 Task: Find connections with filter location Tanjungbalai with filter topic #Healthcarewith filter profile language Spanish with filter current company Kearney with filter school St. Xavier's College, Ahmedabad with filter industry Community Services with filter service category Loans with filter keywords title Engineering Technician
Action: Mouse moved to (634, 109)
Screenshot: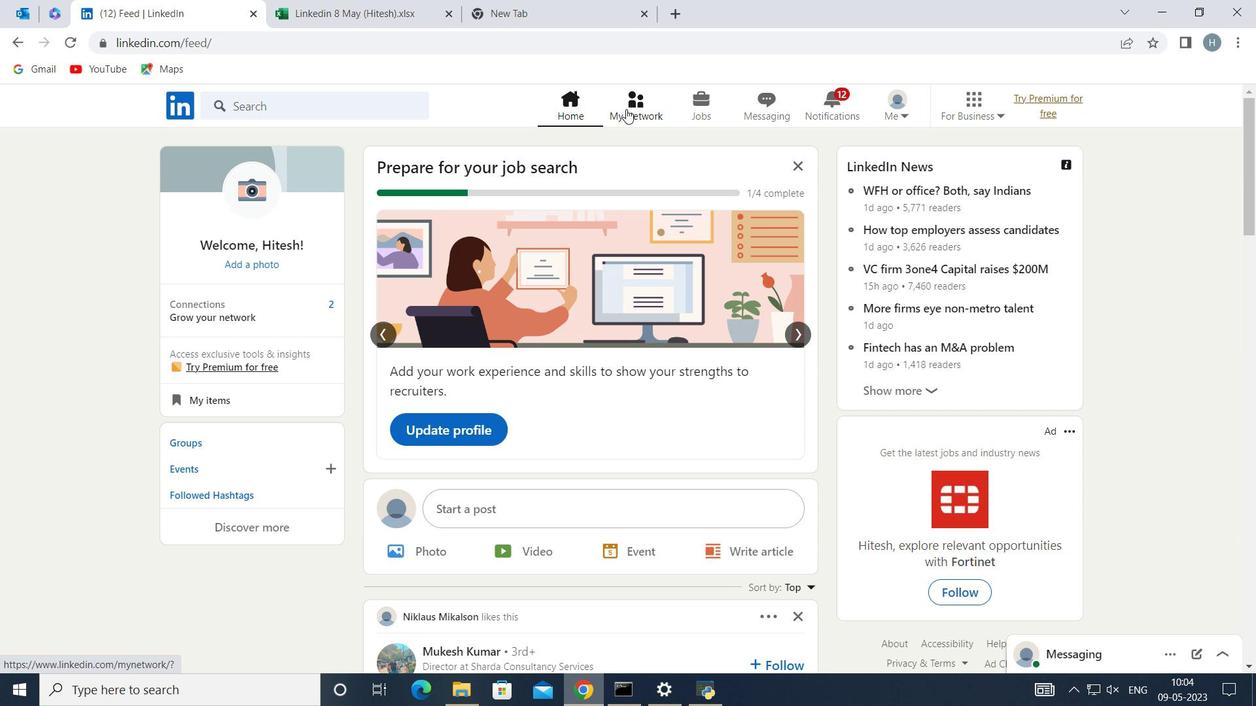 
Action: Mouse pressed left at (634, 109)
Screenshot: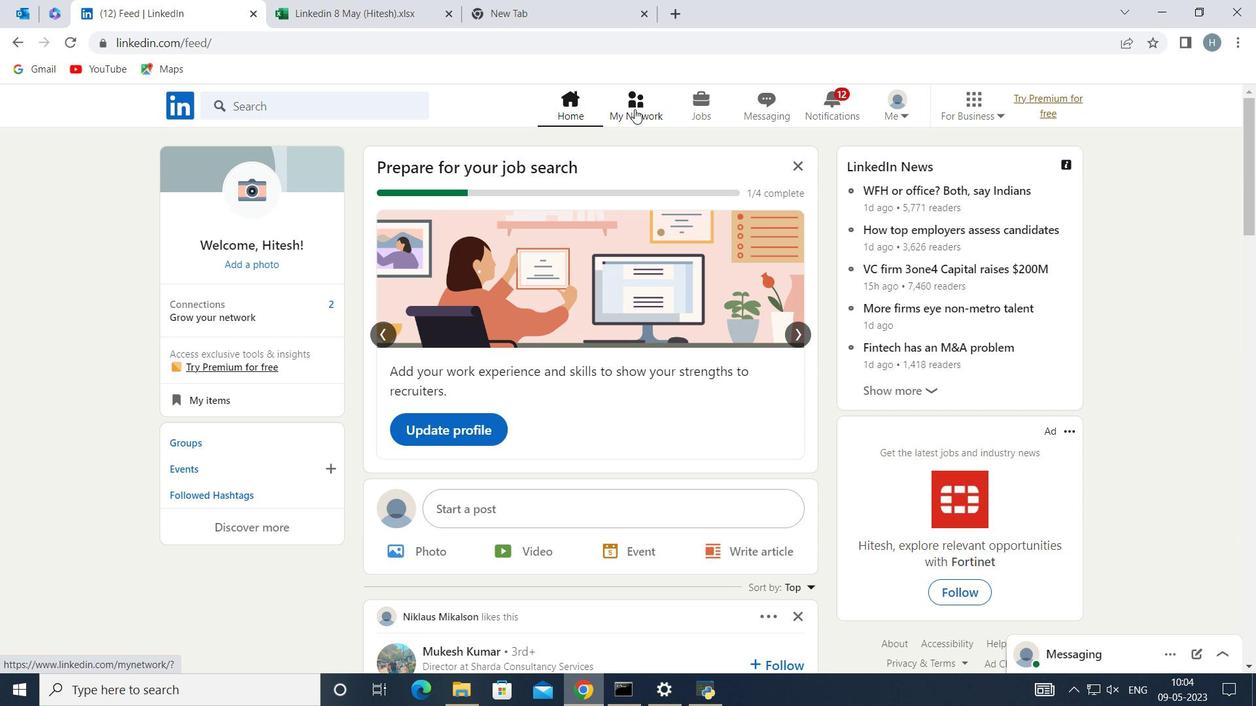 
Action: Mouse moved to (361, 197)
Screenshot: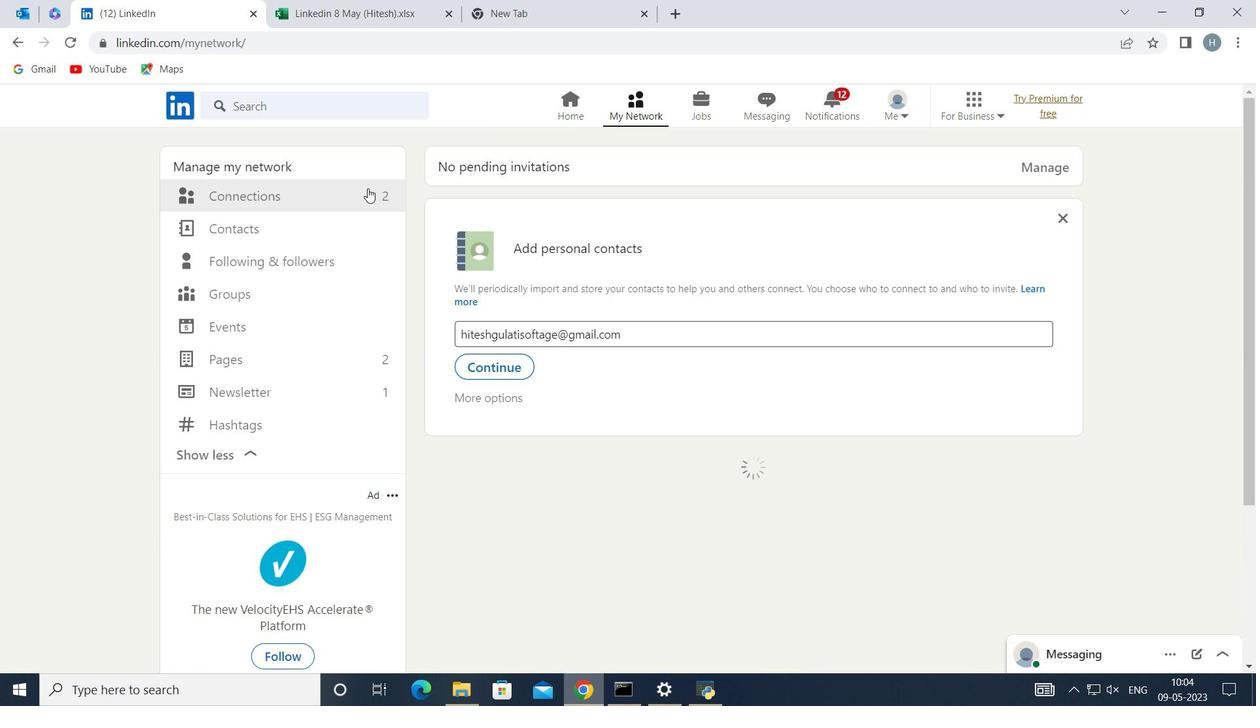 
Action: Mouse pressed left at (361, 197)
Screenshot: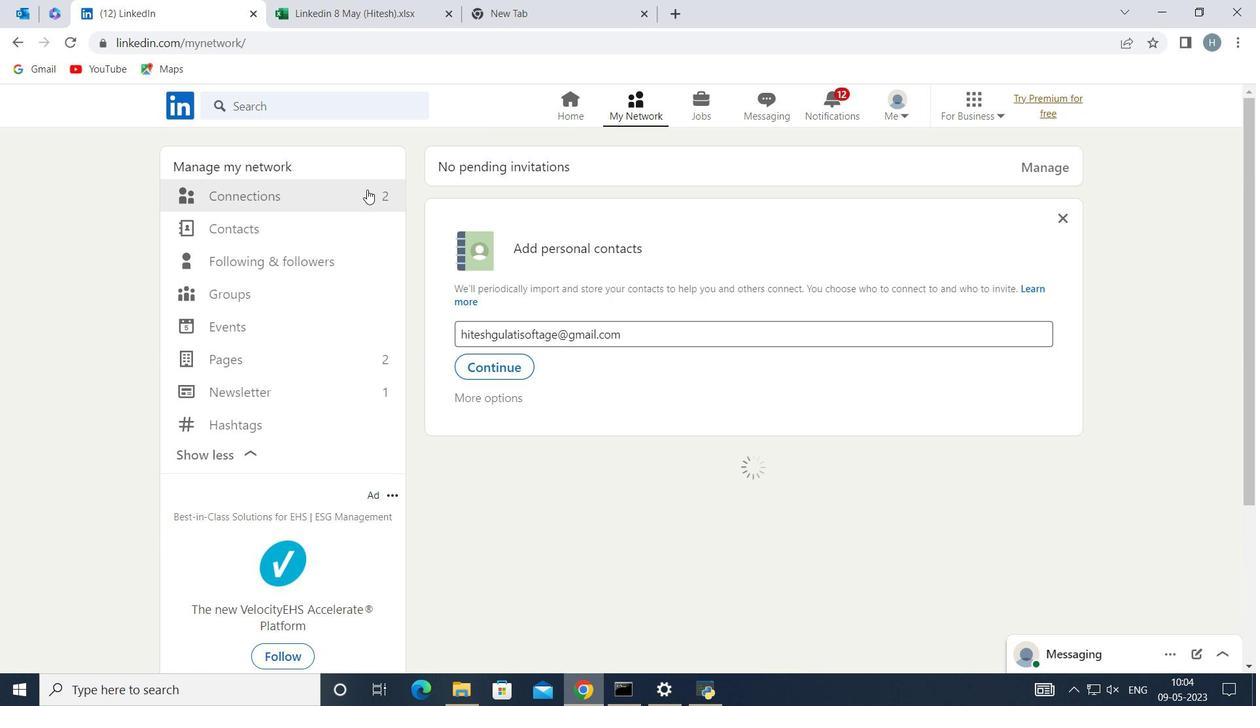 
Action: Mouse moved to (749, 195)
Screenshot: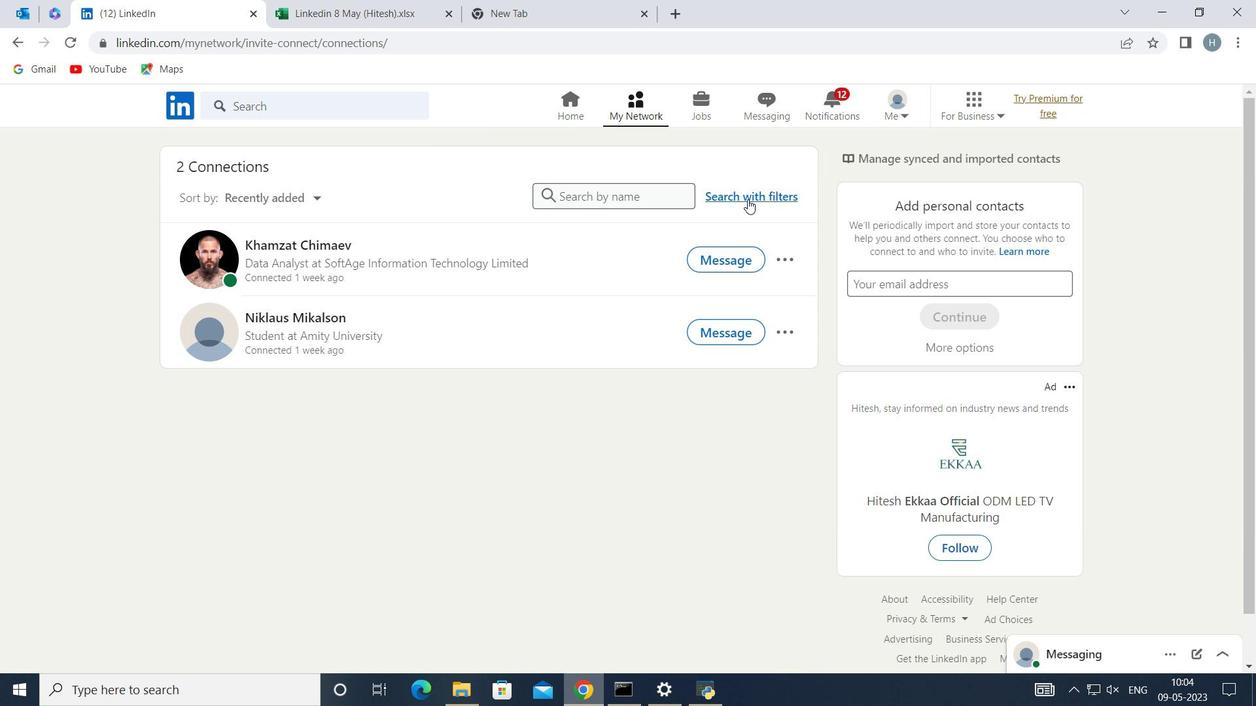 
Action: Mouse pressed left at (749, 195)
Screenshot: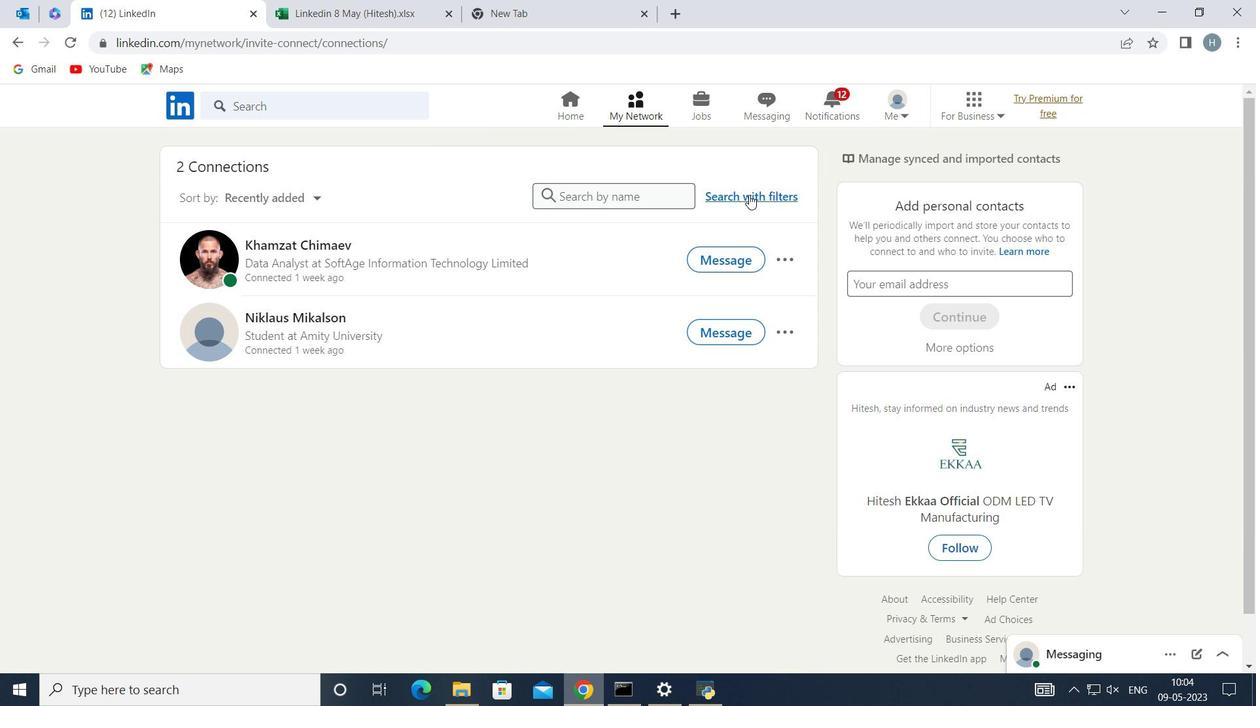 
Action: Mouse moved to (690, 149)
Screenshot: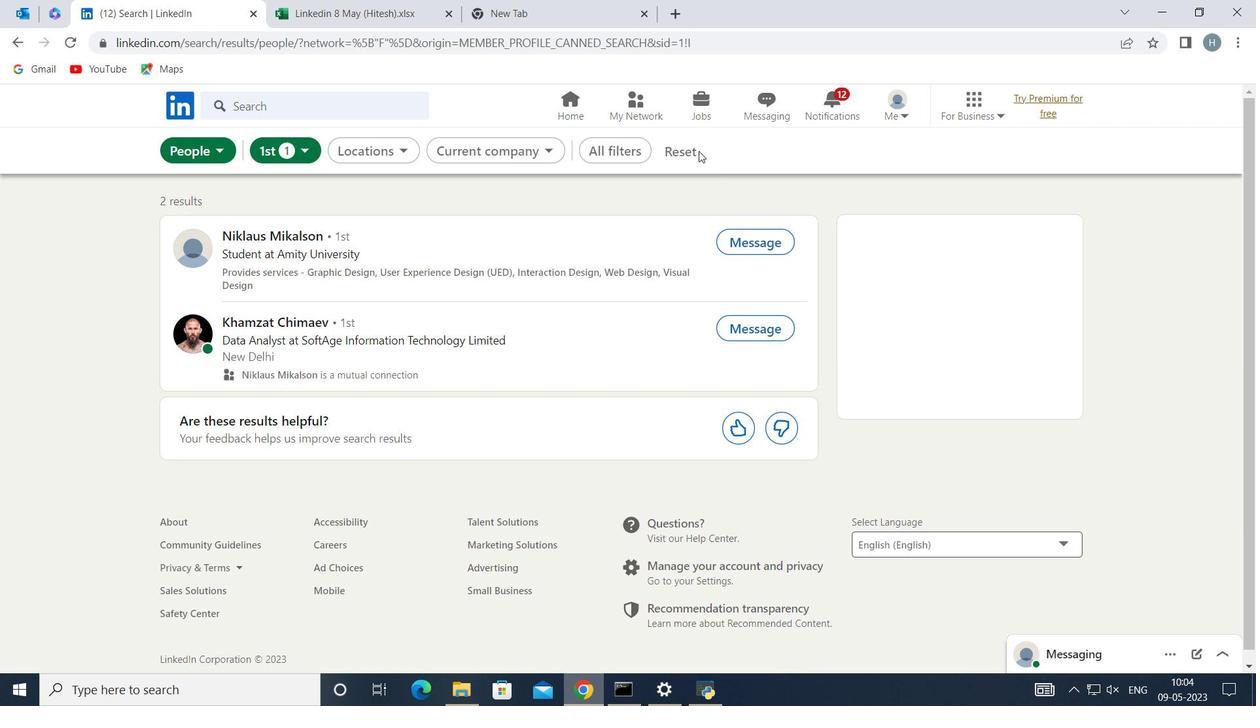 
Action: Mouse pressed left at (690, 149)
Screenshot: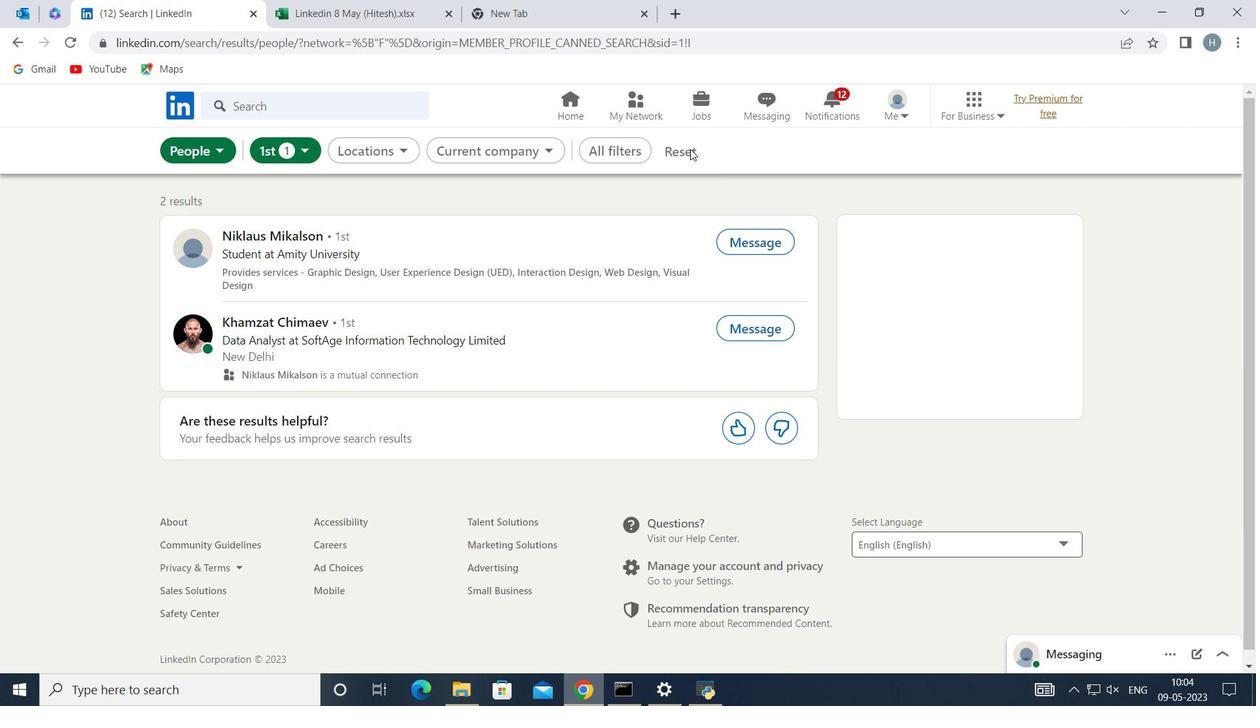 
Action: Mouse moved to (655, 147)
Screenshot: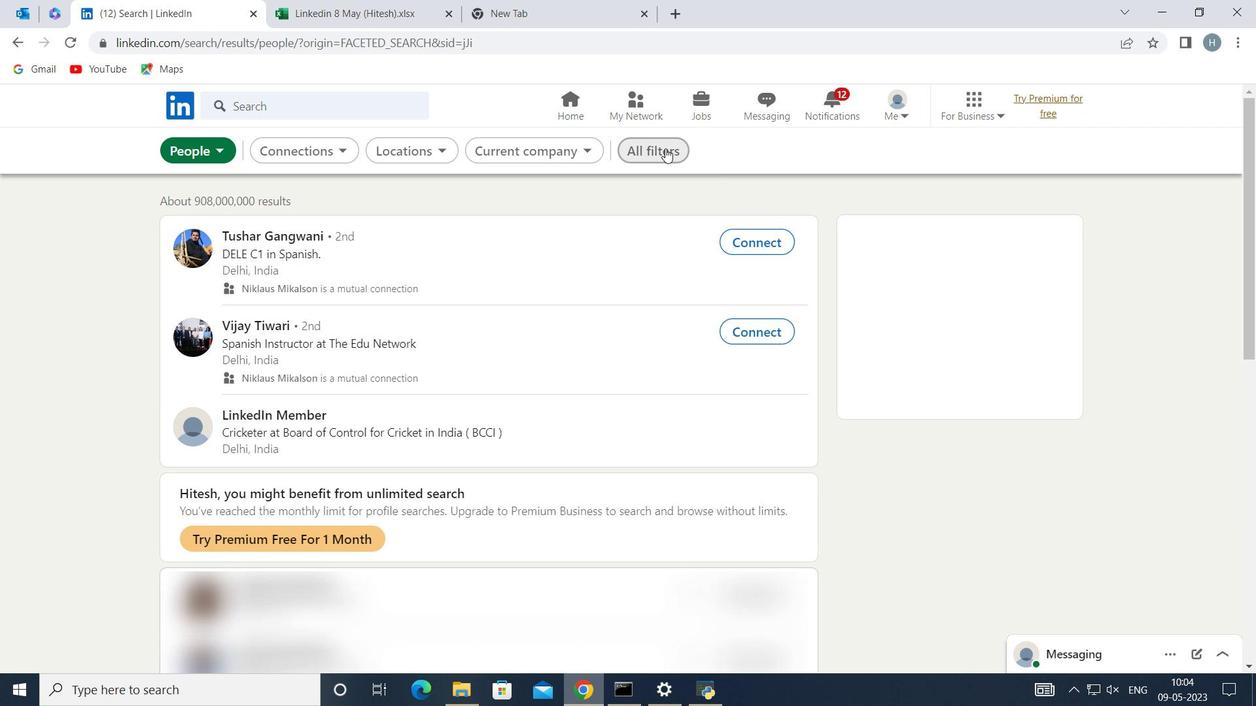
Action: Mouse pressed left at (655, 147)
Screenshot: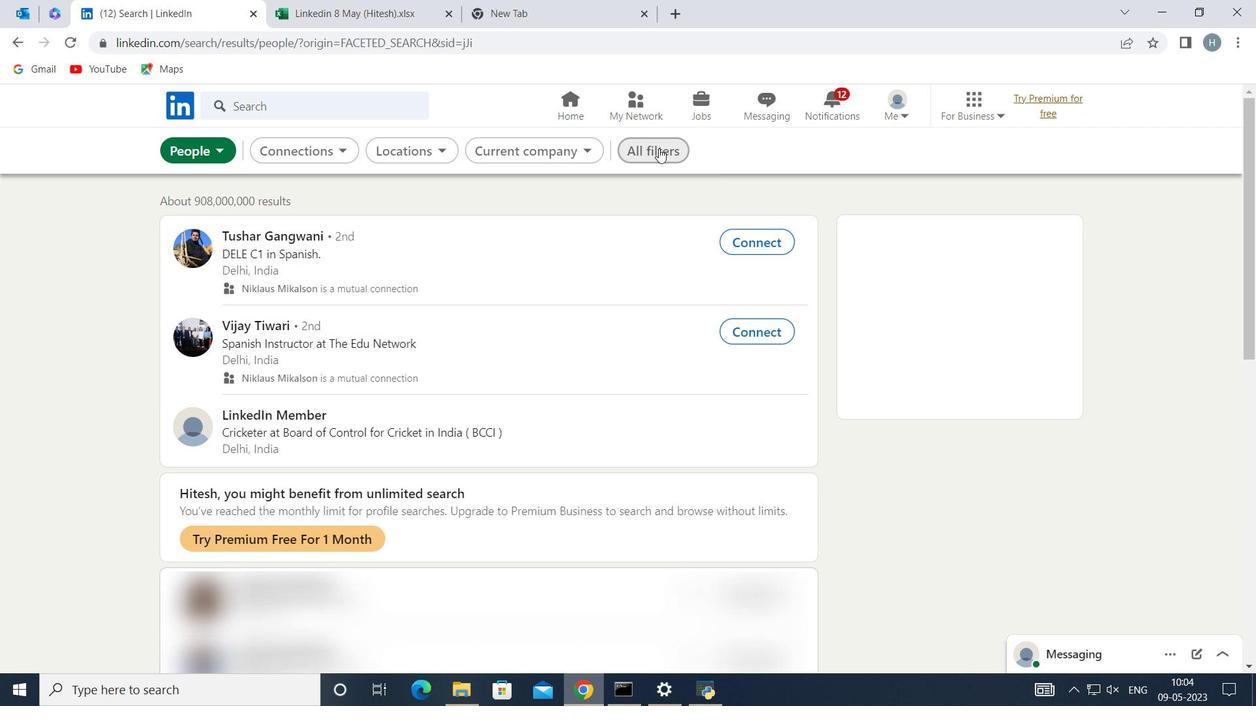 
Action: Mouse moved to (931, 316)
Screenshot: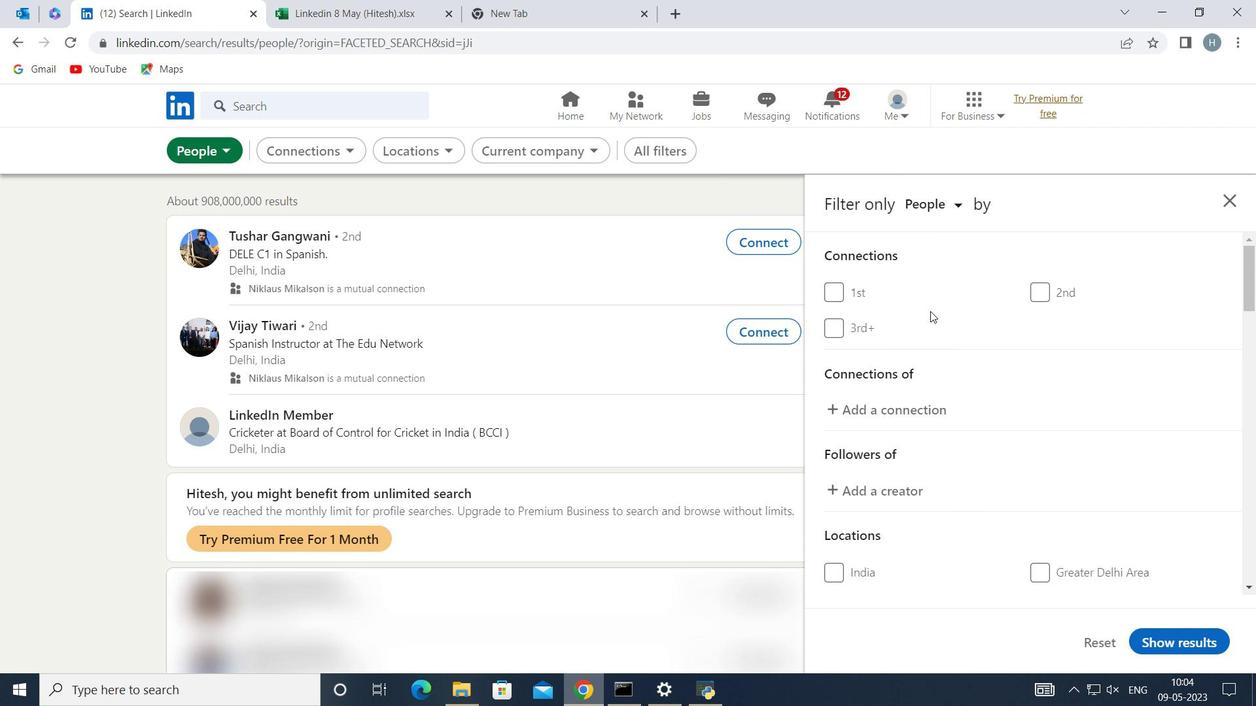 
Action: Mouse scrolled (931, 316) with delta (0, 0)
Screenshot: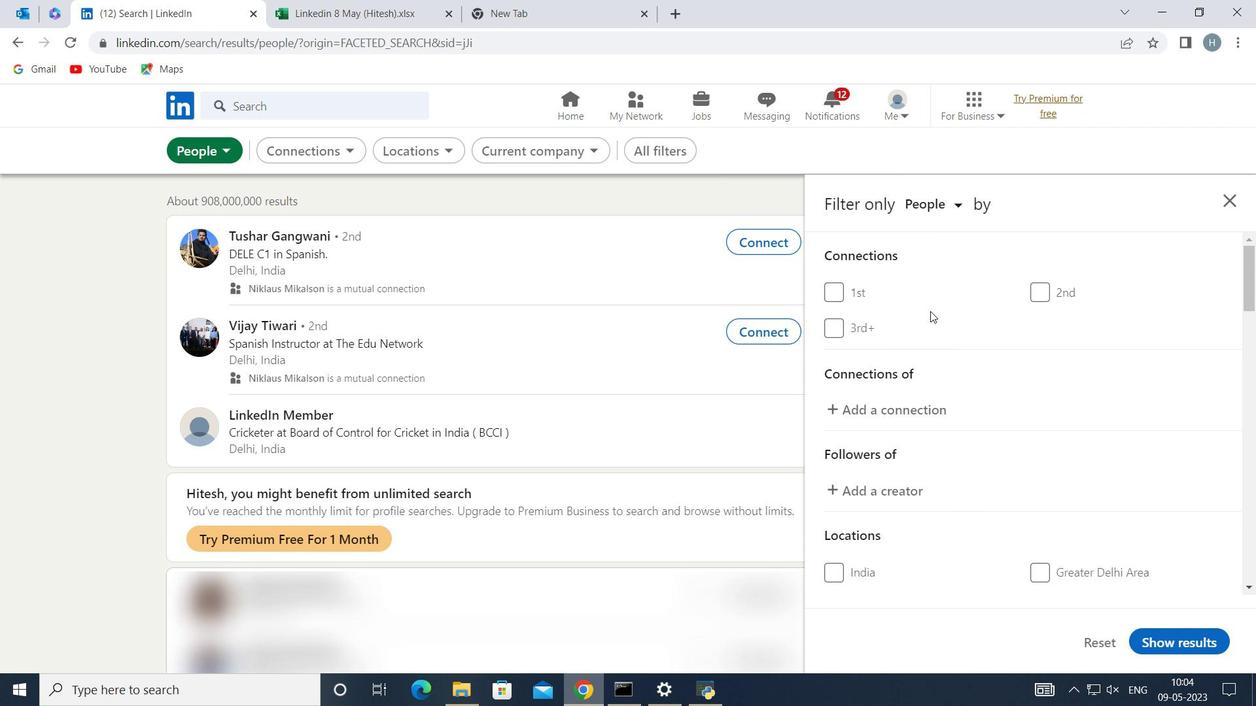 
Action: Mouse moved to (941, 332)
Screenshot: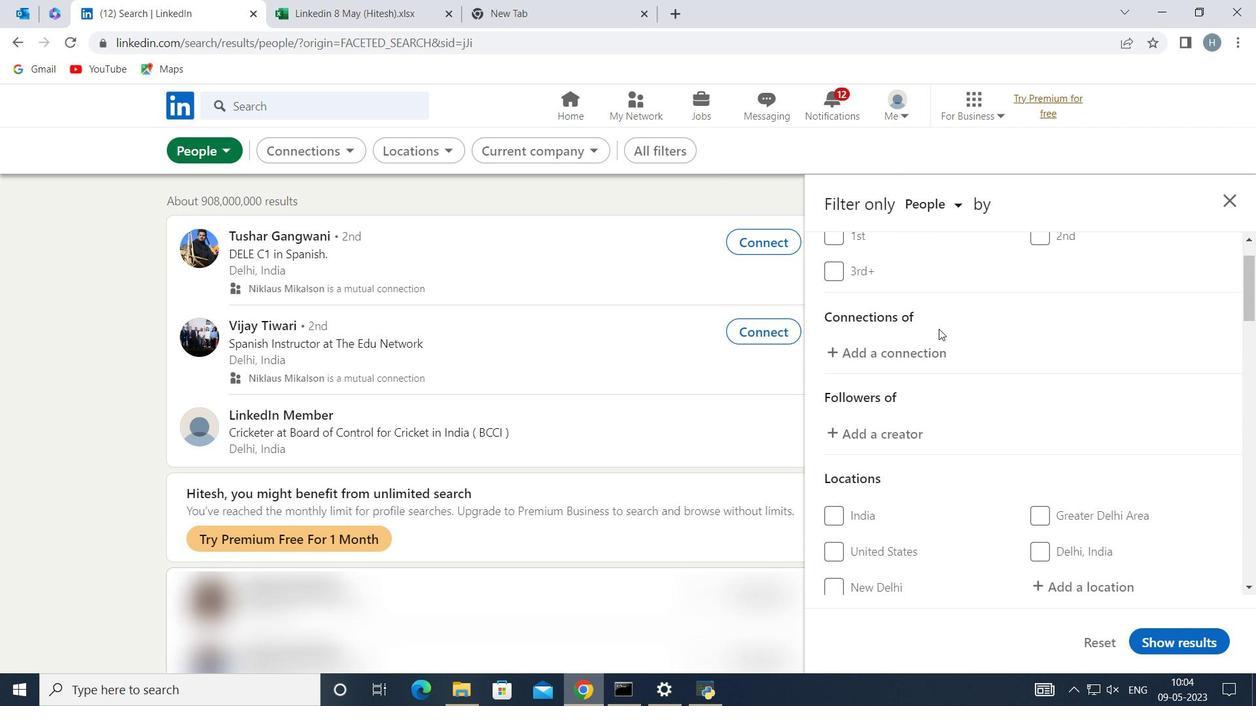 
Action: Mouse scrolled (941, 331) with delta (0, 0)
Screenshot: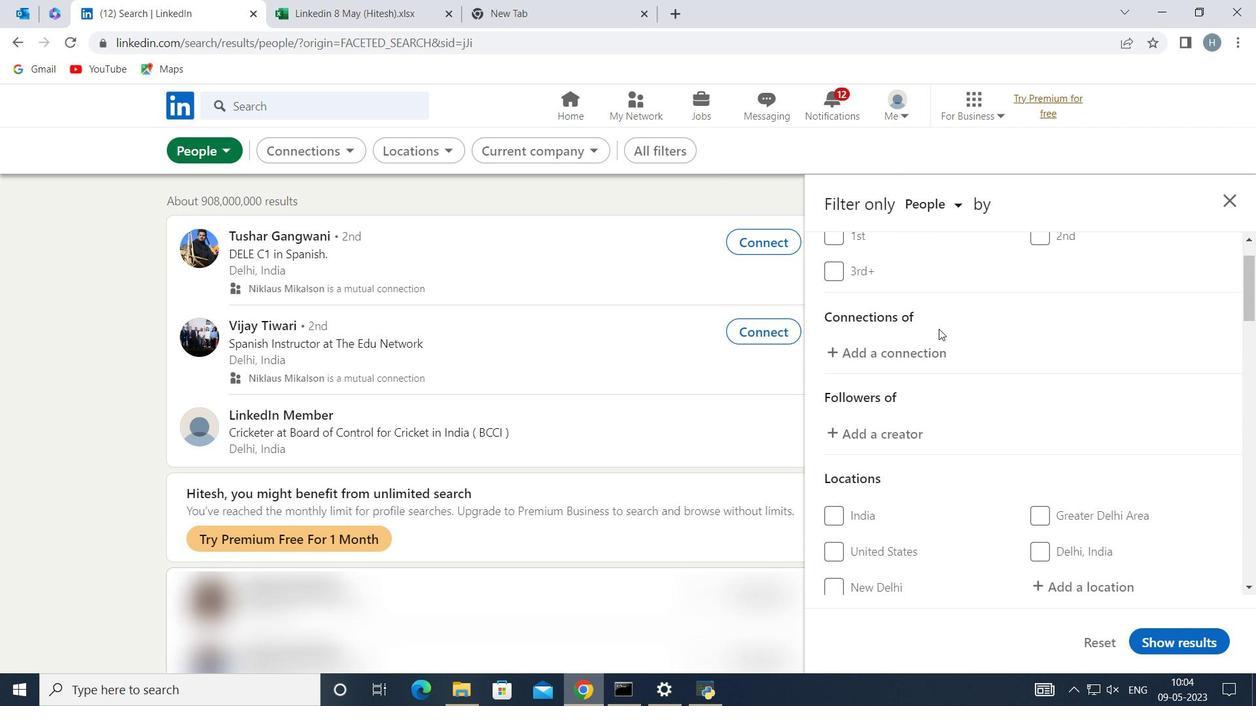 
Action: Mouse moved to (946, 337)
Screenshot: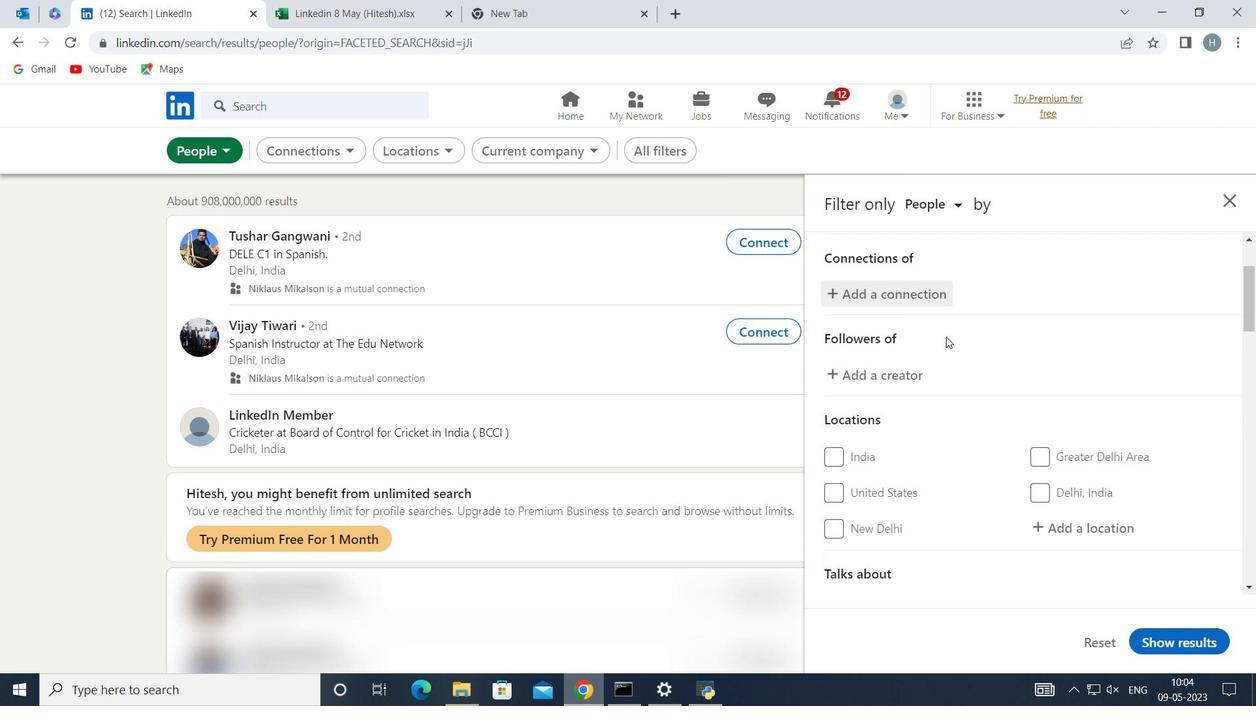 
Action: Mouse scrolled (946, 337) with delta (0, 0)
Screenshot: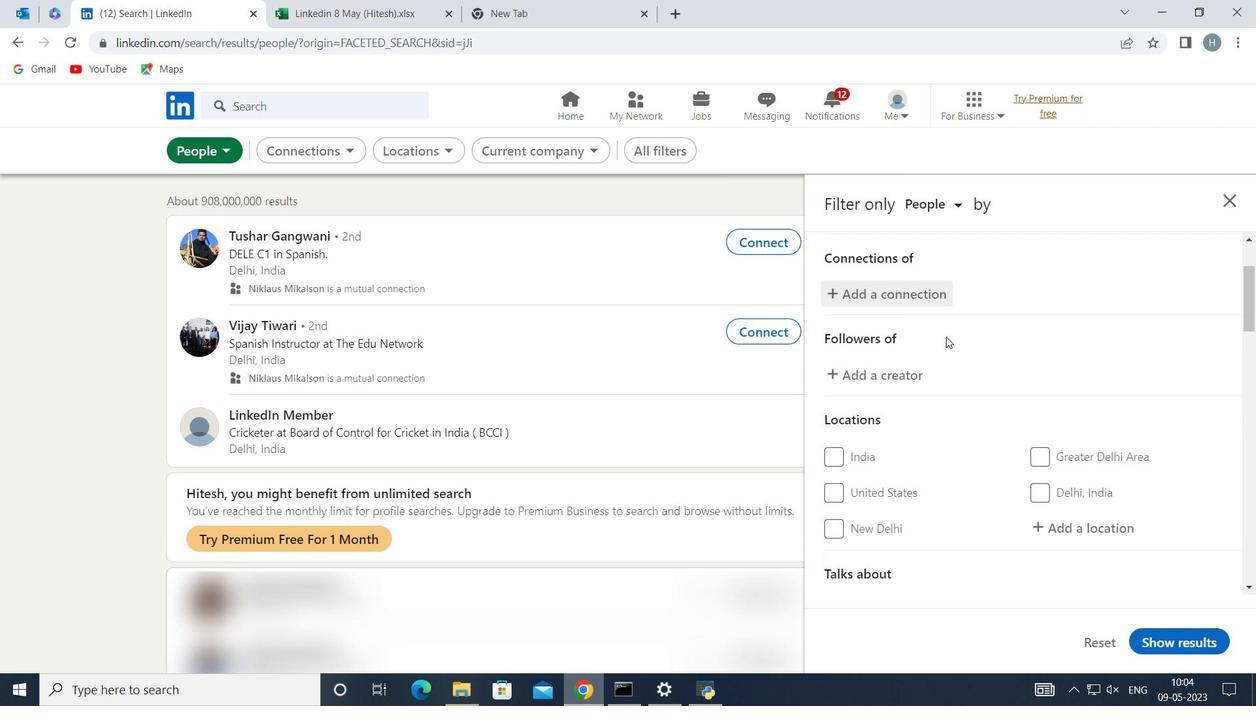 
Action: Mouse moved to (1045, 390)
Screenshot: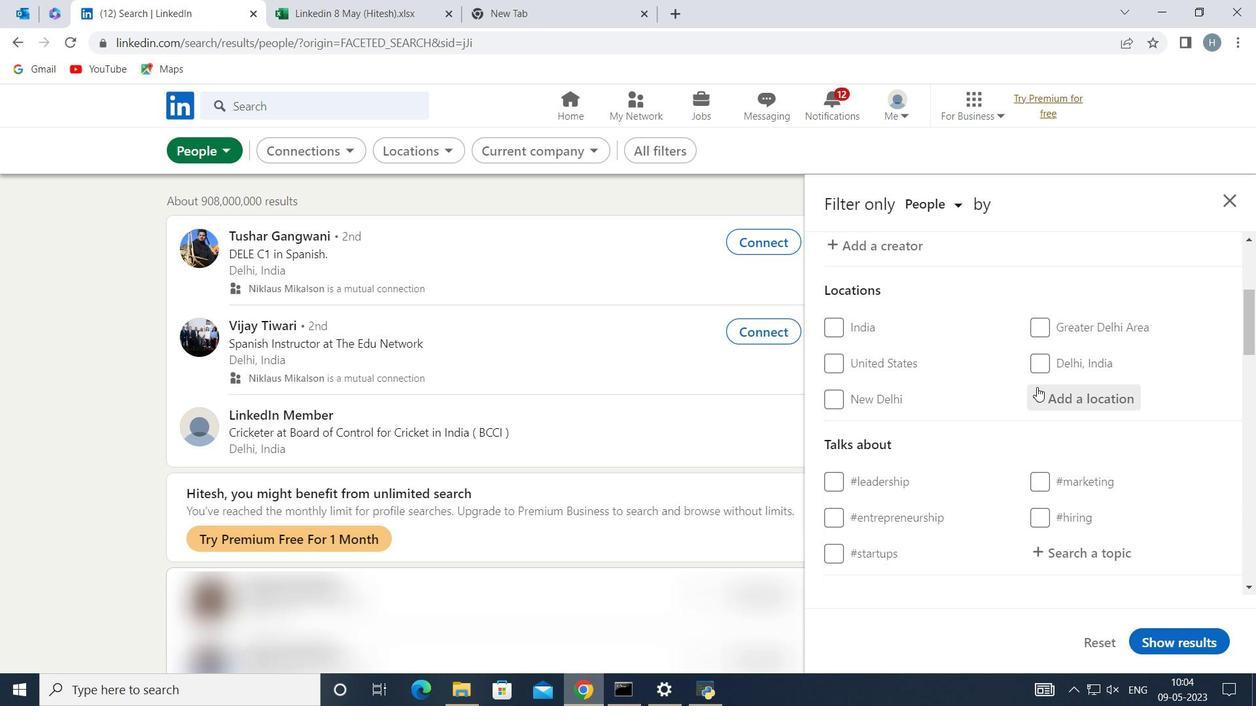 
Action: Mouse pressed left at (1045, 390)
Screenshot: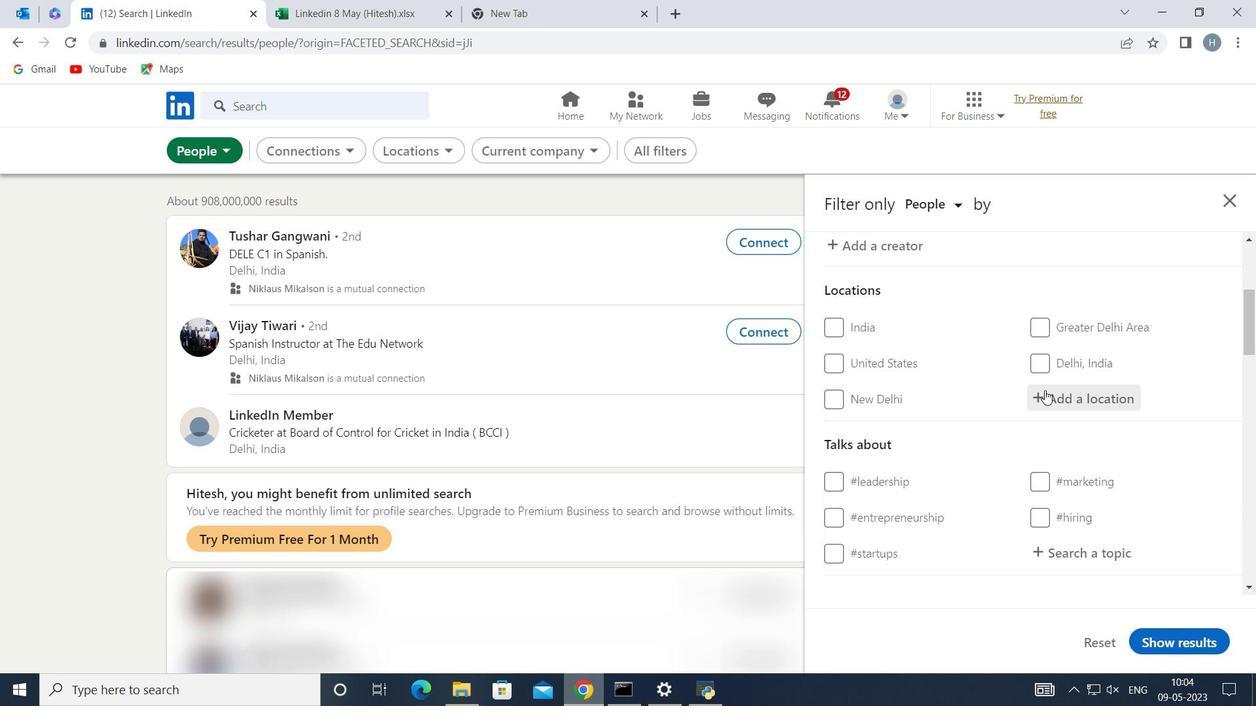 
Action: Key pressed <Key.shift>Tanjungbalai
Screenshot: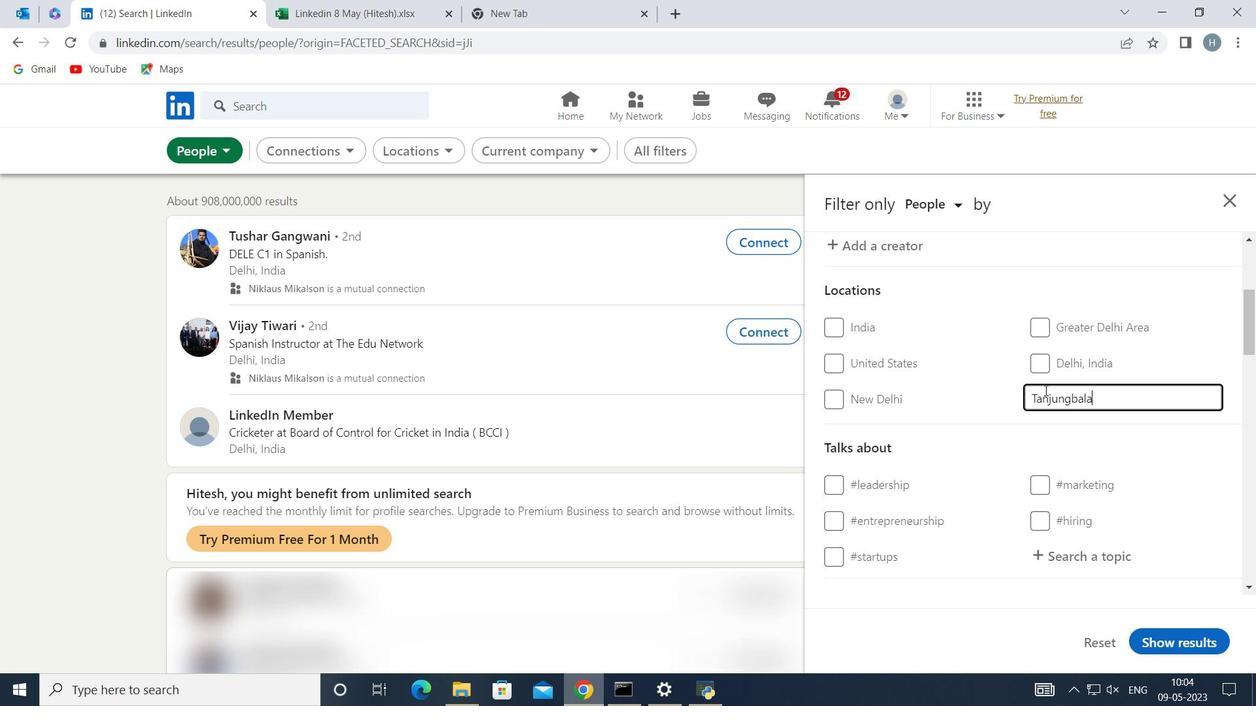 
Action: Mouse moved to (1071, 431)
Screenshot: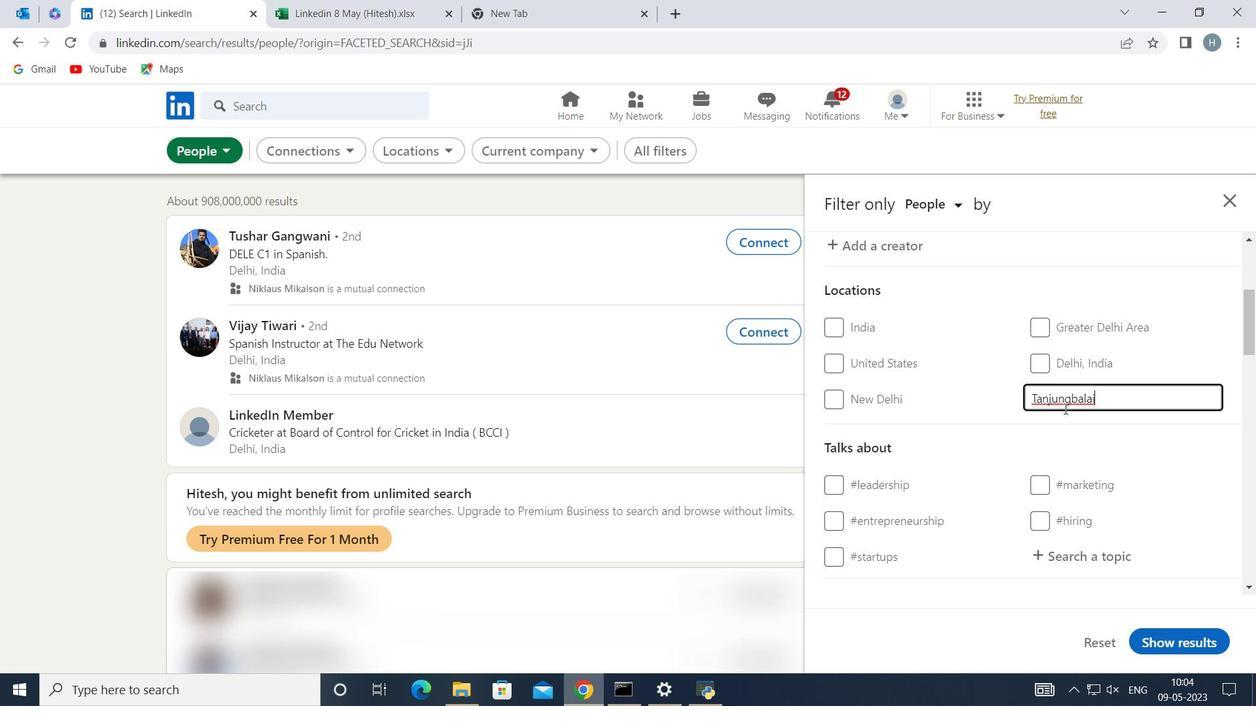 
Action: Mouse pressed left at (1071, 431)
Screenshot: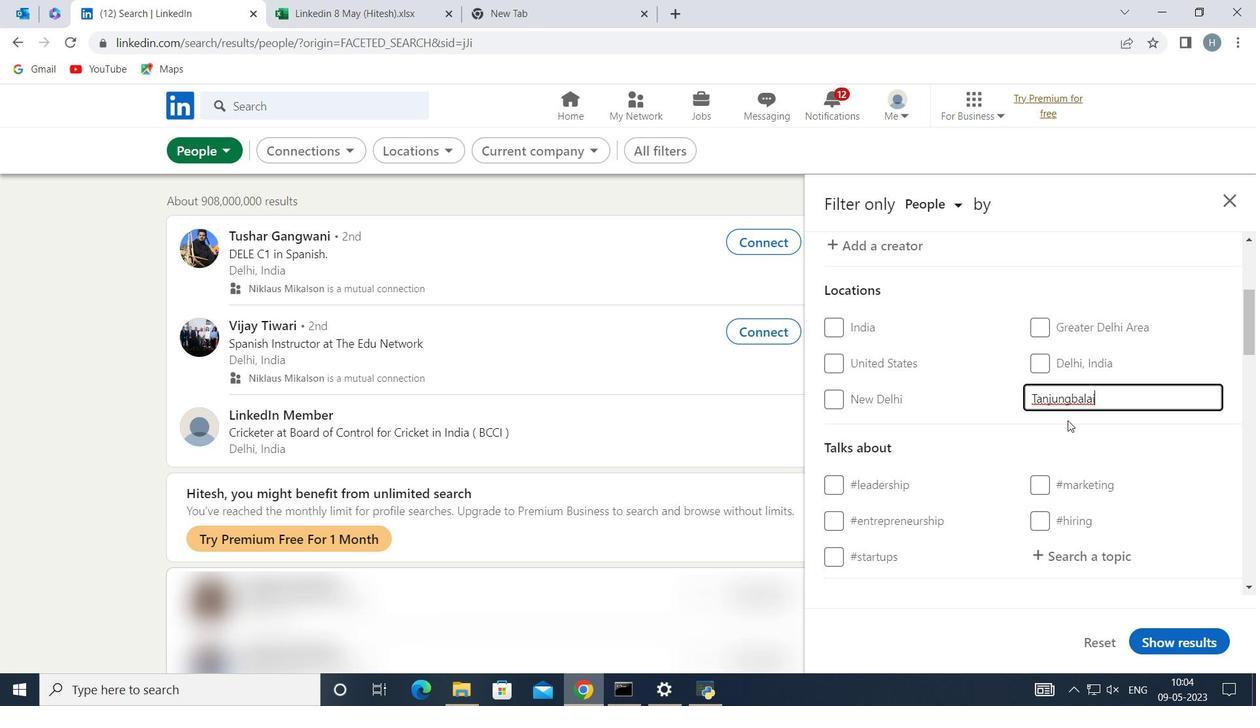 
Action: Mouse moved to (1056, 435)
Screenshot: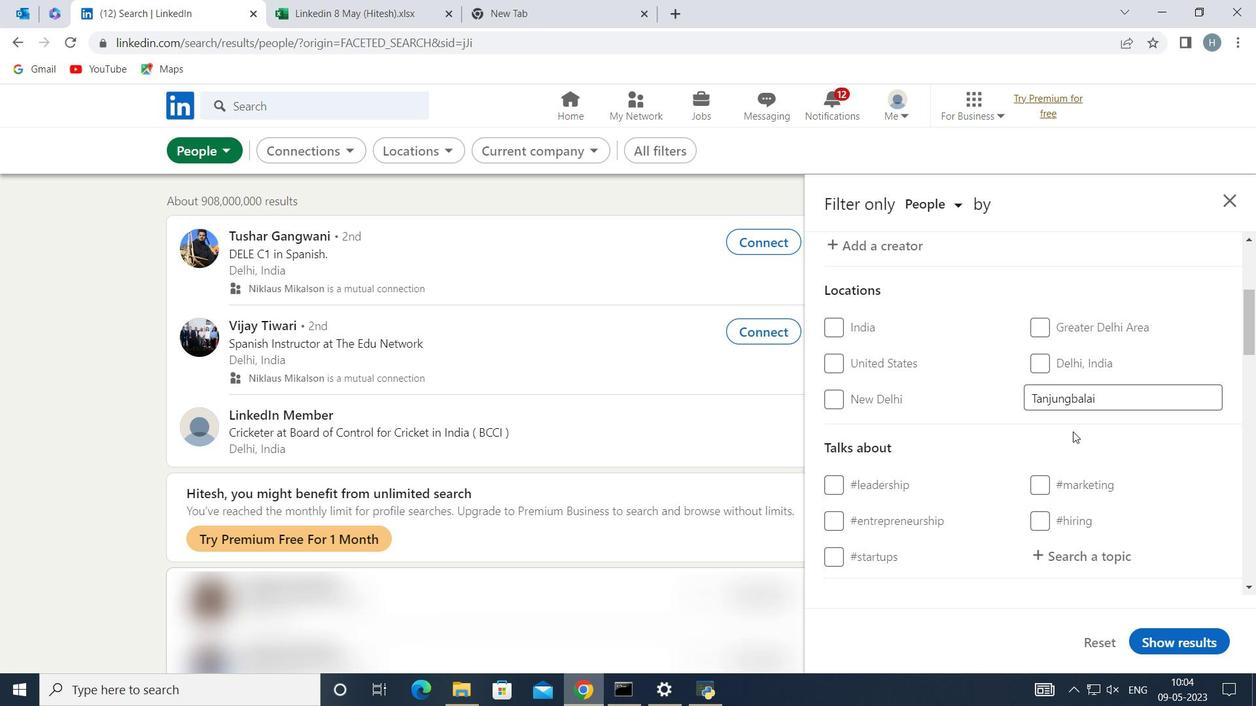 
Action: Mouse scrolled (1056, 435) with delta (0, 0)
Screenshot: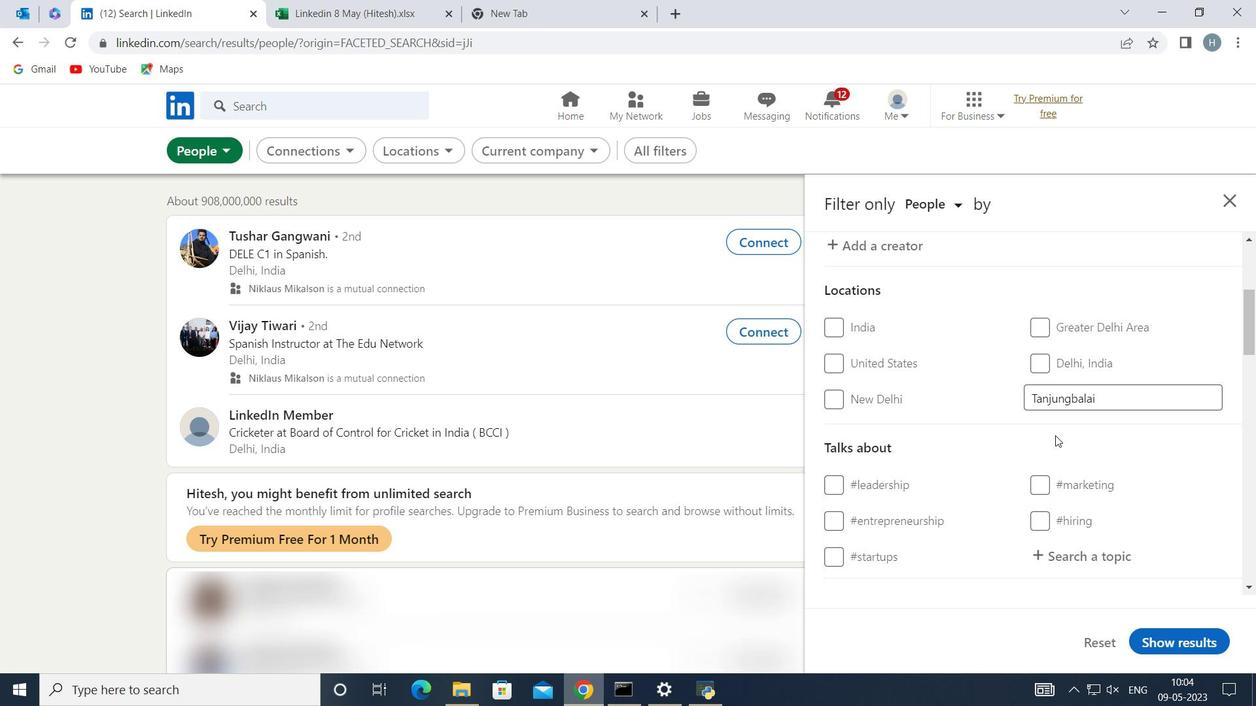 
Action: Mouse moved to (1075, 467)
Screenshot: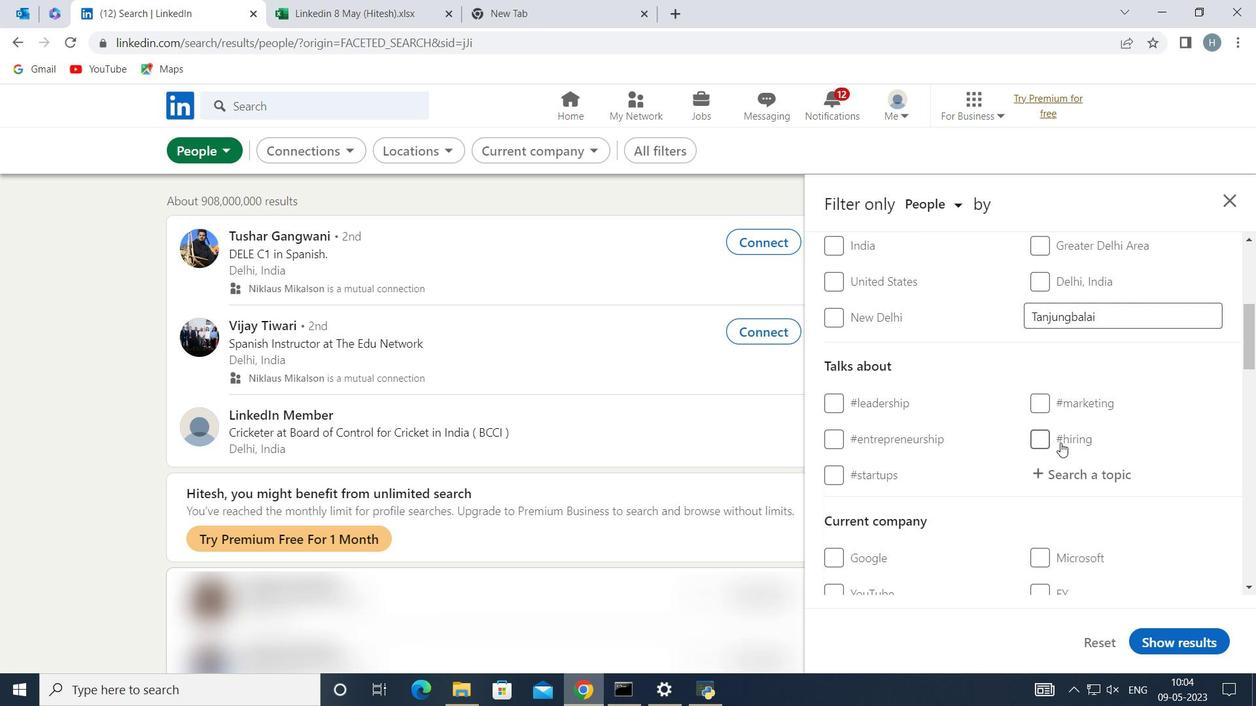 
Action: Mouse pressed left at (1075, 467)
Screenshot: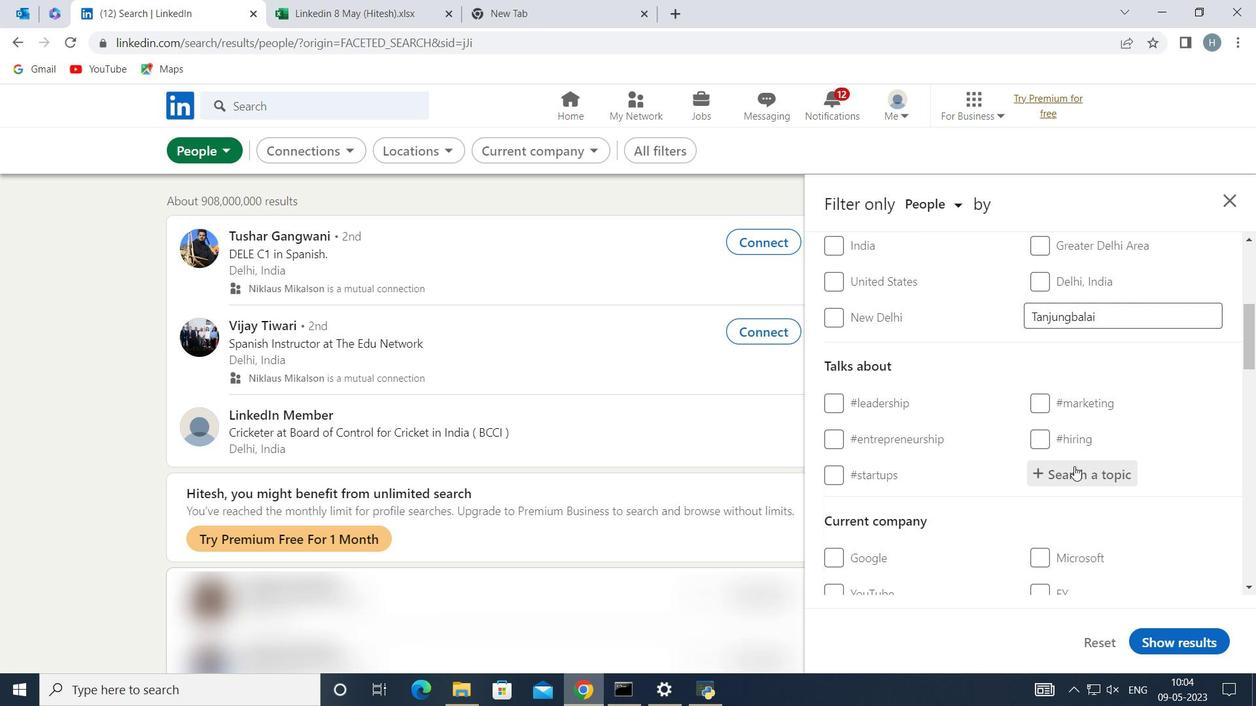 
Action: Mouse moved to (1069, 467)
Screenshot: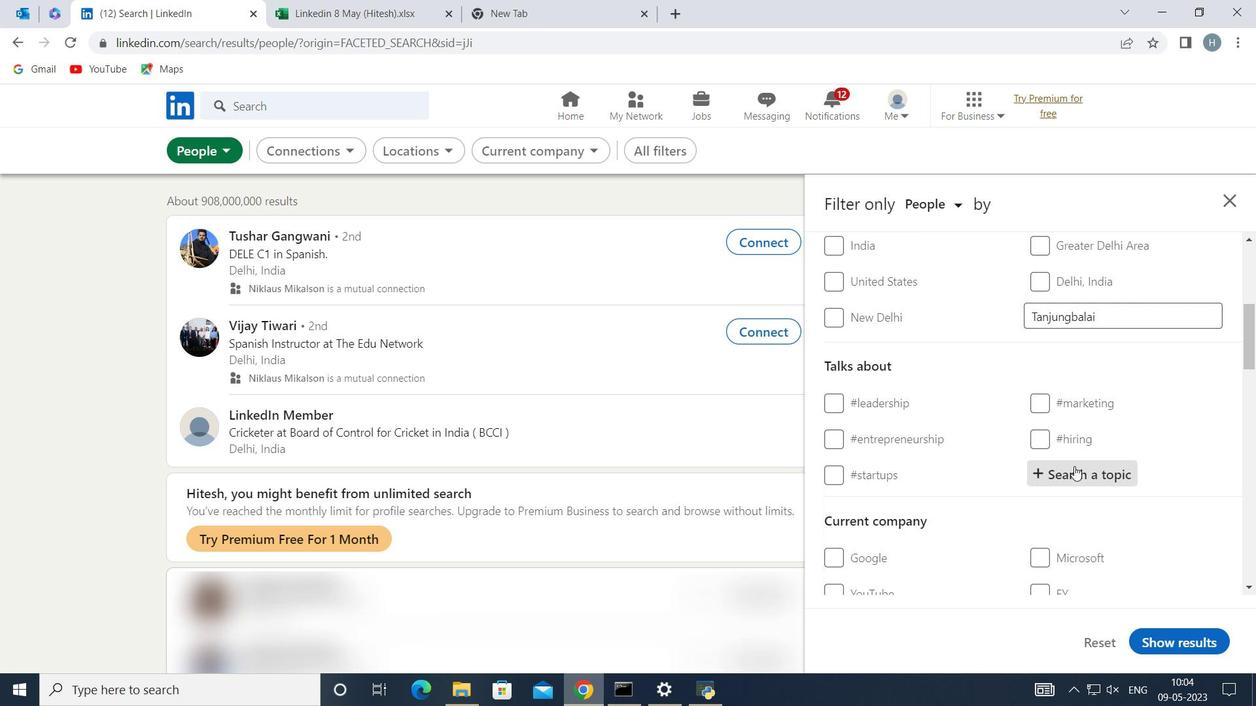 
Action: Key pressed <Key.shift>Healthcare
Screenshot: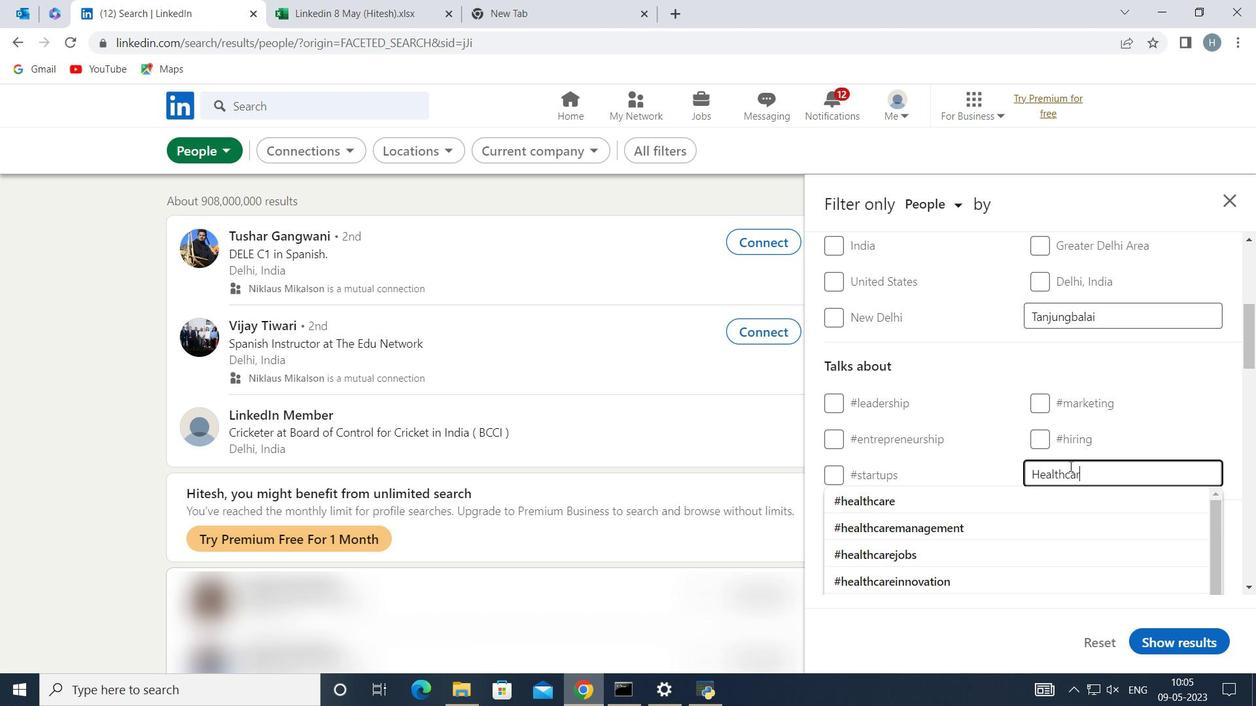 
Action: Mouse moved to (936, 496)
Screenshot: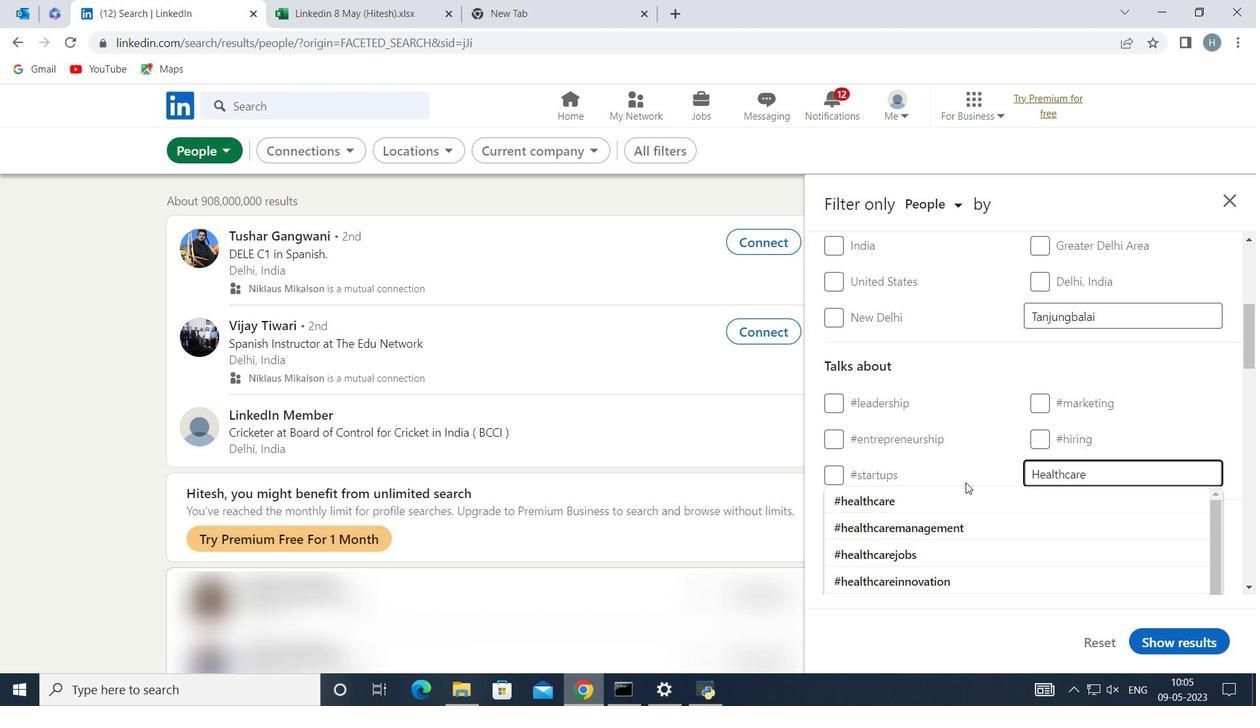 
Action: Mouse pressed left at (936, 496)
Screenshot: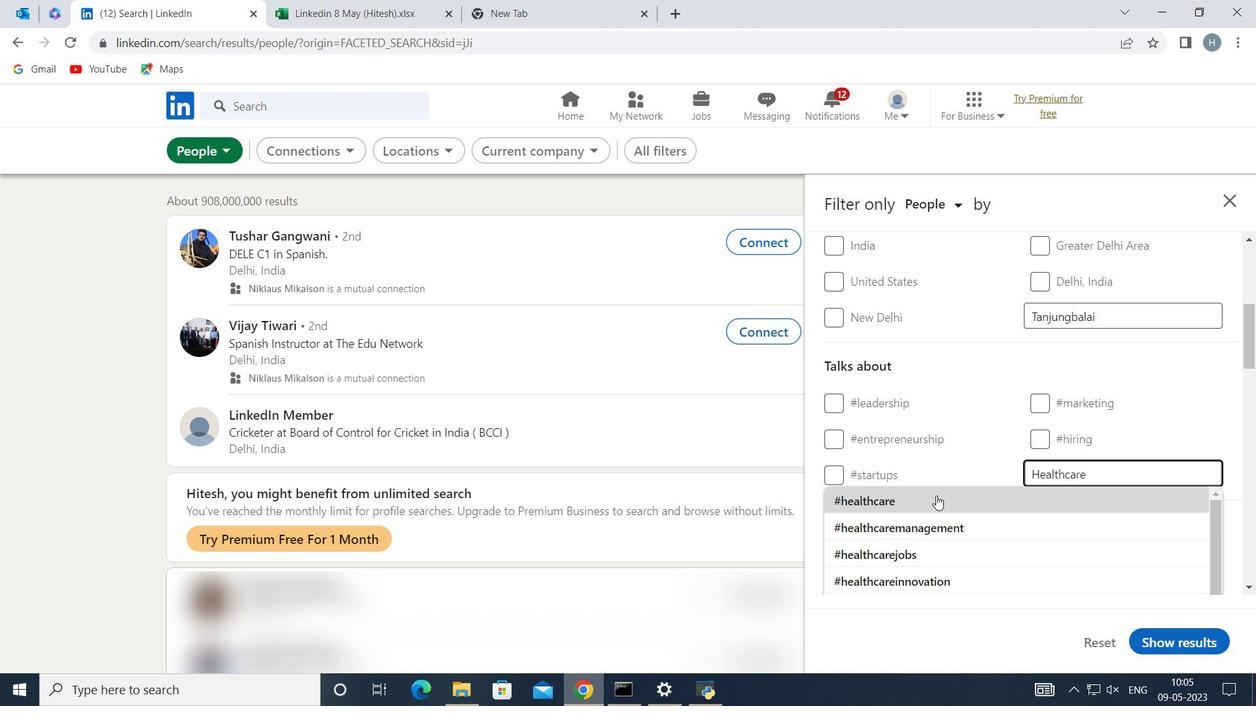 
Action: Mouse moved to (952, 441)
Screenshot: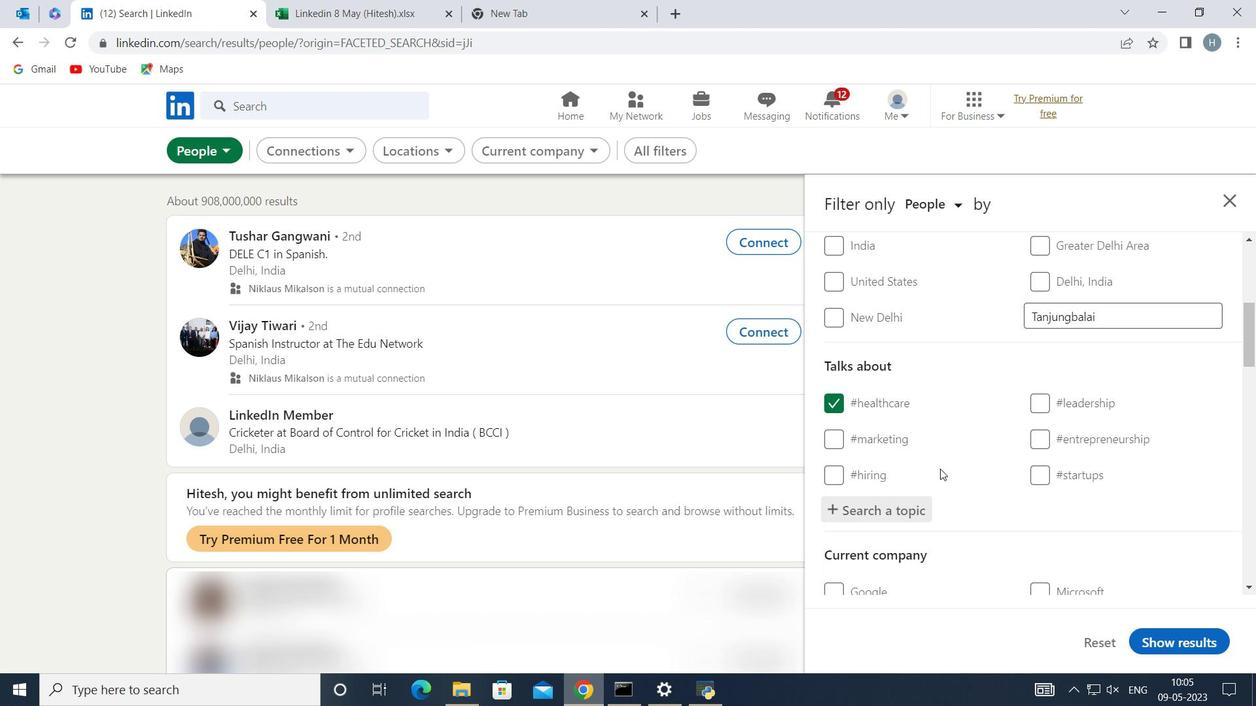 
Action: Mouse scrolled (952, 441) with delta (0, 0)
Screenshot: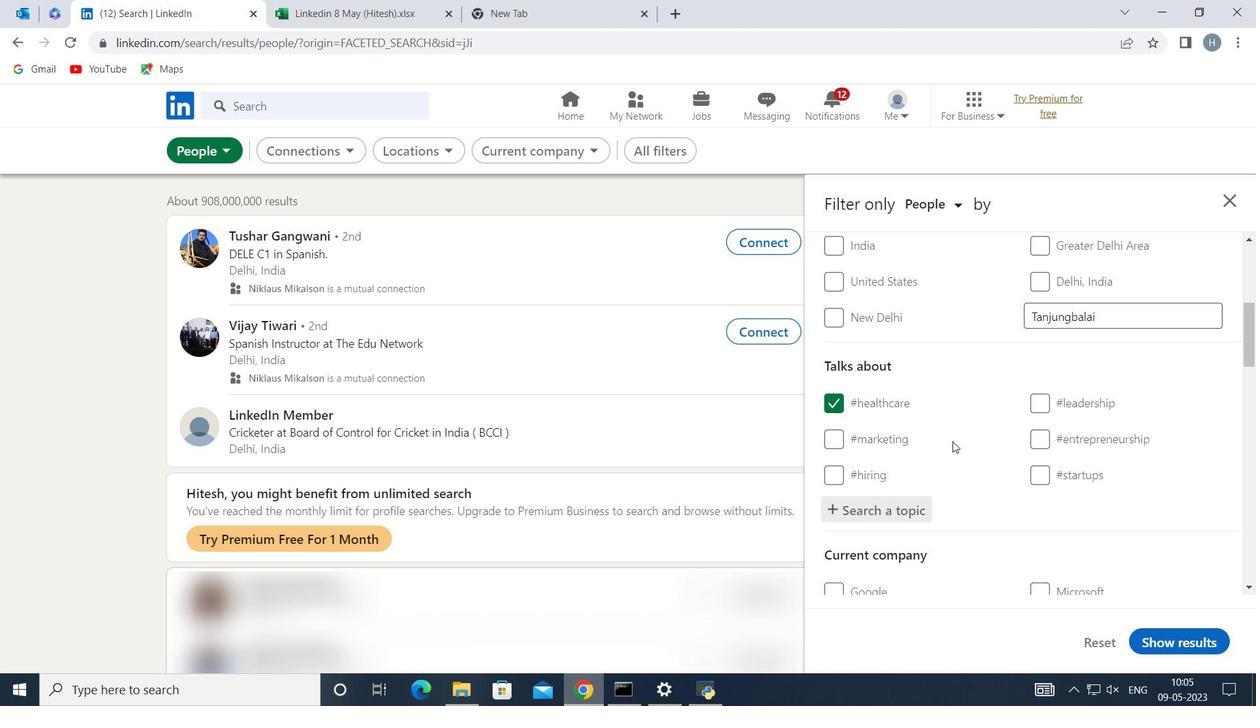 
Action: Mouse moved to (965, 433)
Screenshot: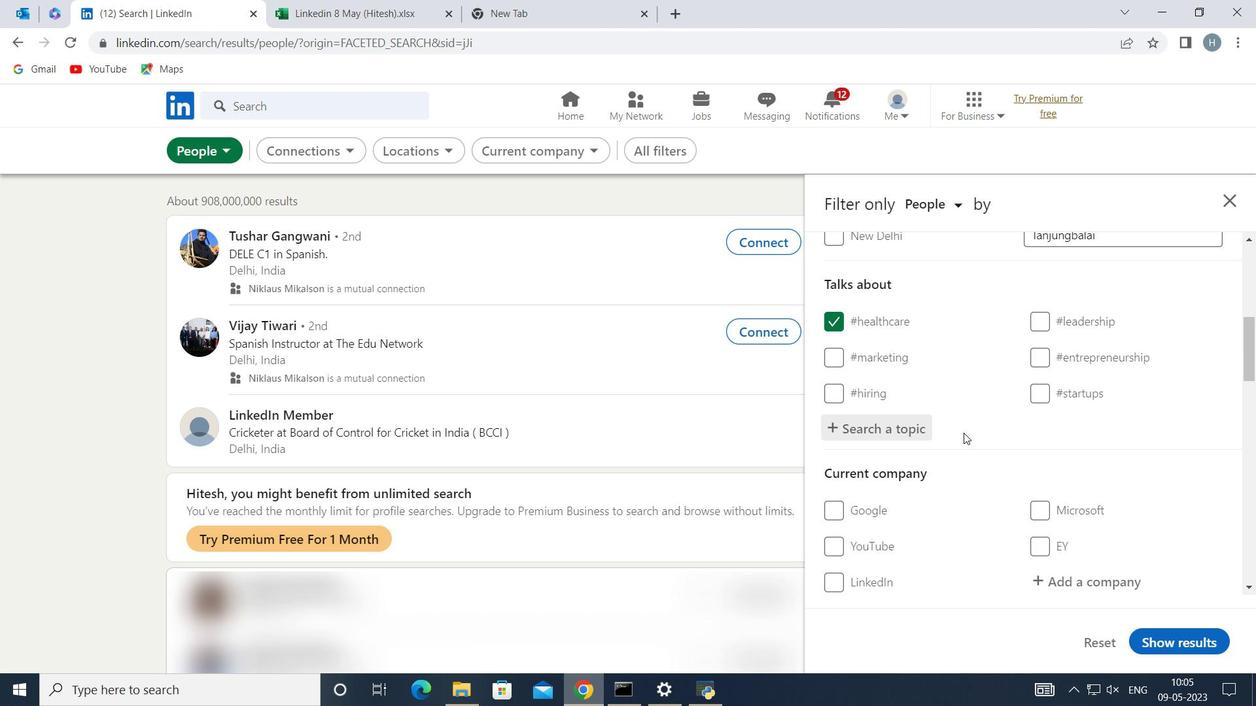 
Action: Mouse scrolled (965, 432) with delta (0, 0)
Screenshot: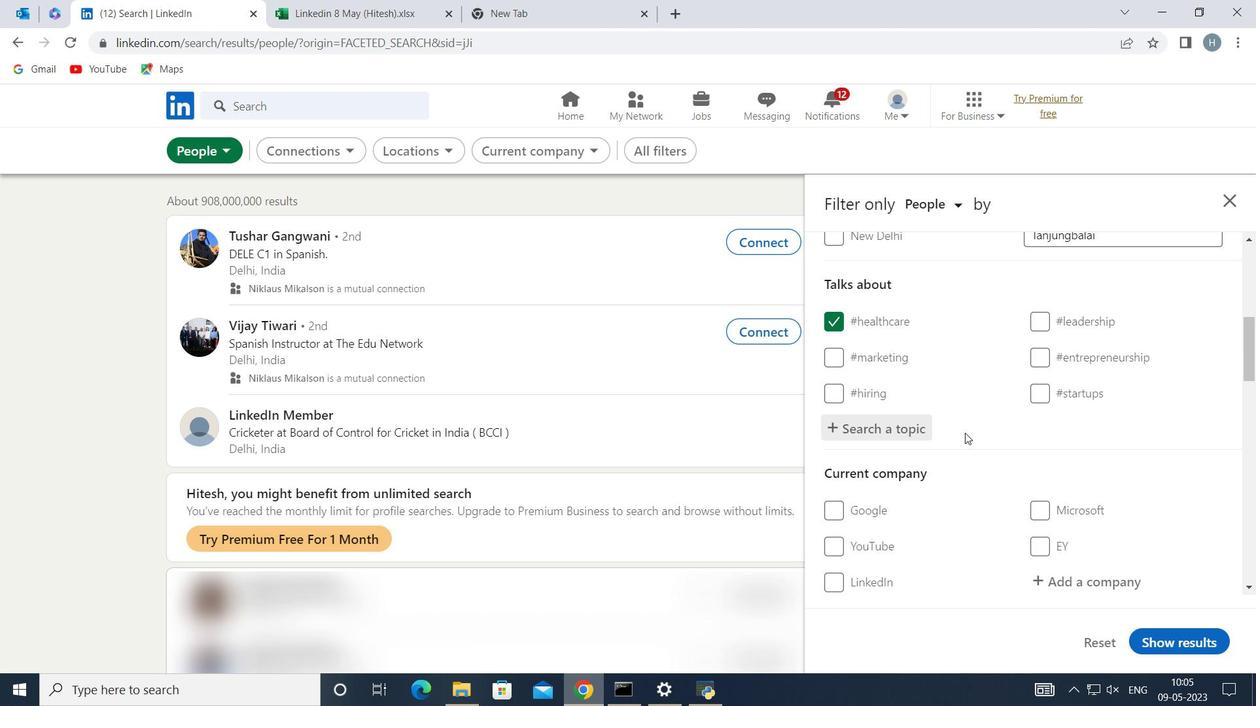 
Action: Mouse moved to (963, 439)
Screenshot: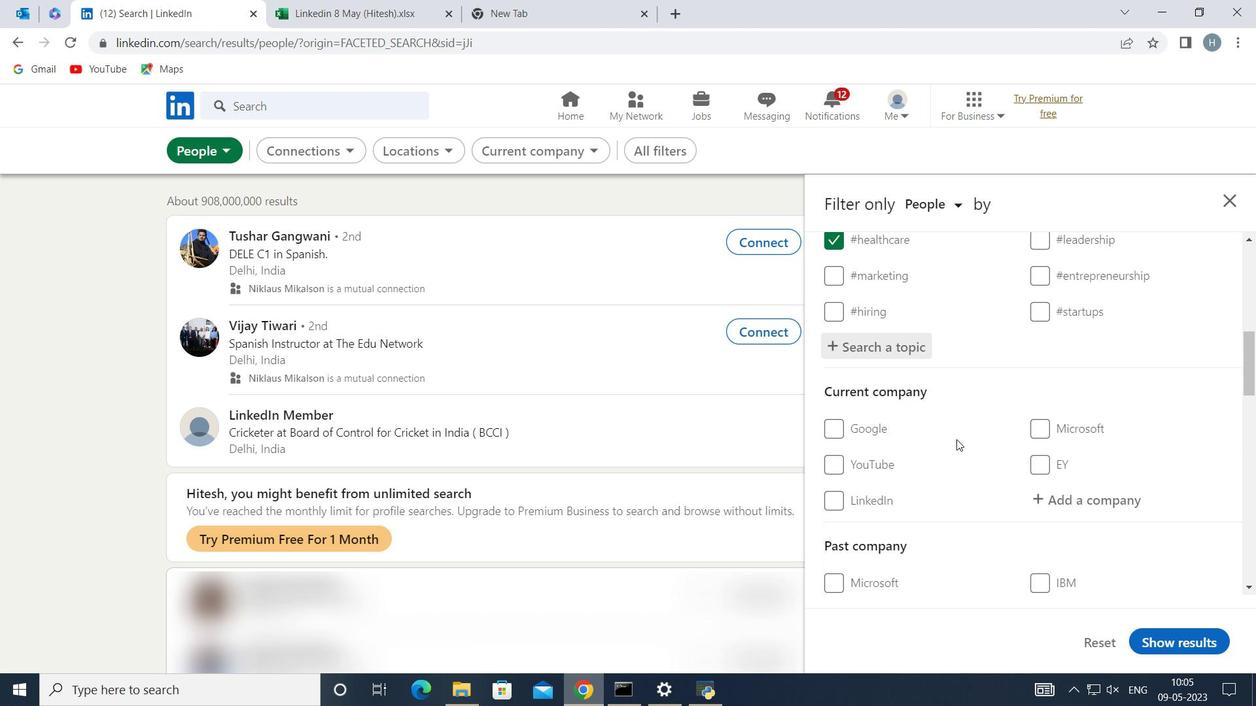 
Action: Mouse scrolled (963, 438) with delta (0, 0)
Screenshot: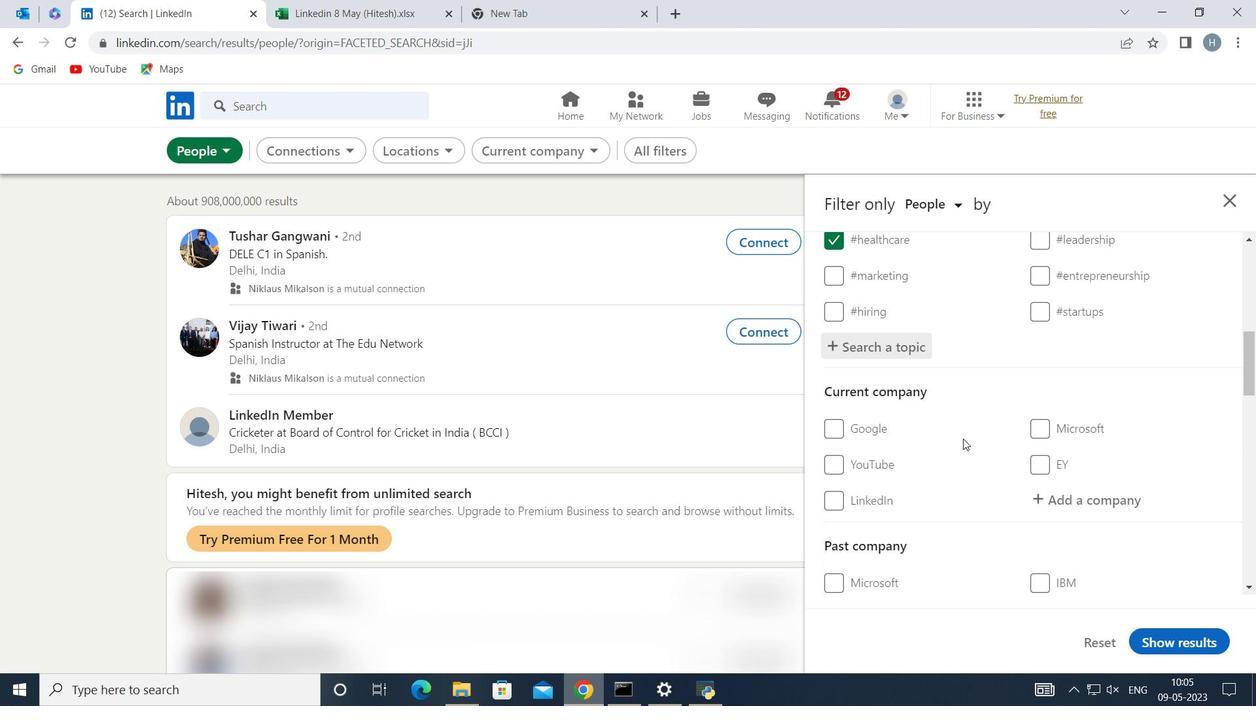 
Action: Mouse moved to (964, 438)
Screenshot: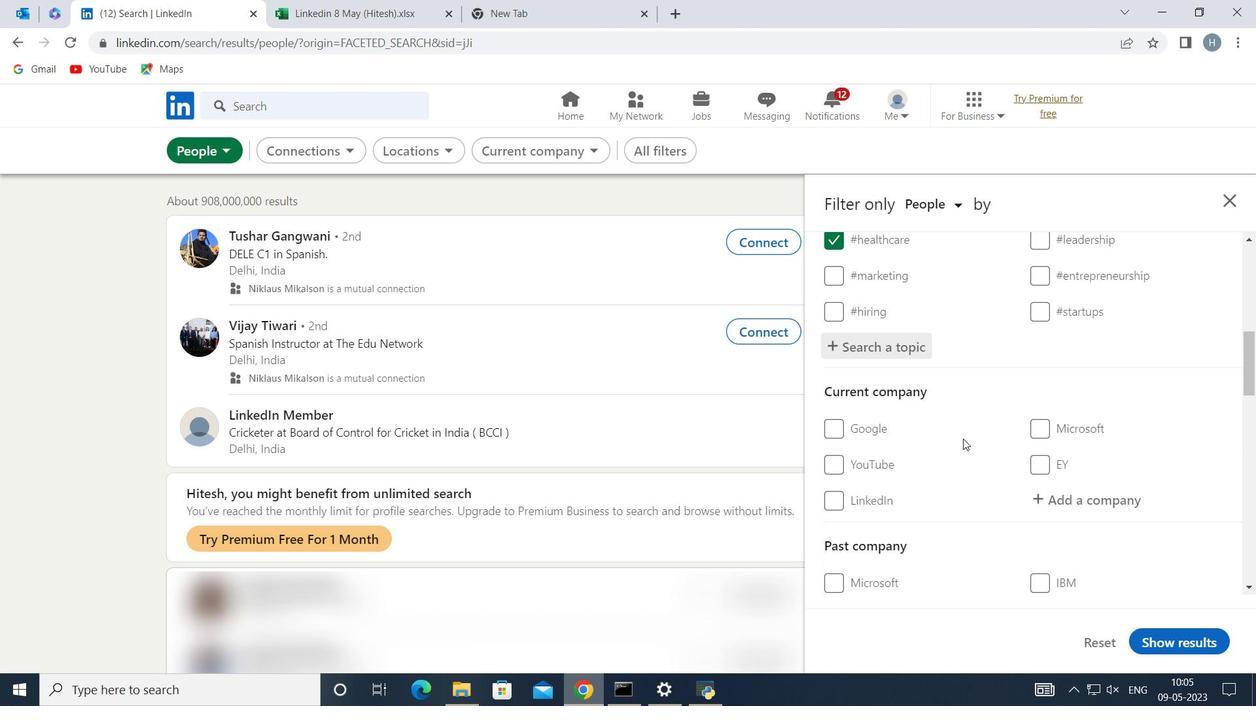
Action: Mouse scrolled (964, 437) with delta (0, 0)
Screenshot: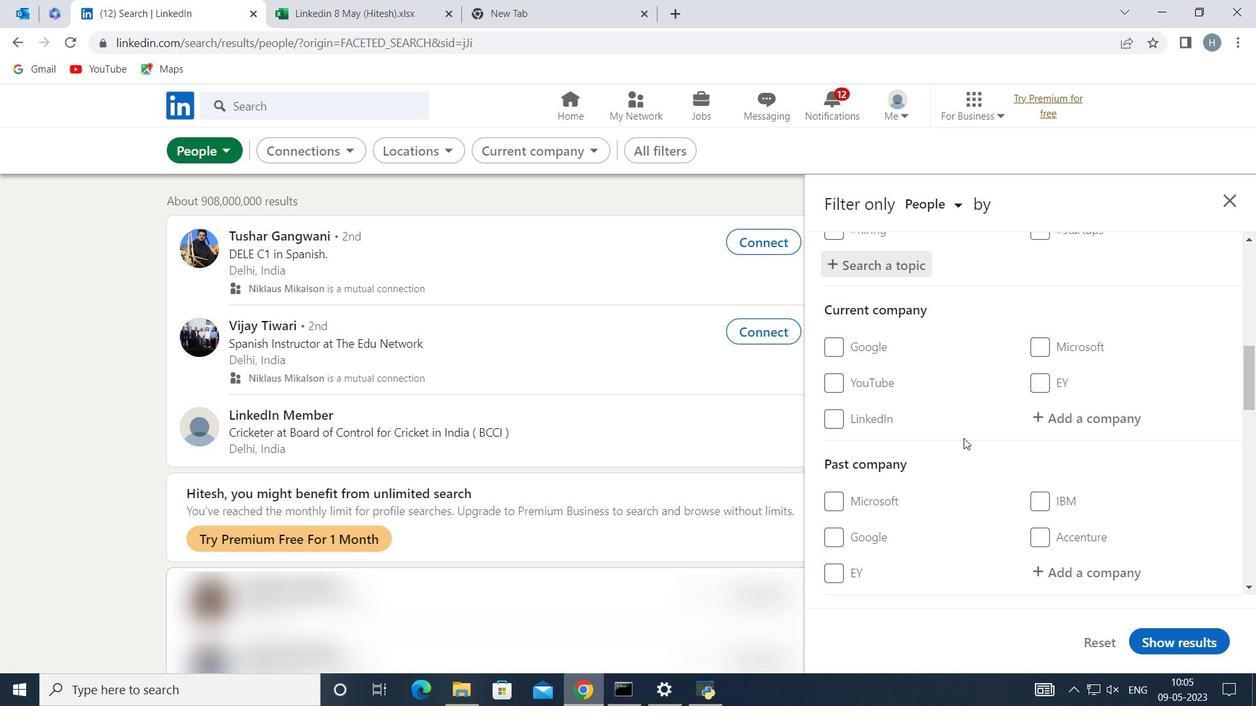 
Action: Mouse scrolled (964, 437) with delta (0, 0)
Screenshot: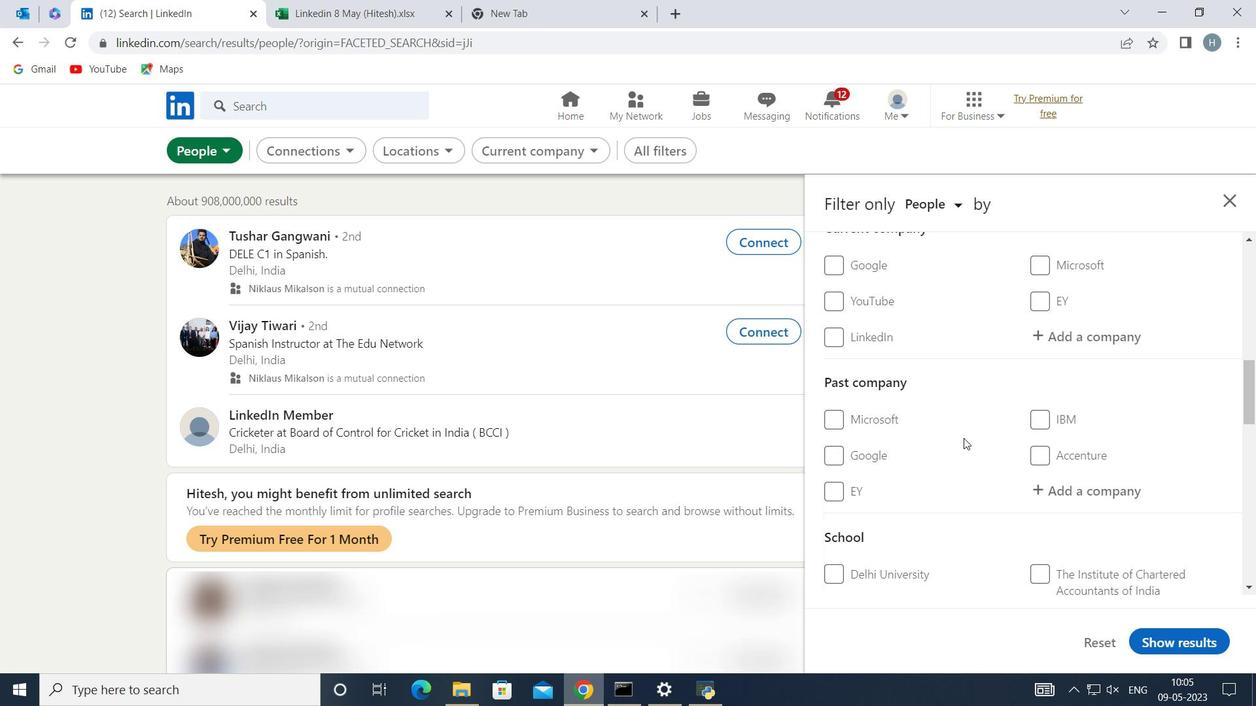 
Action: Mouse scrolled (964, 437) with delta (0, 0)
Screenshot: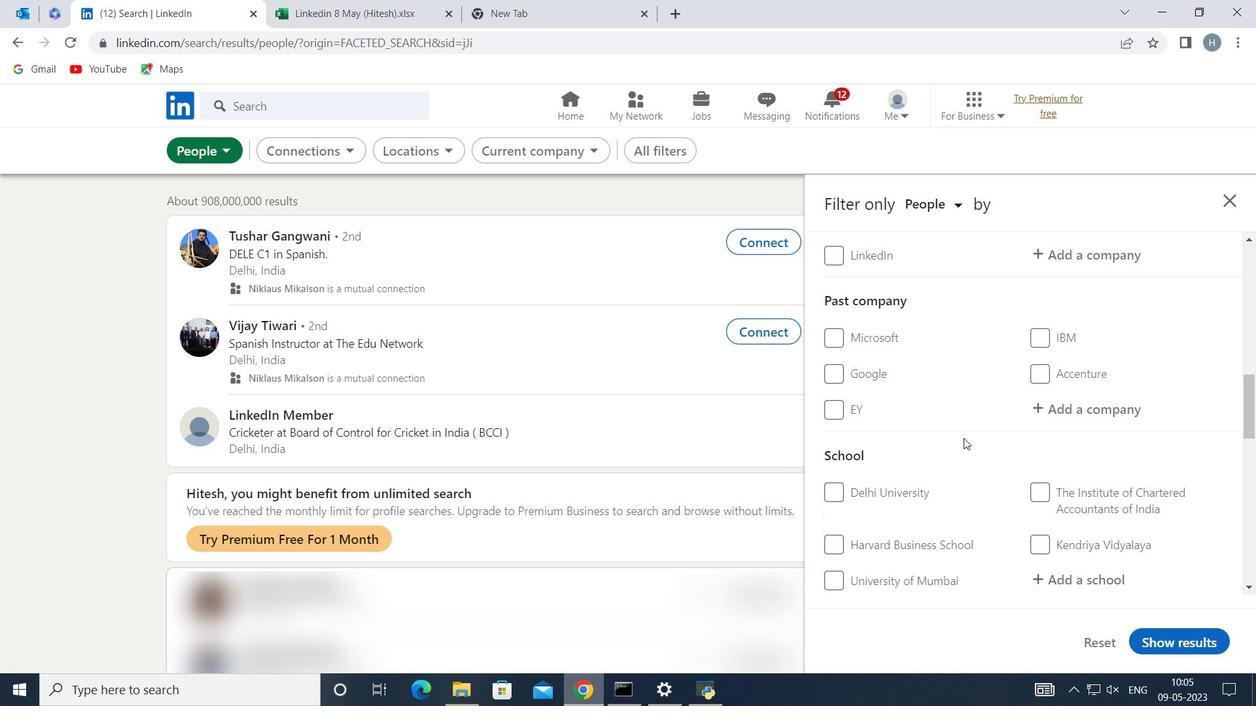 
Action: Mouse scrolled (964, 437) with delta (0, 0)
Screenshot: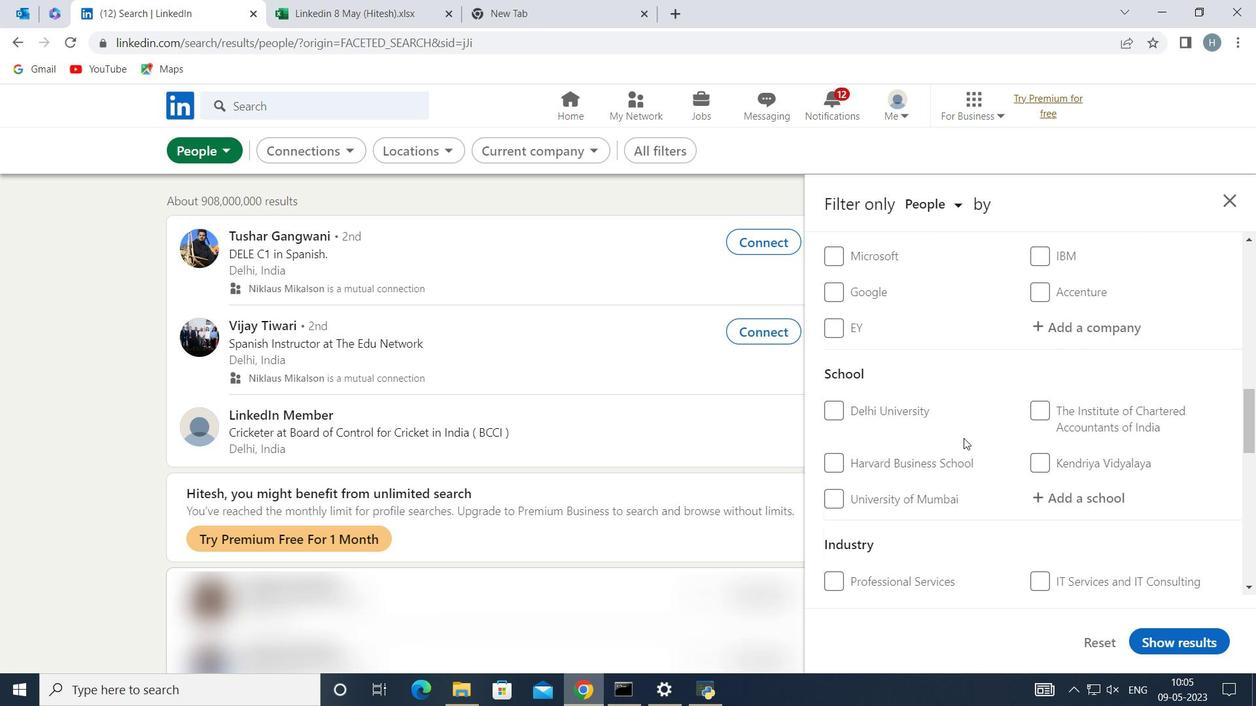 
Action: Mouse scrolled (964, 437) with delta (0, 0)
Screenshot: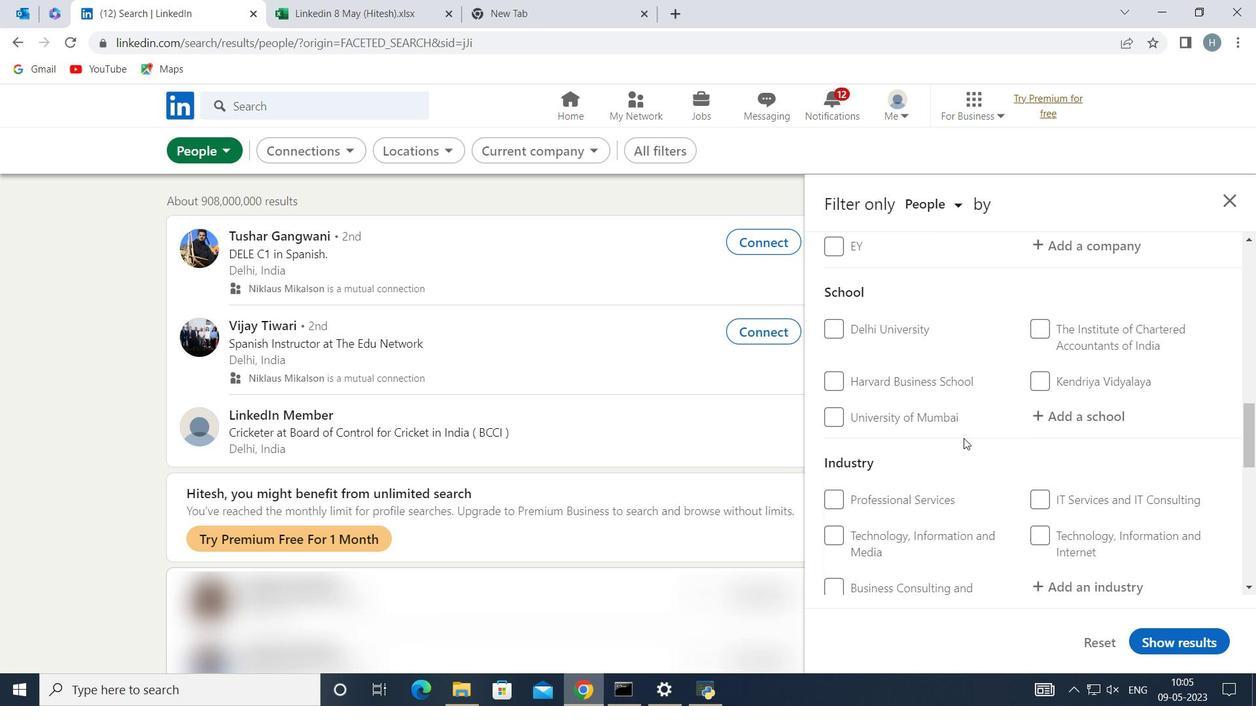 
Action: Mouse scrolled (964, 437) with delta (0, 0)
Screenshot: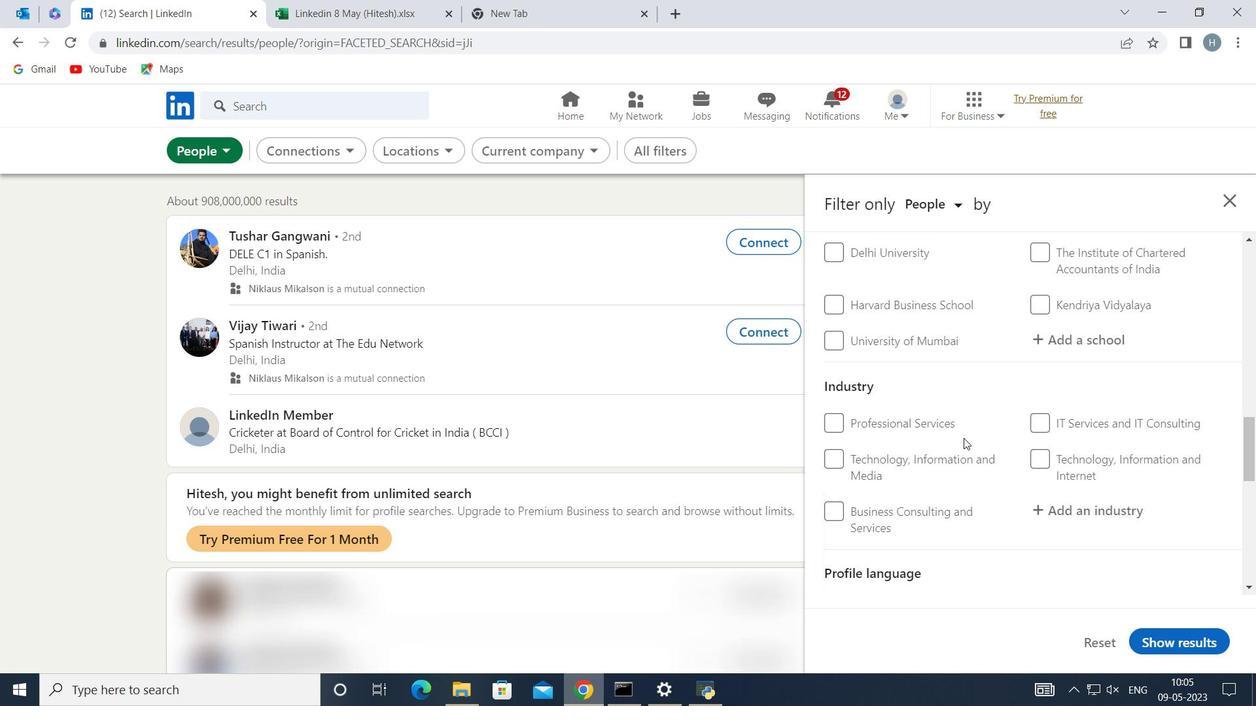 
Action: Mouse scrolled (964, 437) with delta (0, 0)
Screenshot: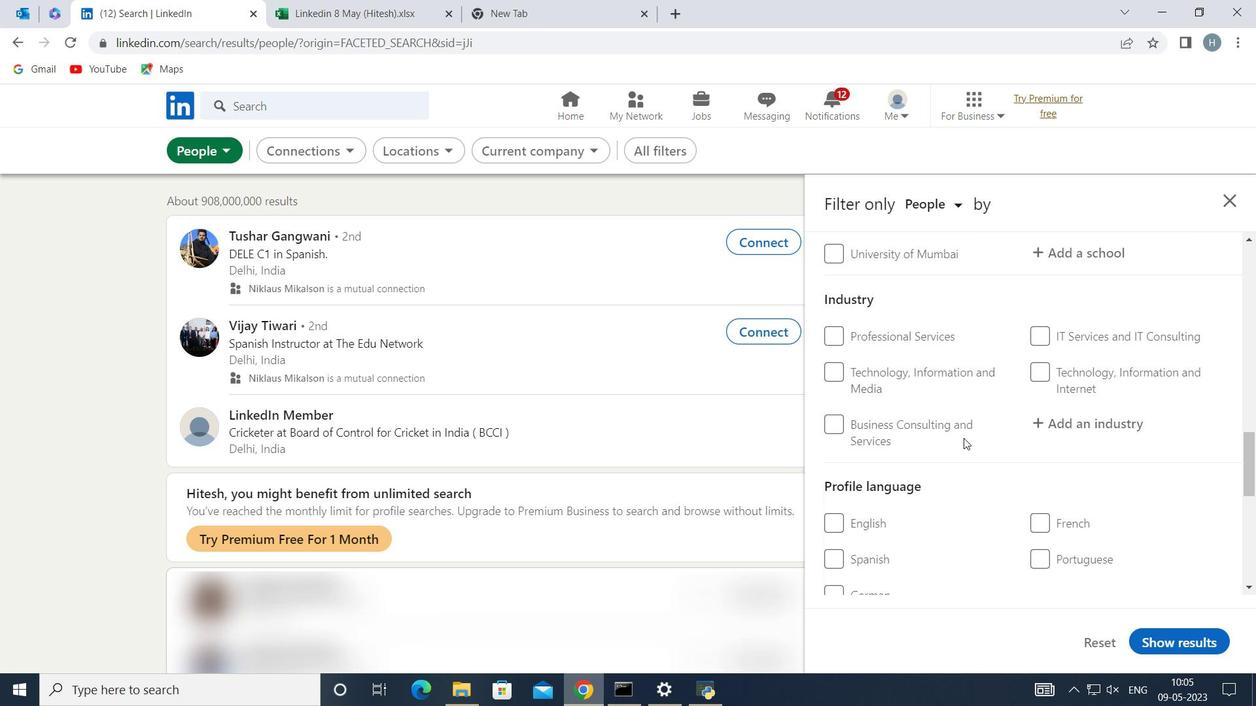 
Action: Mouse moved to (828, 479)
Screenshot: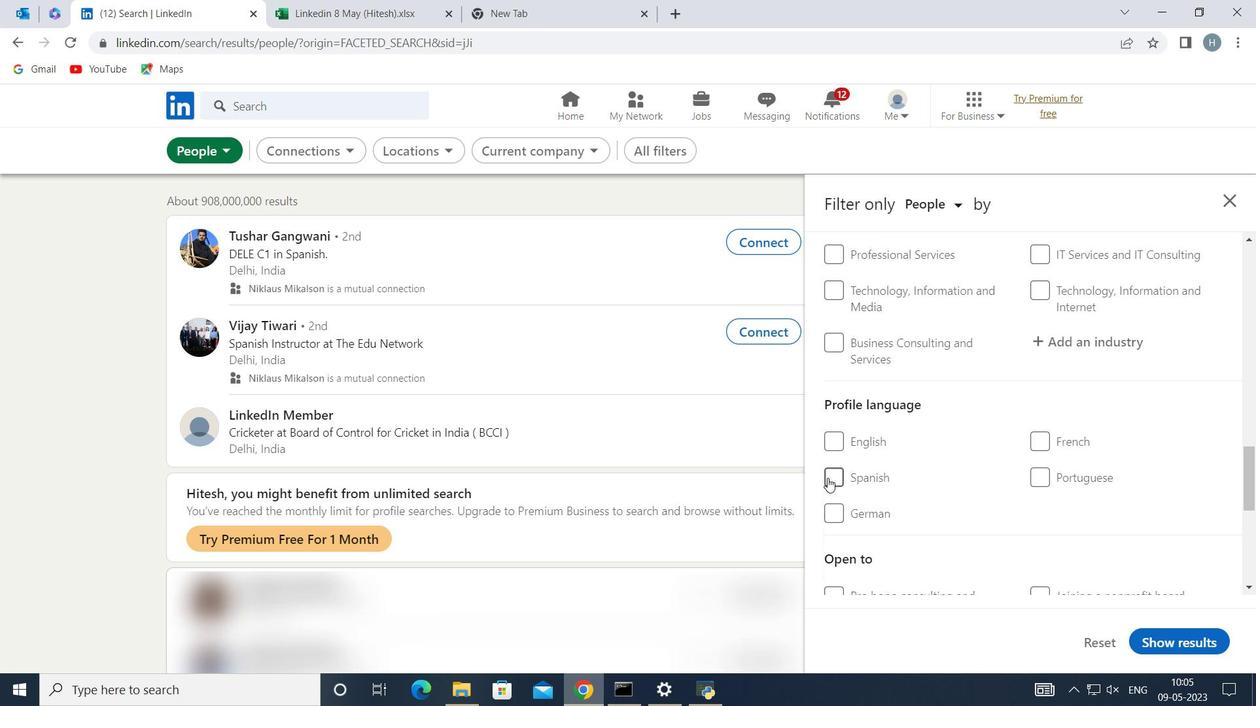 
Action: Mouse pressed left at (828, 479)
Screenshot: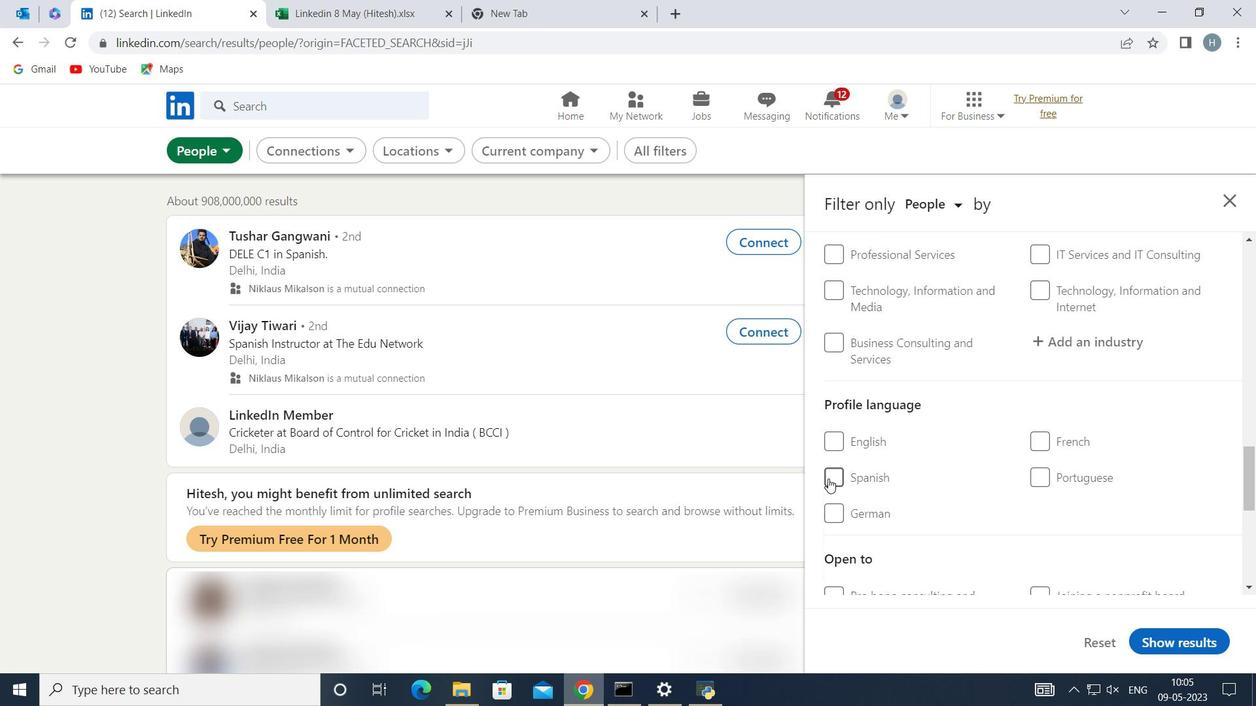 
Action: Mouse moved to (980, 461)
Screenshot: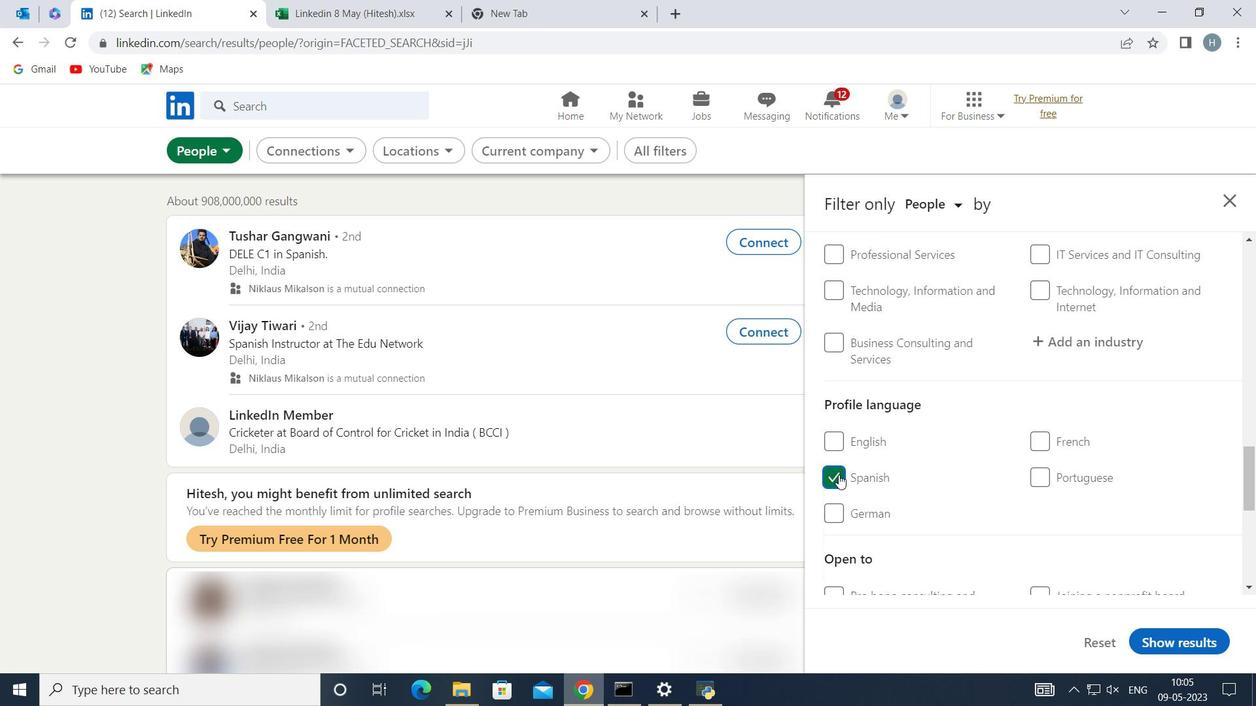 
Action: Mouse scrolled (980, 462) with delta (0, 0)
Screenshot: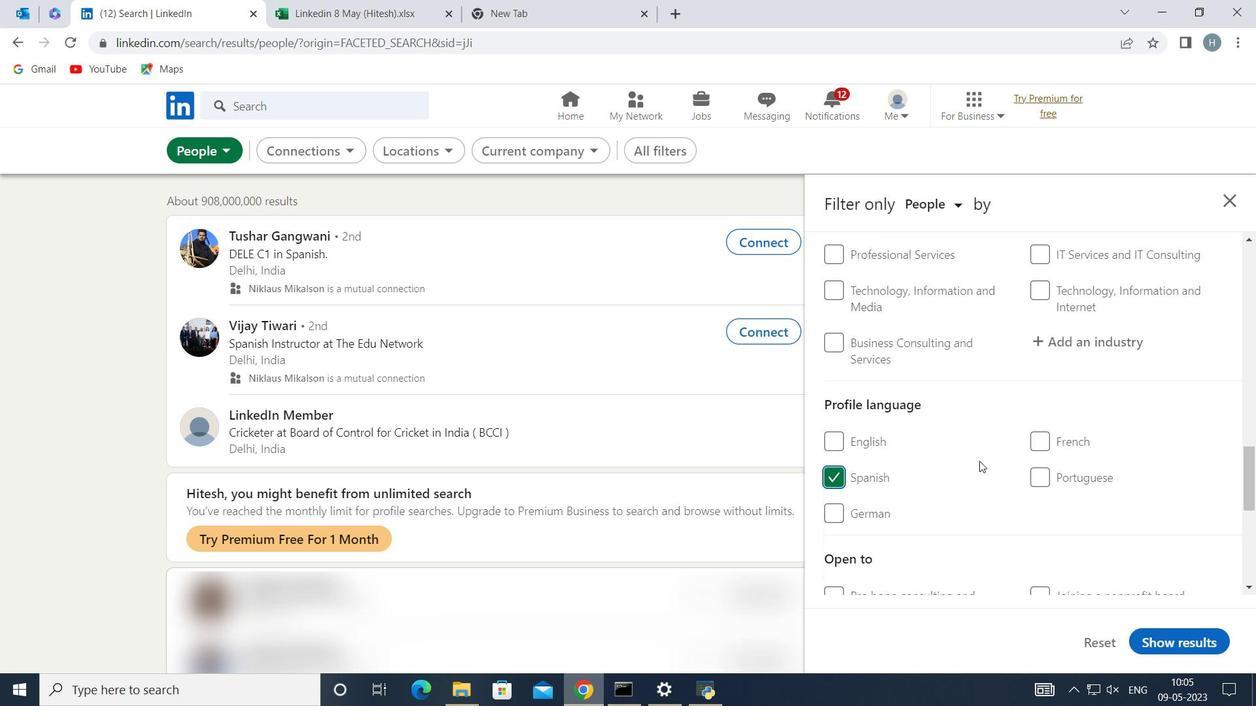 
Action: Mouse scrolled (980, 462) with delta (0, 0)
Screenshot: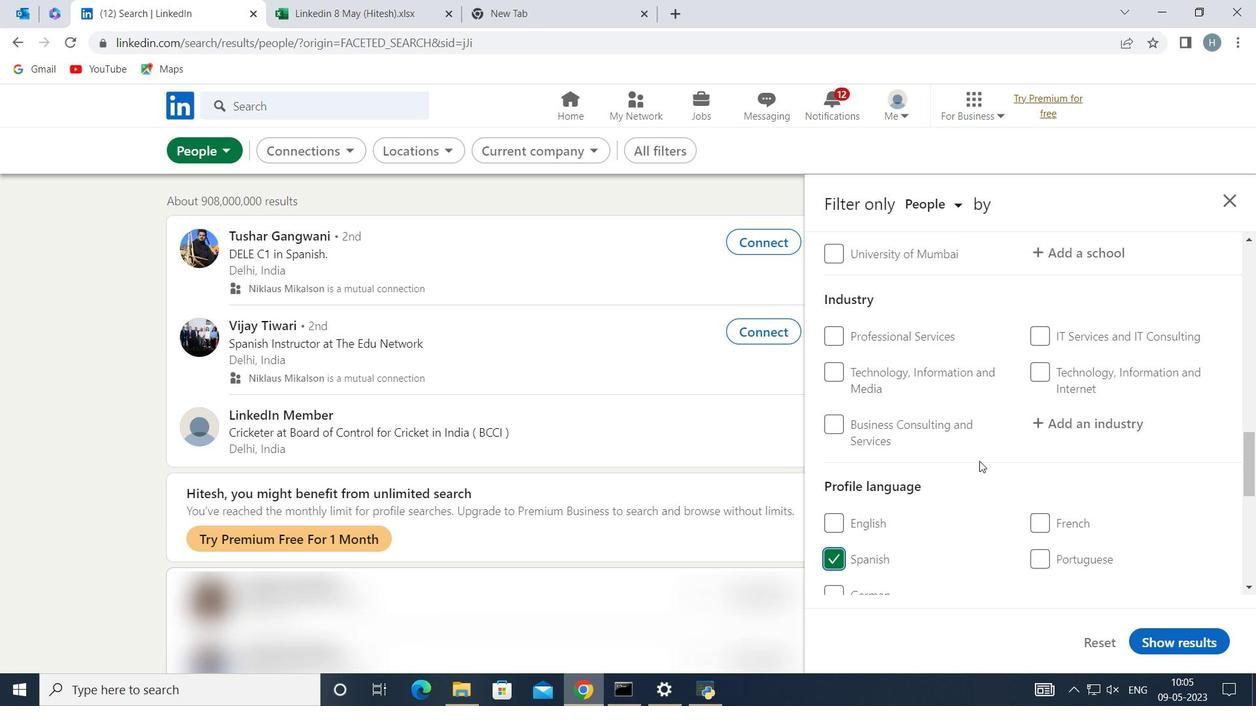
Action: Mouse scrolled (980, 462) with delta (0, 0)
Screenshot: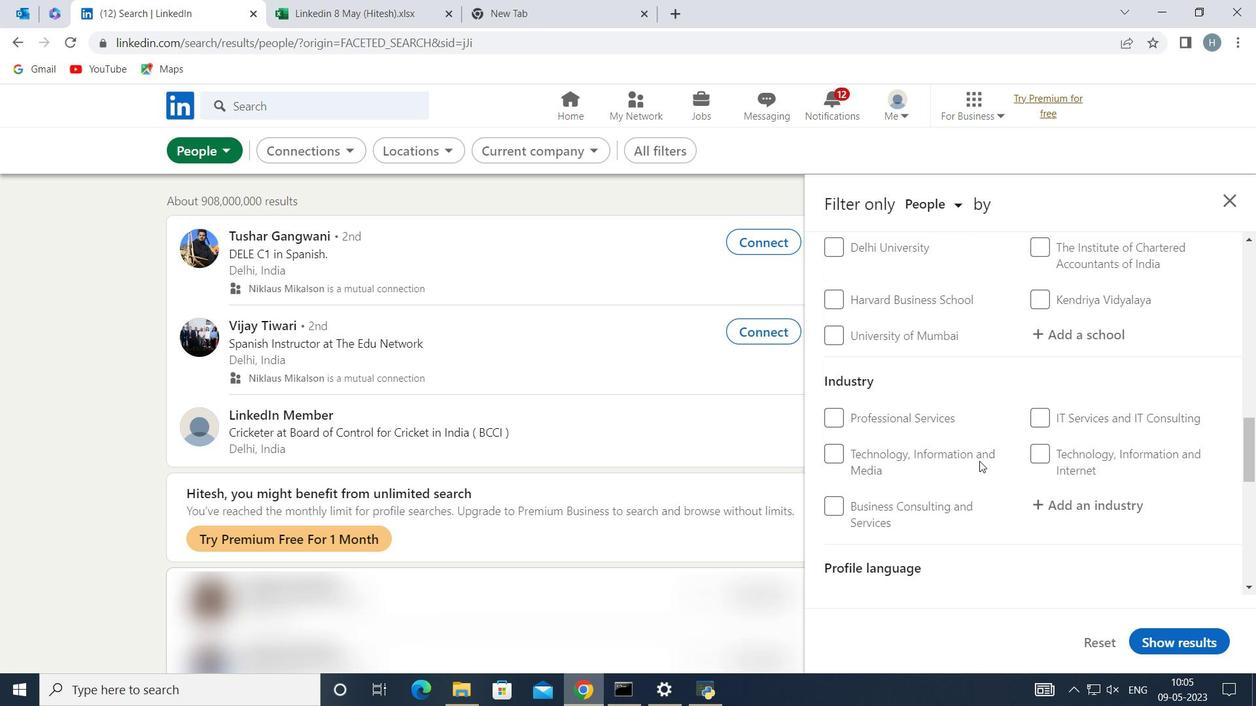 
Action: Mouse scrolled (980, 462) with delta (0, 0)
Screenshot: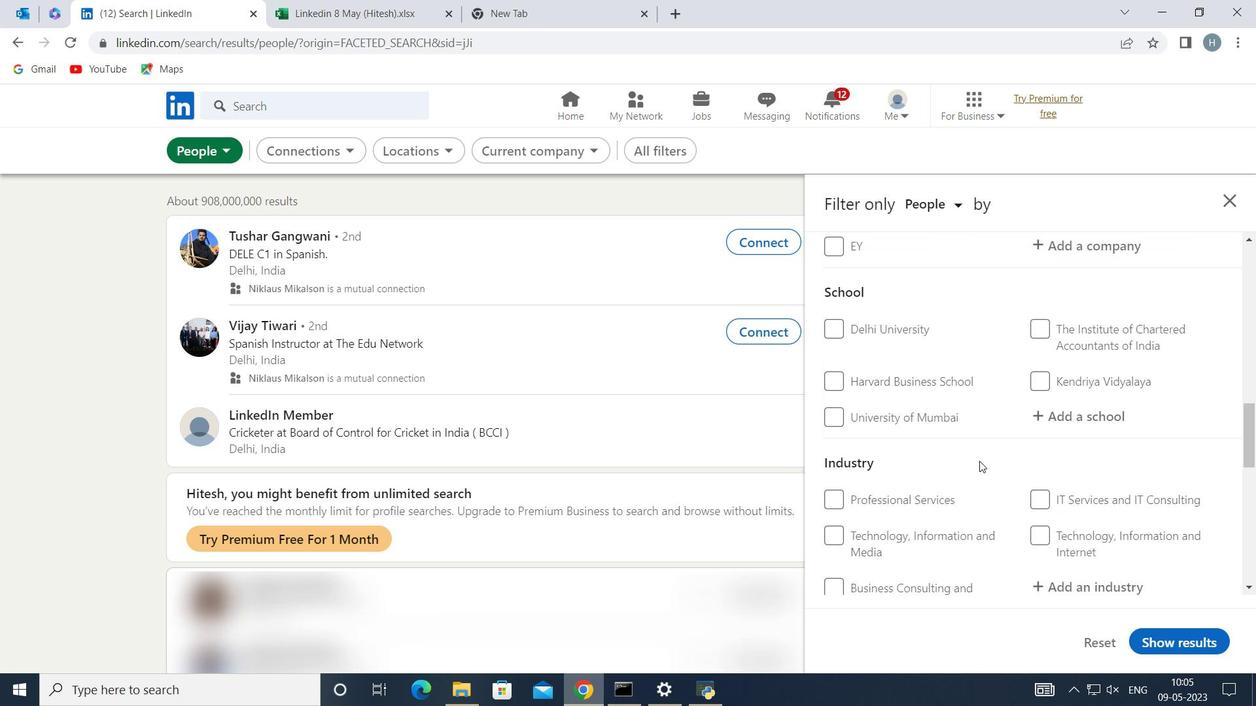 
Action: Mouse scrolled (980, 462) with delta (0, 0)
Screenshot: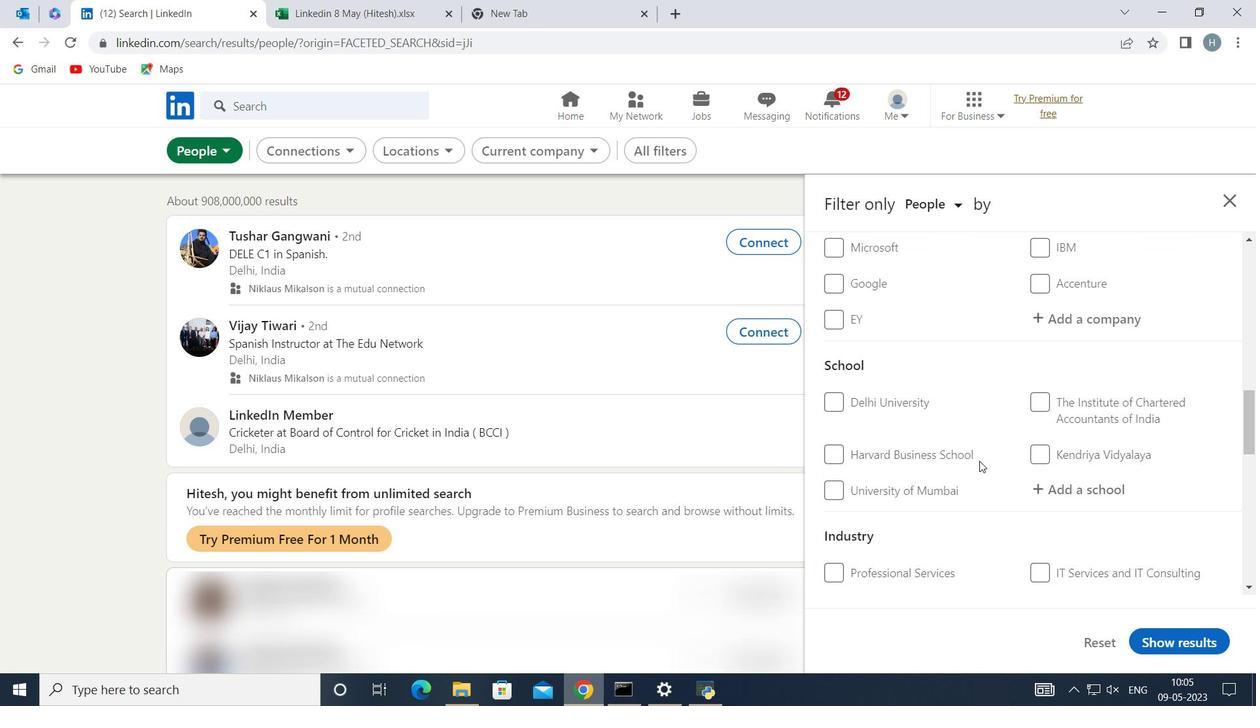 
Action: Mouse scrolled (980, 462) with delta (0, 0)
Screenshot: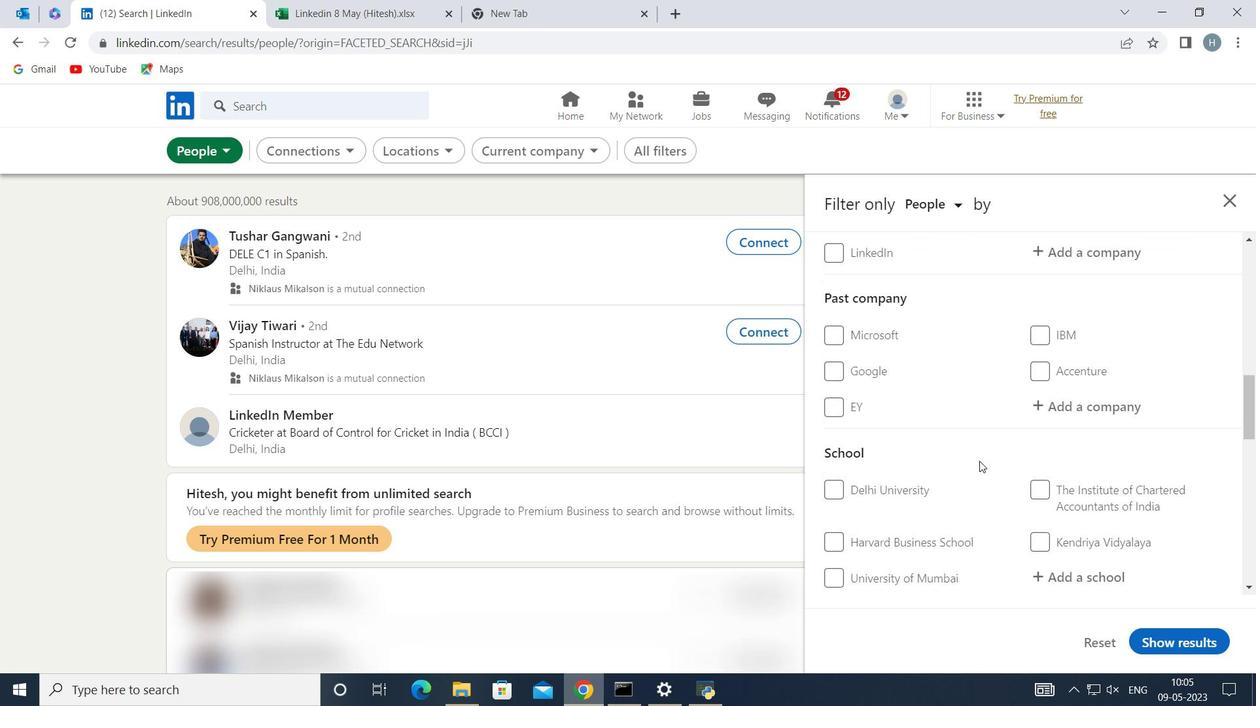 
Action: Mouse scrolled (980, 462) with delta (0, 0)
Screenshot: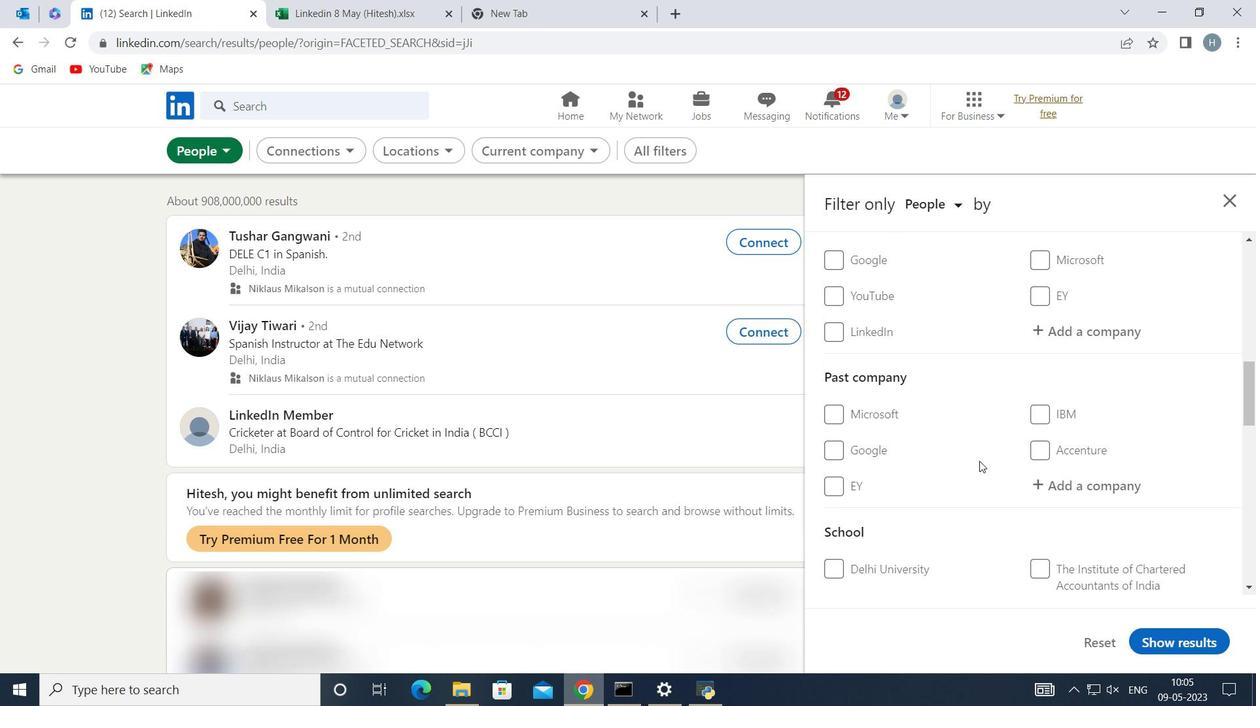 
Action: Mouse scrolled (980, 462) with delta (0, 0)
Screenshot: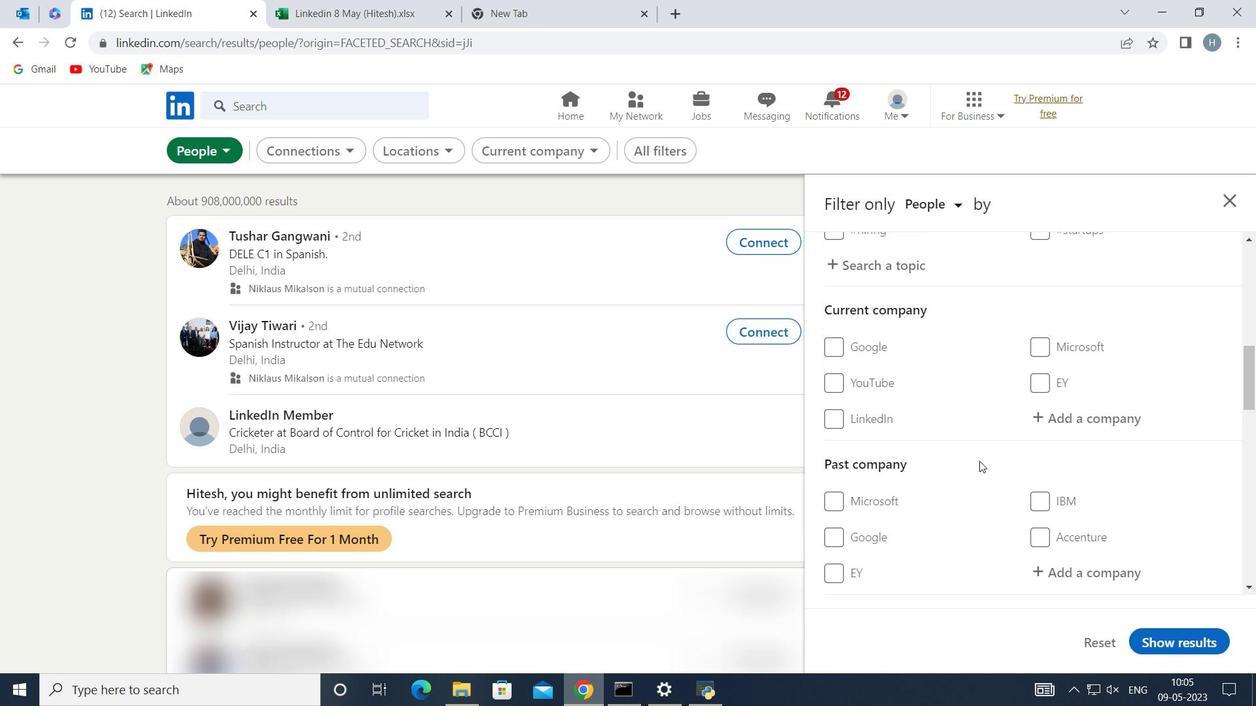 
Action: Mouse moved to (1066, 493)
Screenshot: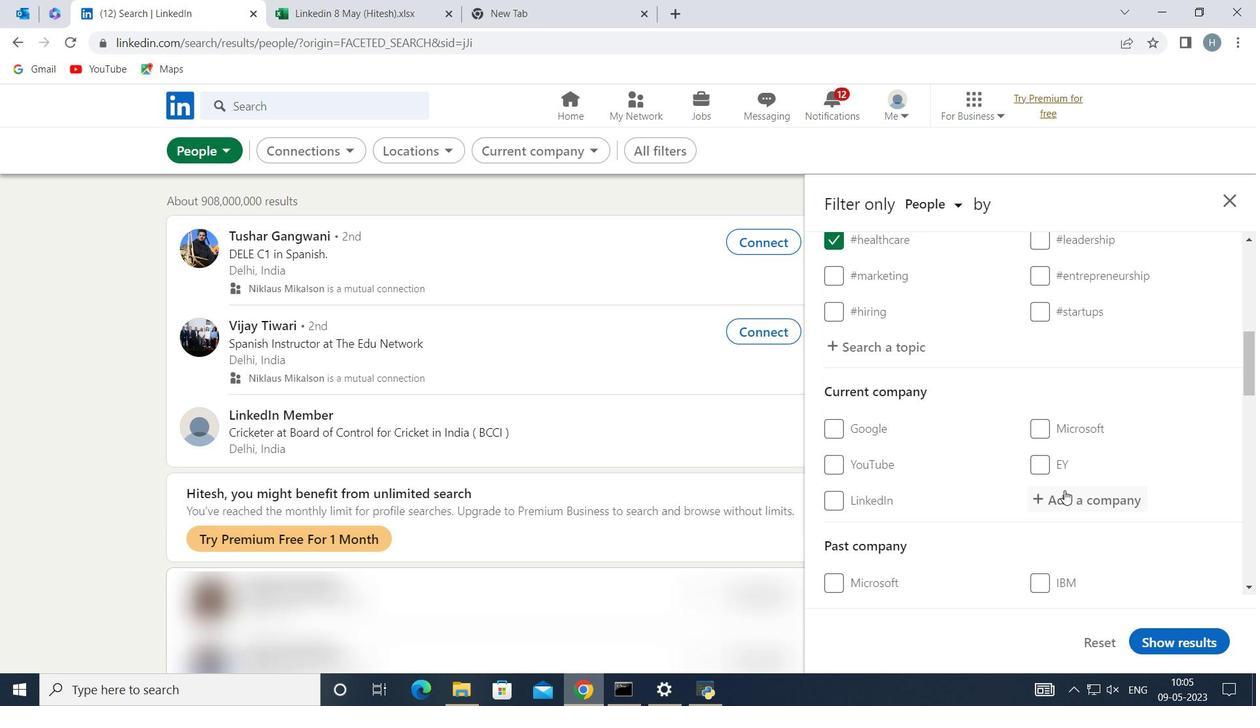 
Action: Mouse pressed left at (1066, 493)
Screenshot: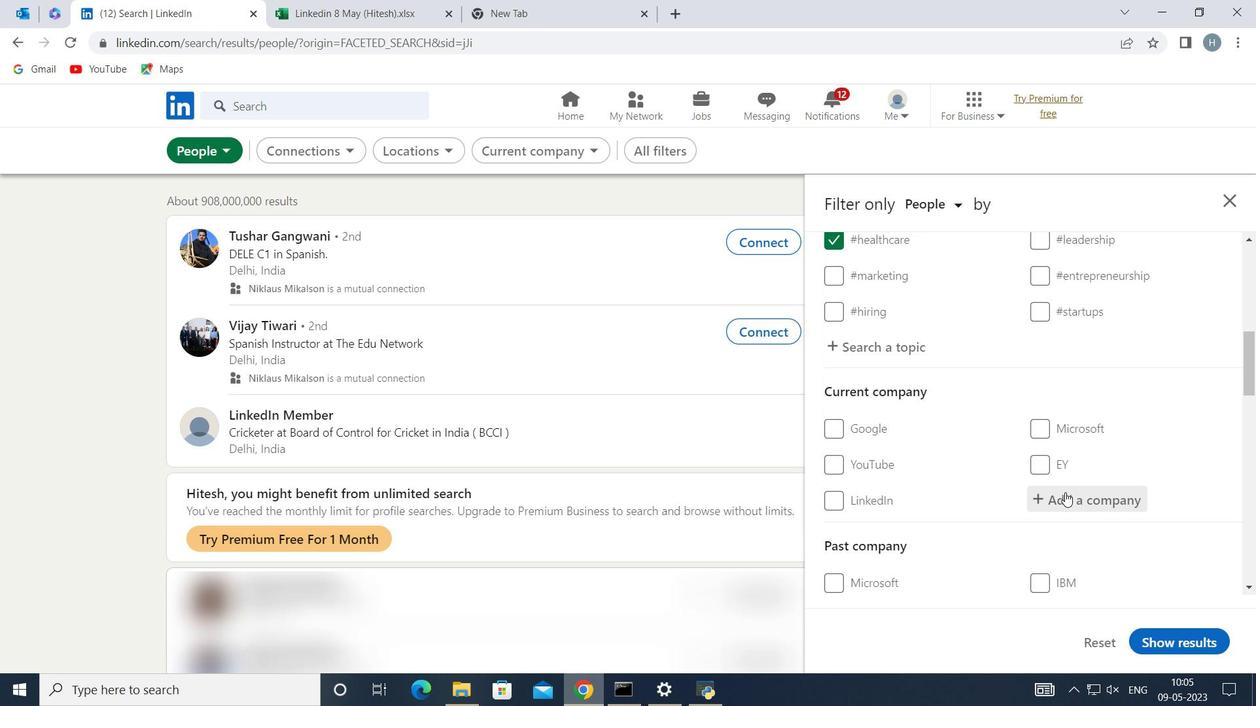 
Action: Key pressed <Key.shift>Kearney<Key.space>
Screenshot: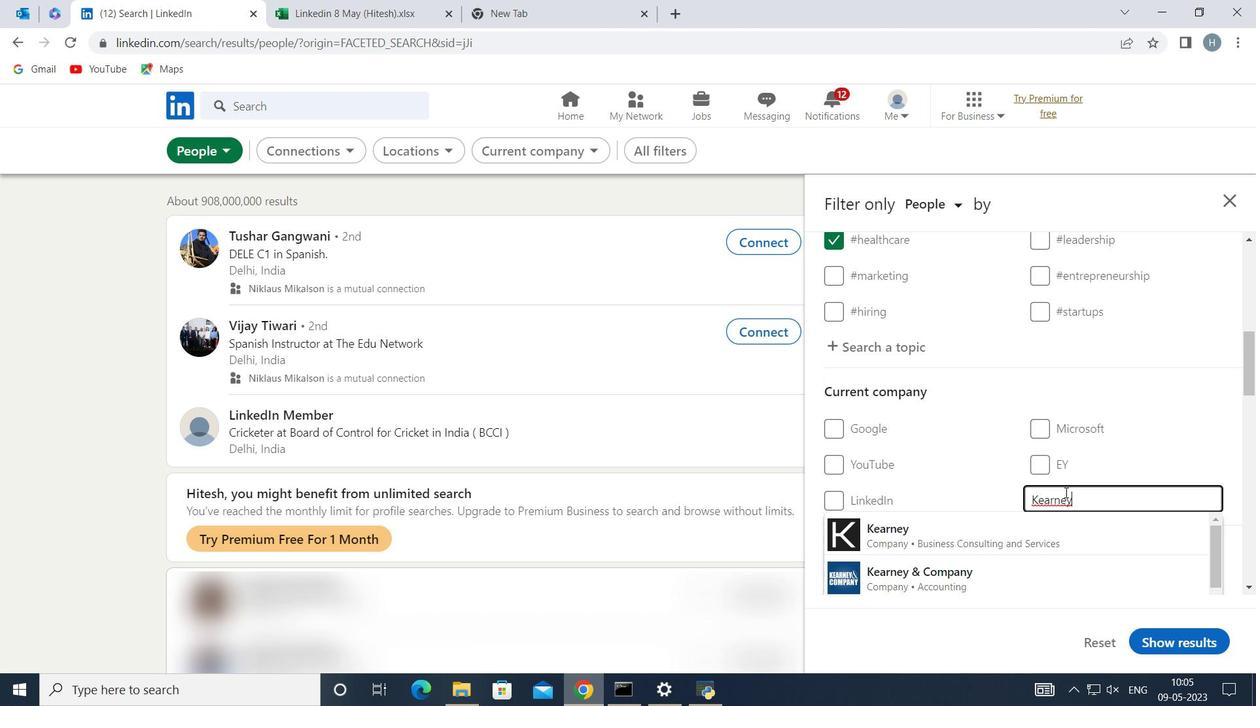 
Action: Mouse moved to (977, 526)
Screenshot: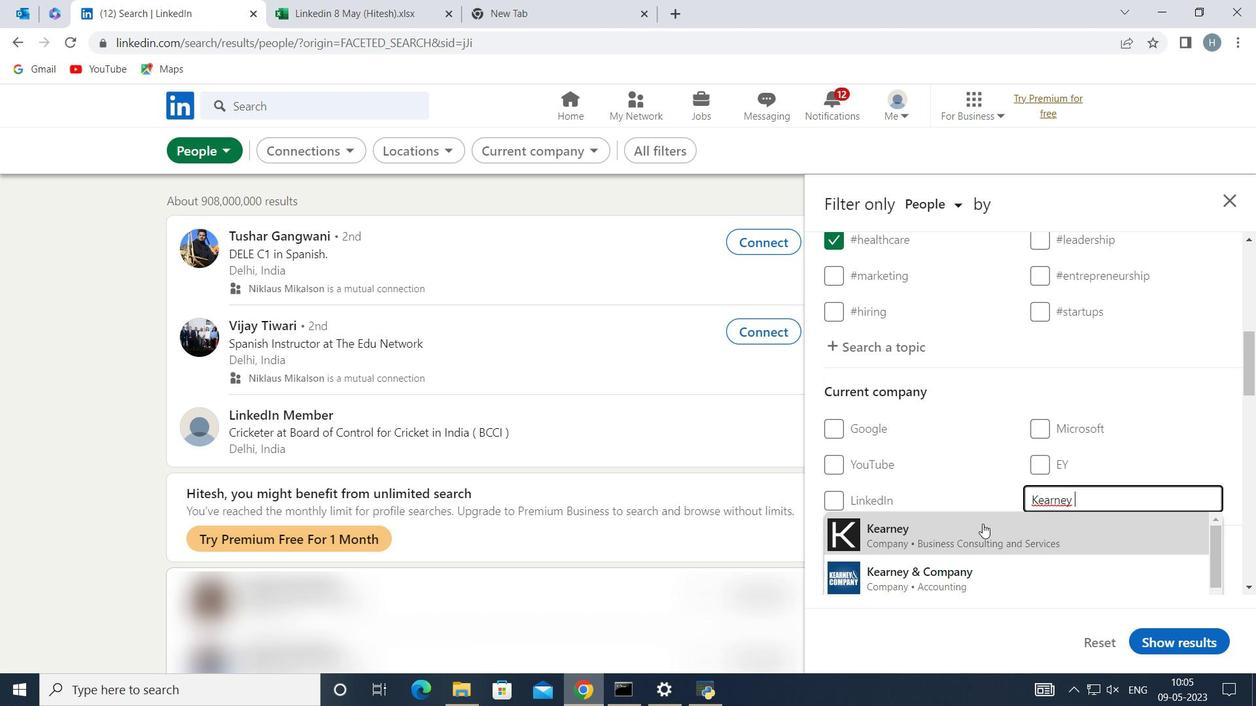 
Action: Mouse pressed left at (977, 526)
Screenshot: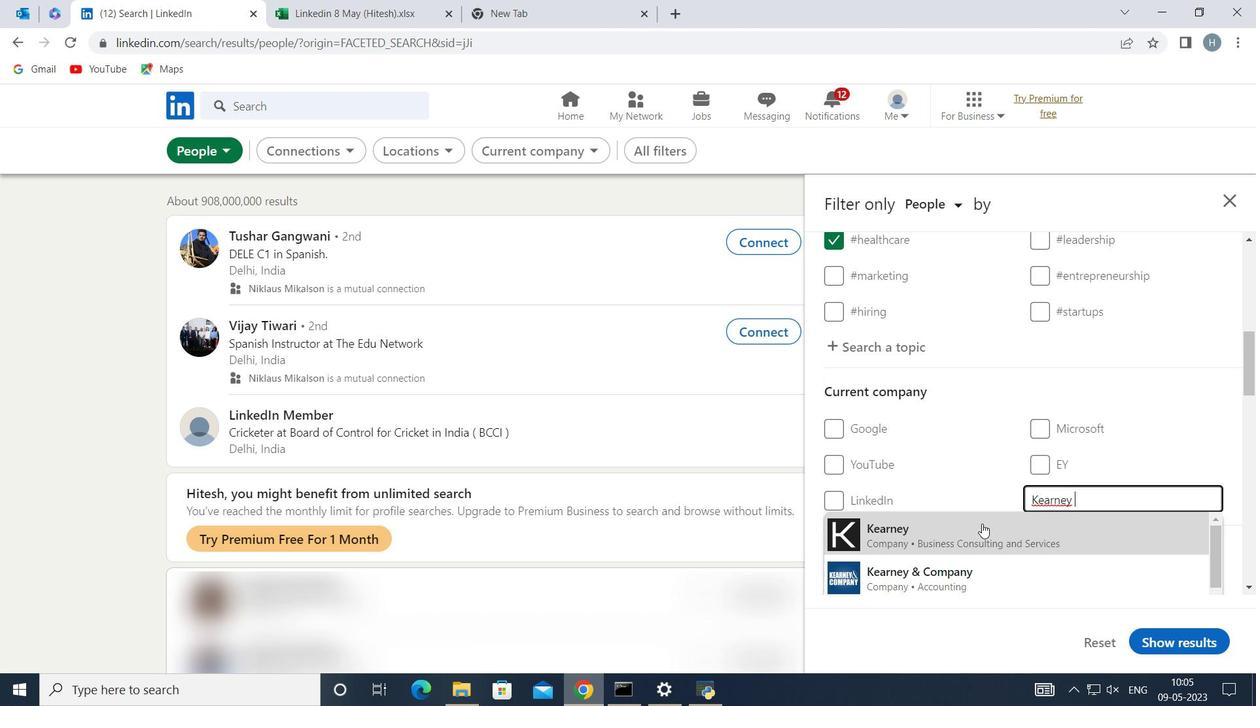 
Action: Mouse moved to (994, 459)
Screenshot: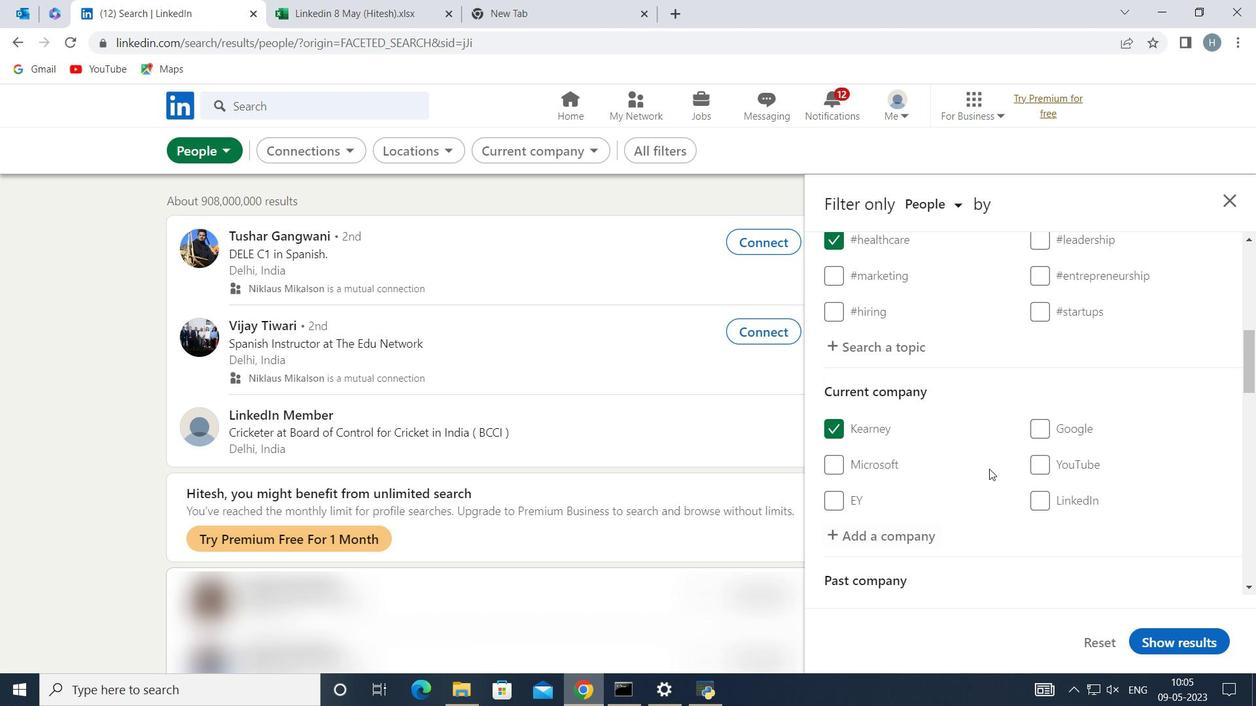 
Action: Mouse scrolled (994, 458) with delta (0, 0)
Screenshot: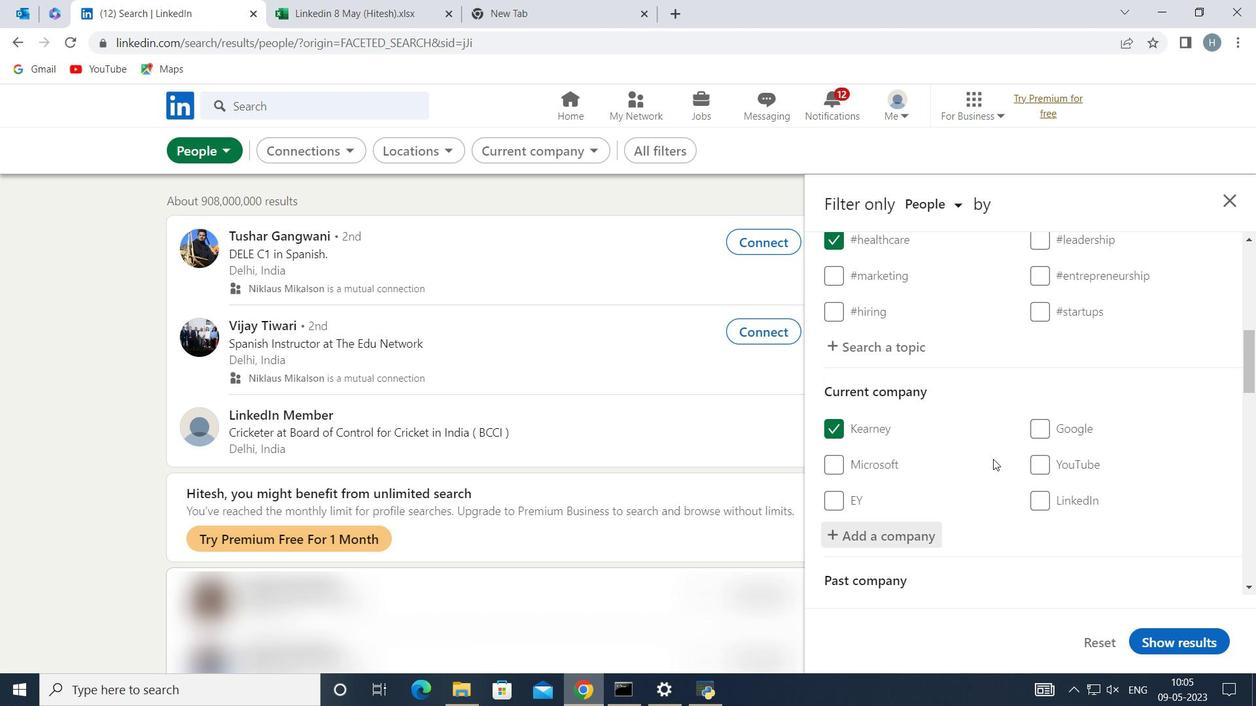 
Action: Mouse scrolled (994, 458) with delta (0, 0)
Screenshot: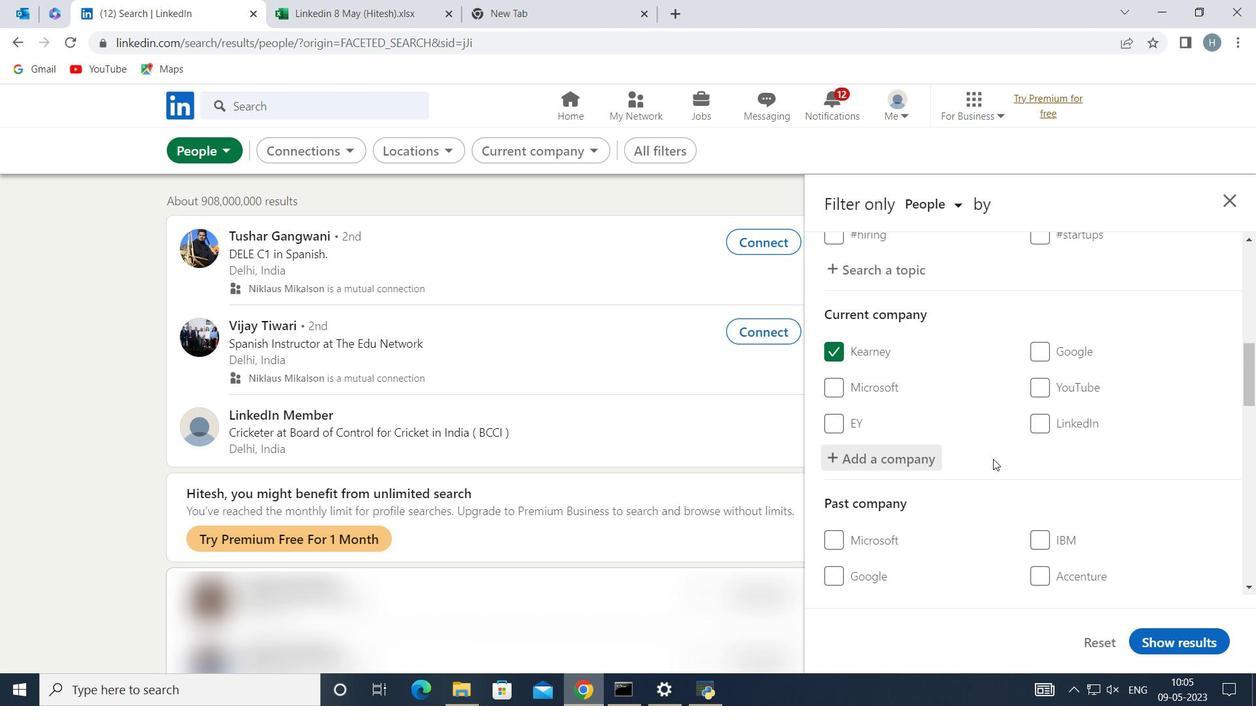 
Action: Mouse scrolled (994, 458) with delta (0, 0)
Screenshot: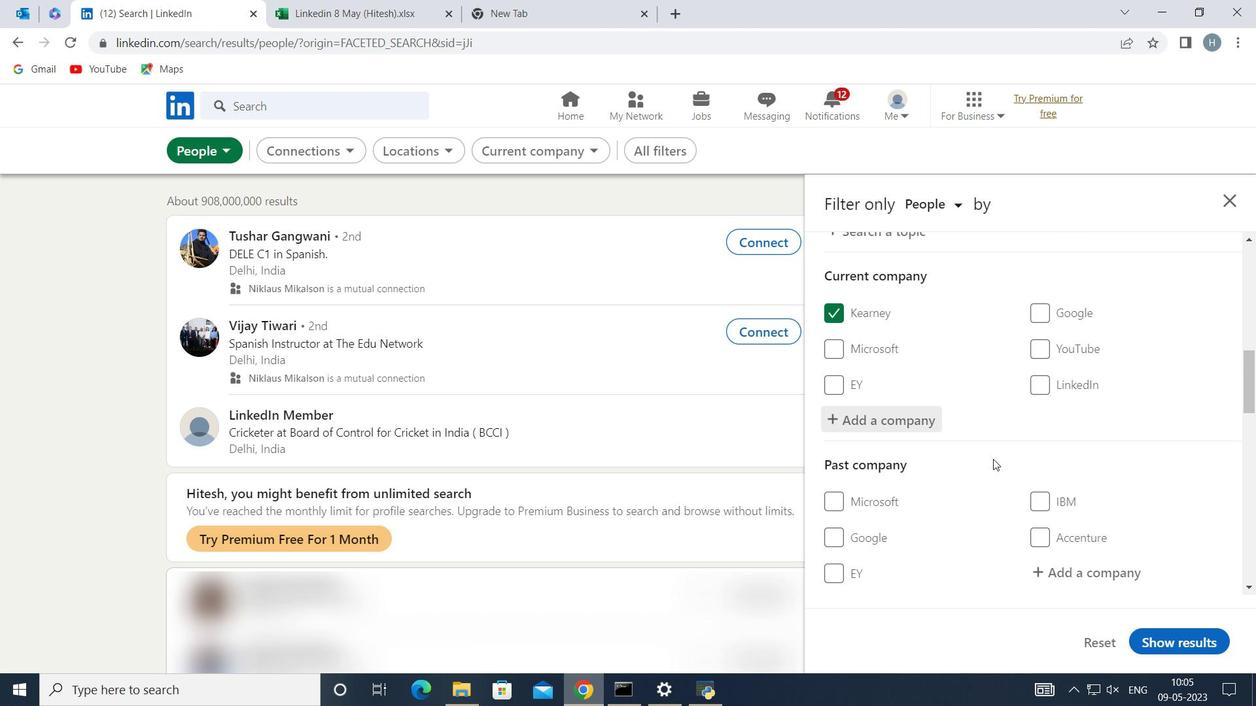 
Action: Mouse scrolled (994, 458) with delta (0, 0)
Screenshot: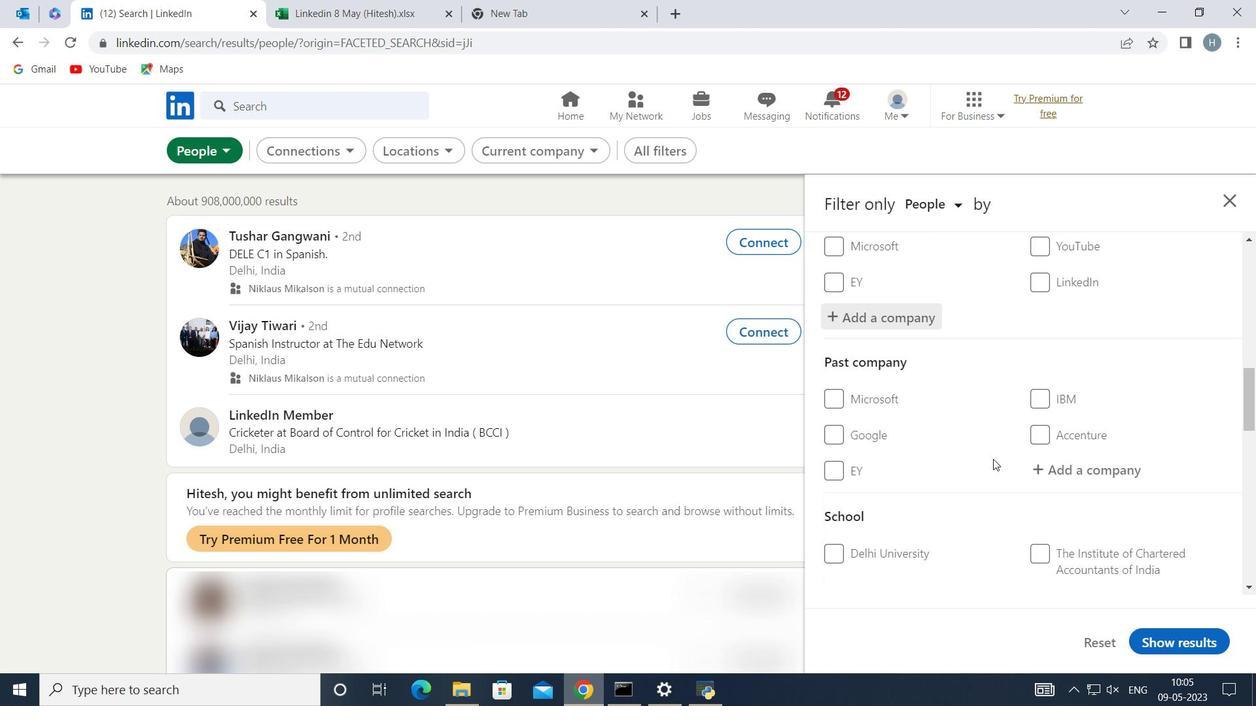 
Action: Mouse moved to (1083, 528)
Screenshot: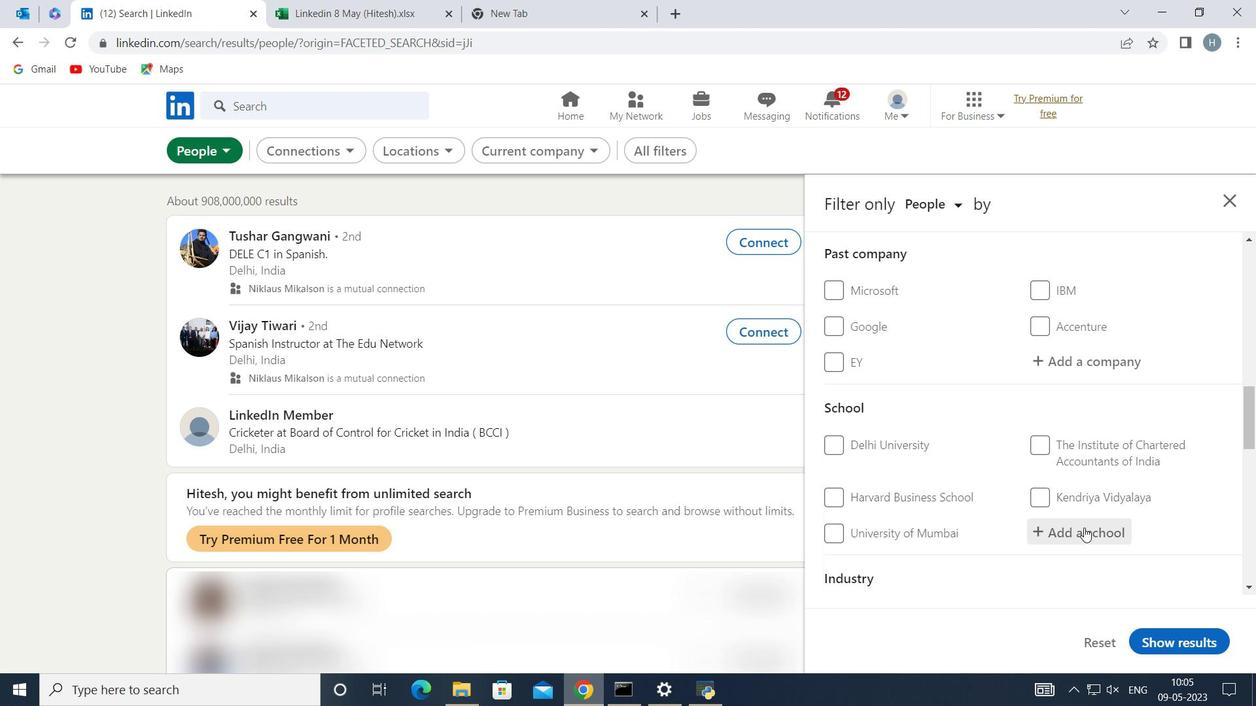 
Action: Mouse pressed left at (1083, 528)
Screenshot: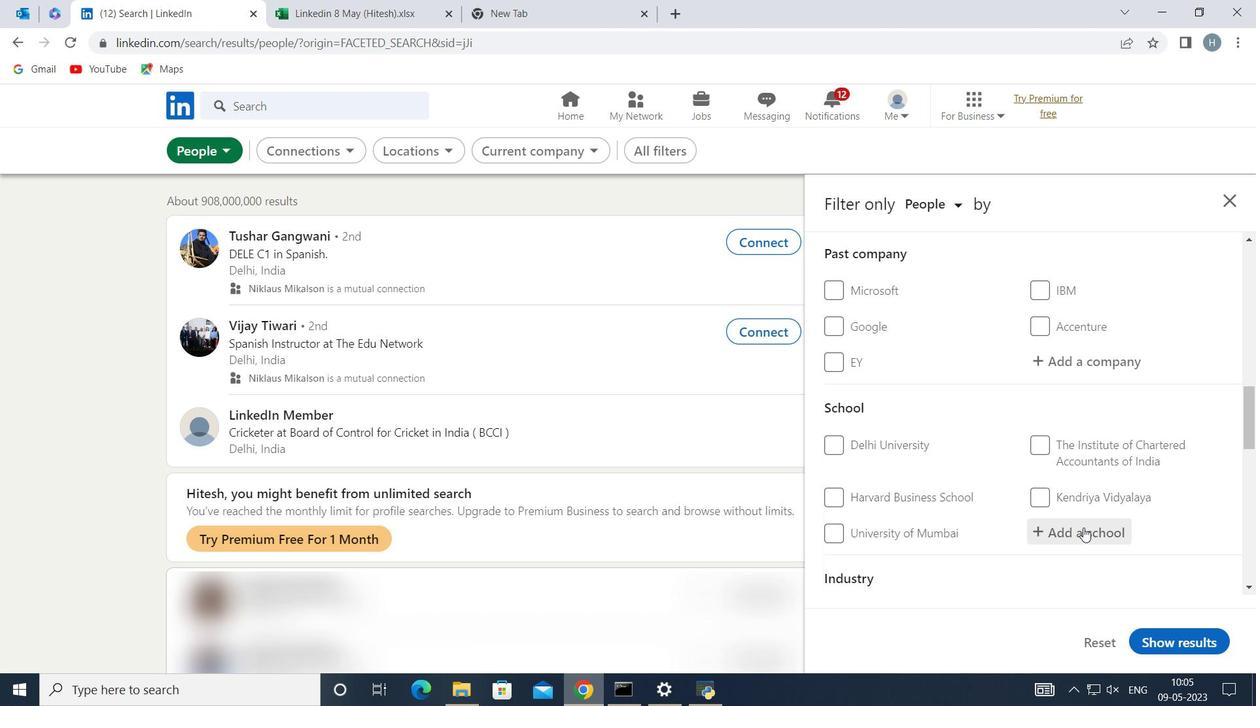 
Action: Key pressed <Key.shift>St<Key.space><Key.shift>Xaviers<Key.space>
Screenshot: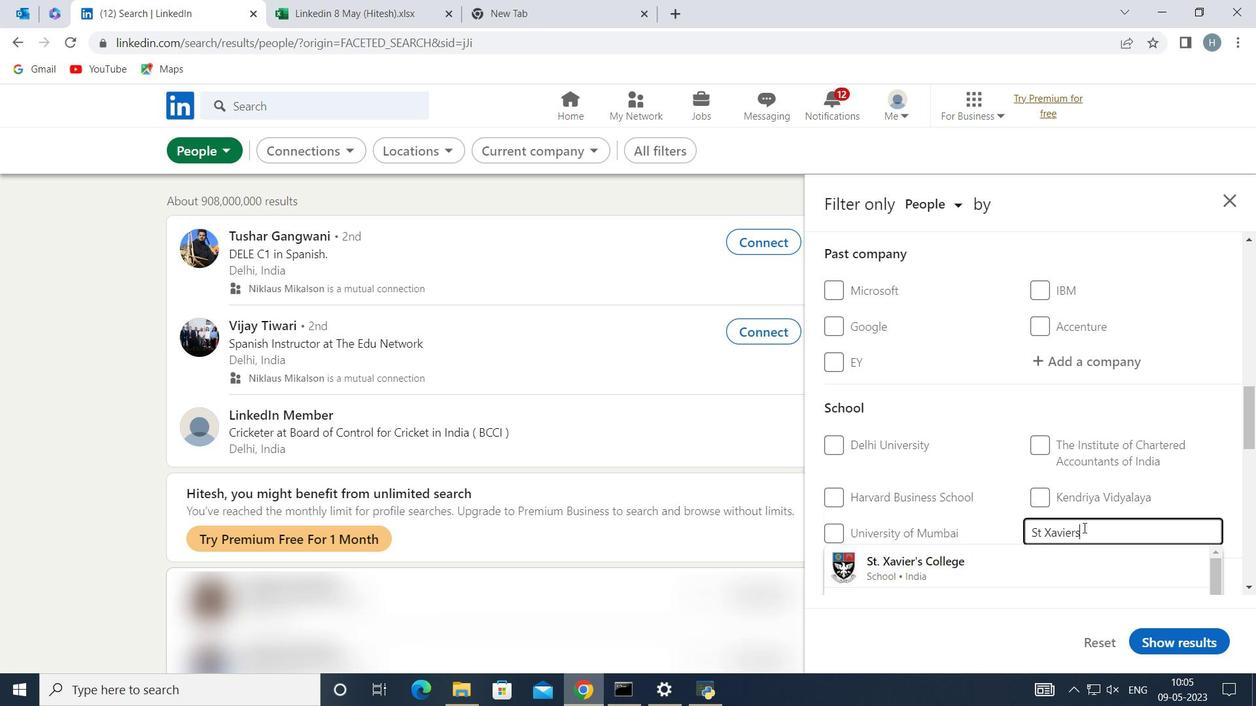
Action: Mouse moved to (1085, 537)
Screenshot: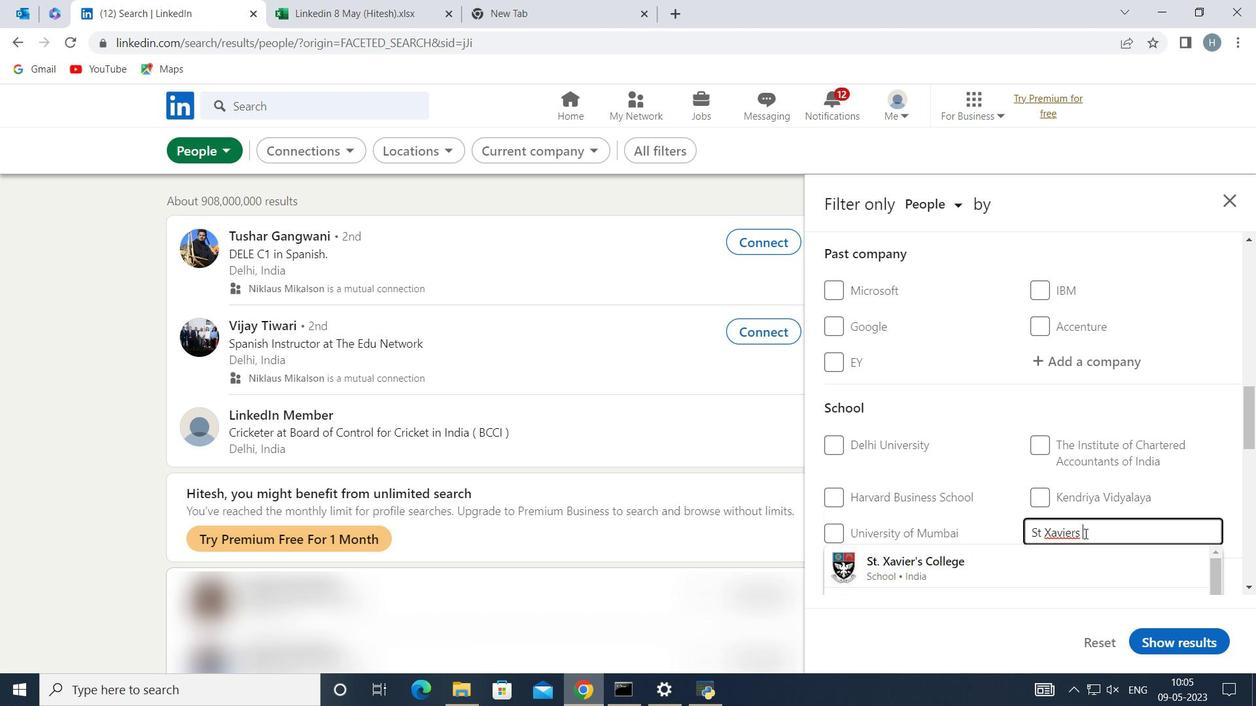 
Action: Mouse scrolled (1085, 536) with delta (0, 0)
Screenshot: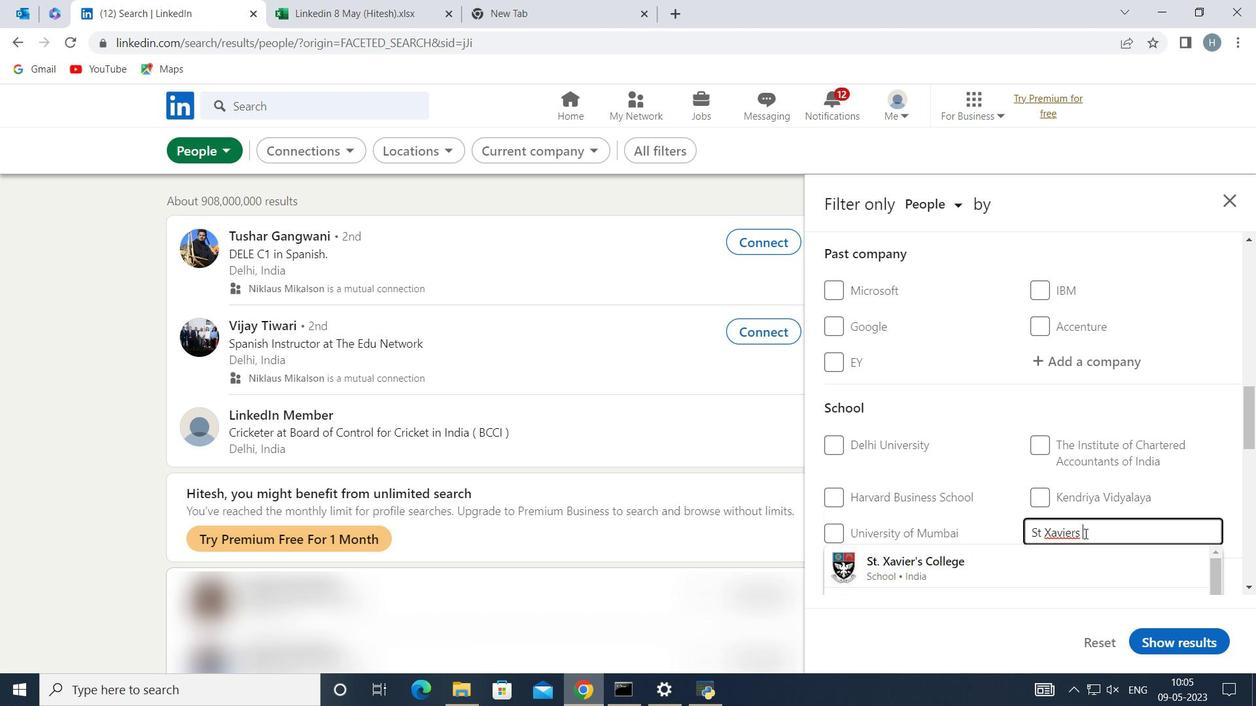 
Action: Mouse moved to (958, 497)
Screenshot: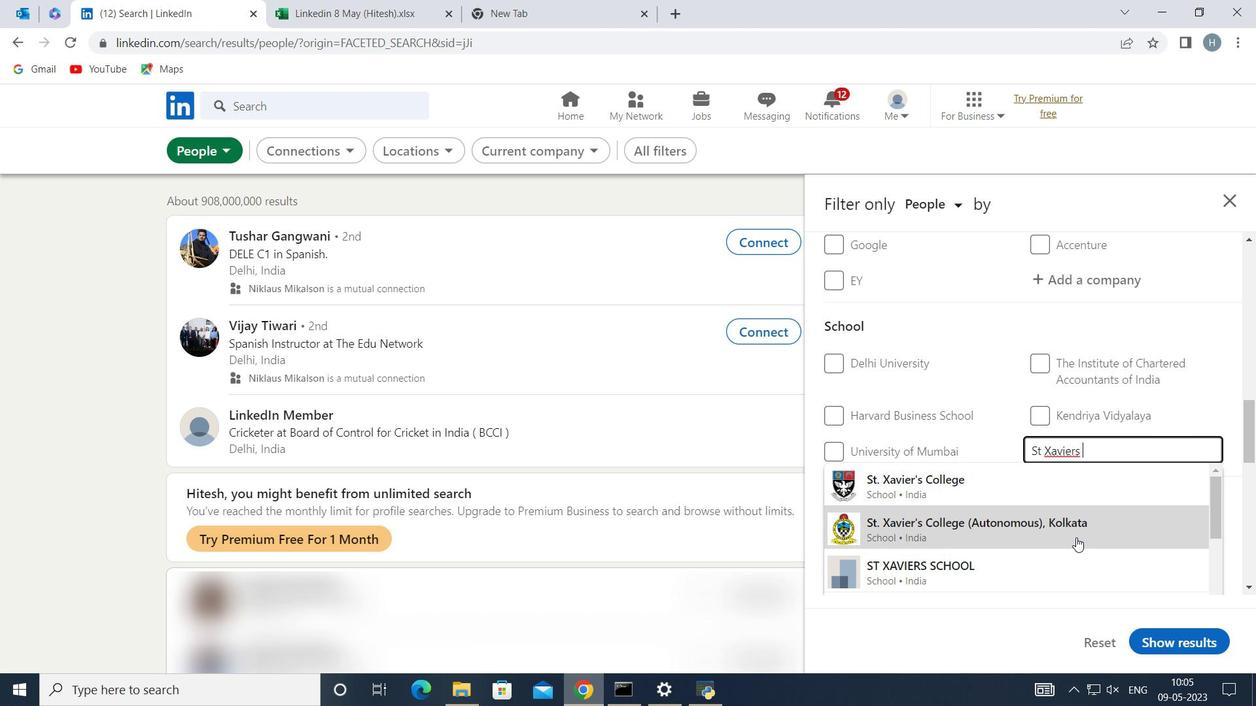 
Action: Key pressed <Key.shift>College<Key.space><Key.shift>Ah
Screenshot: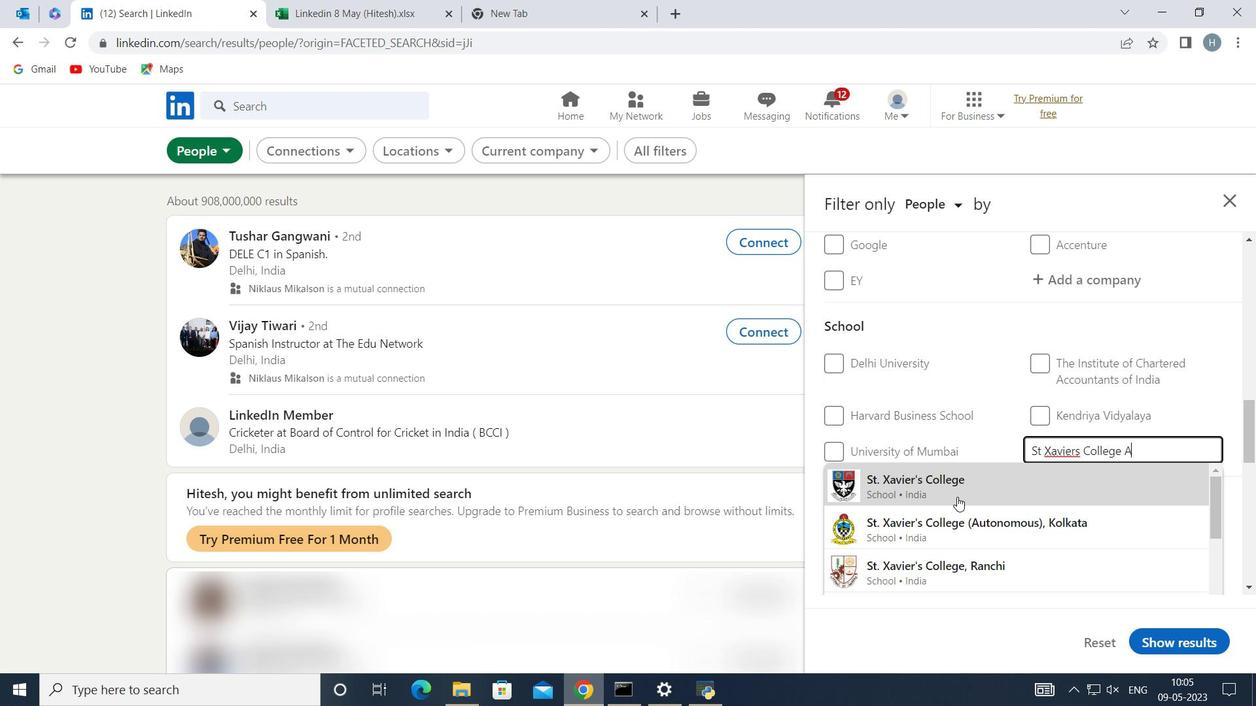 
Action: Mouse moved to (1006, 493)
Screenshot: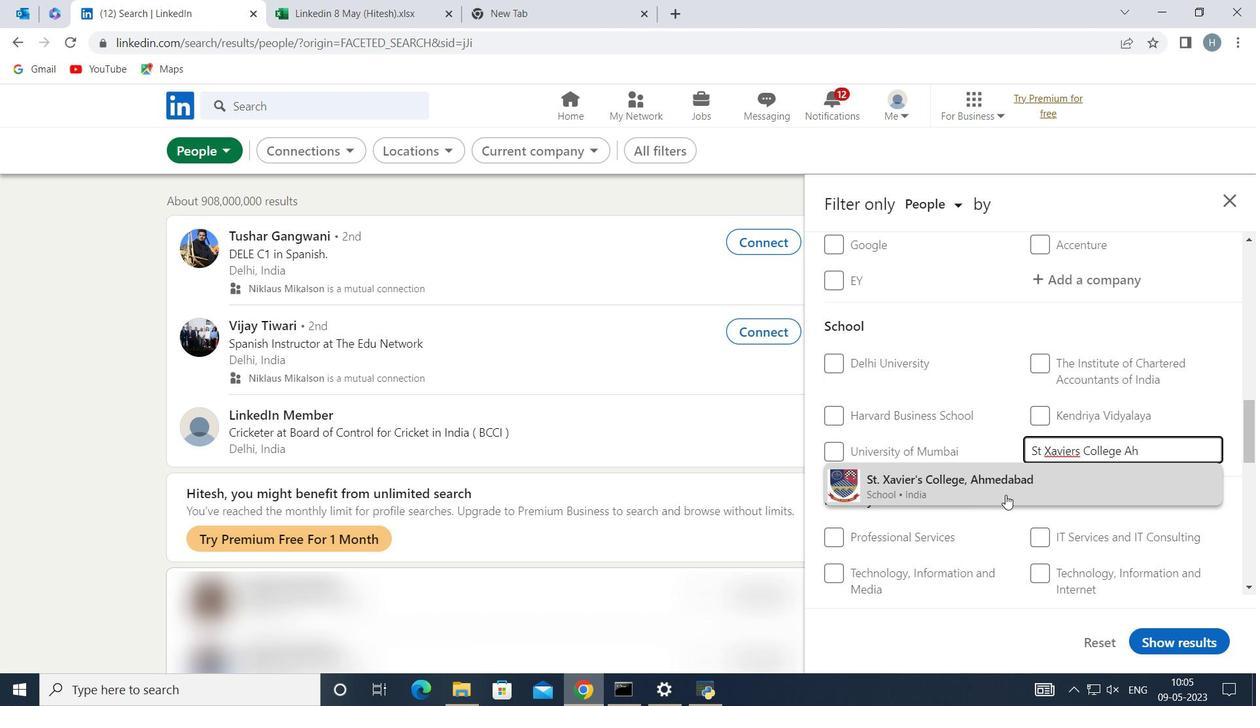 
Action: Mouse pressed left at (1006, 493)
Screenshot: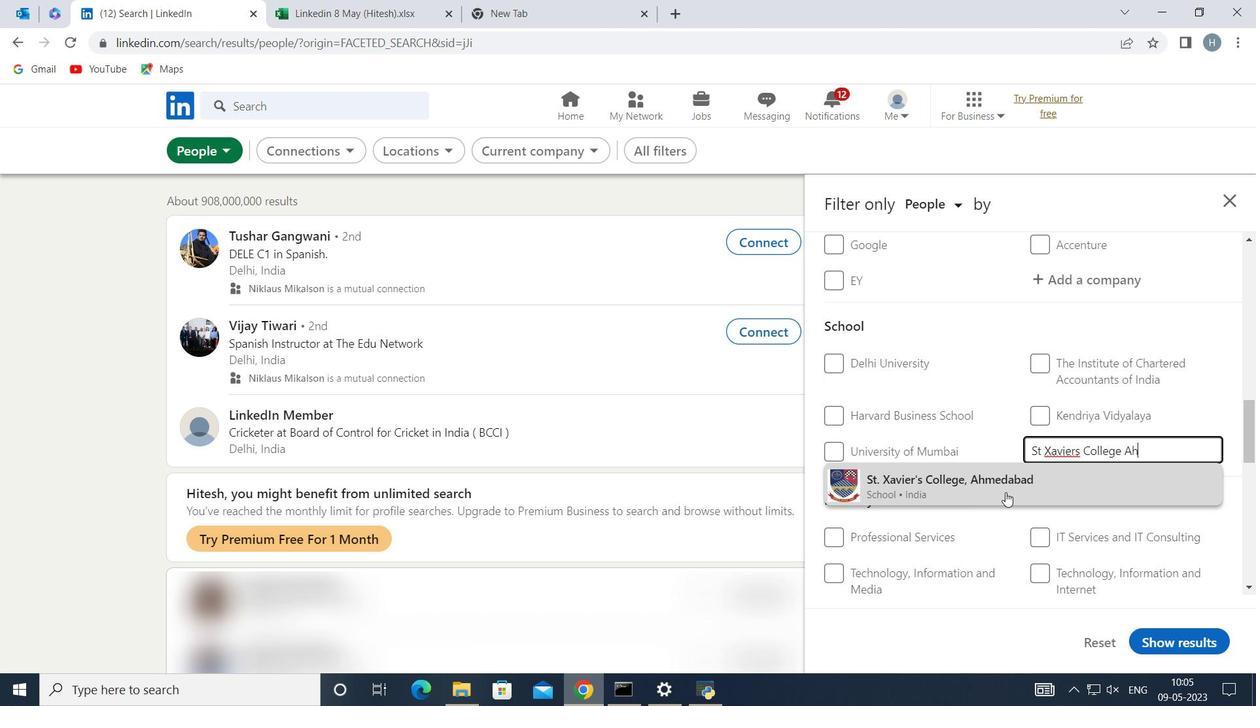 
Action: Mouse moved to (994, 478)
Screenshot: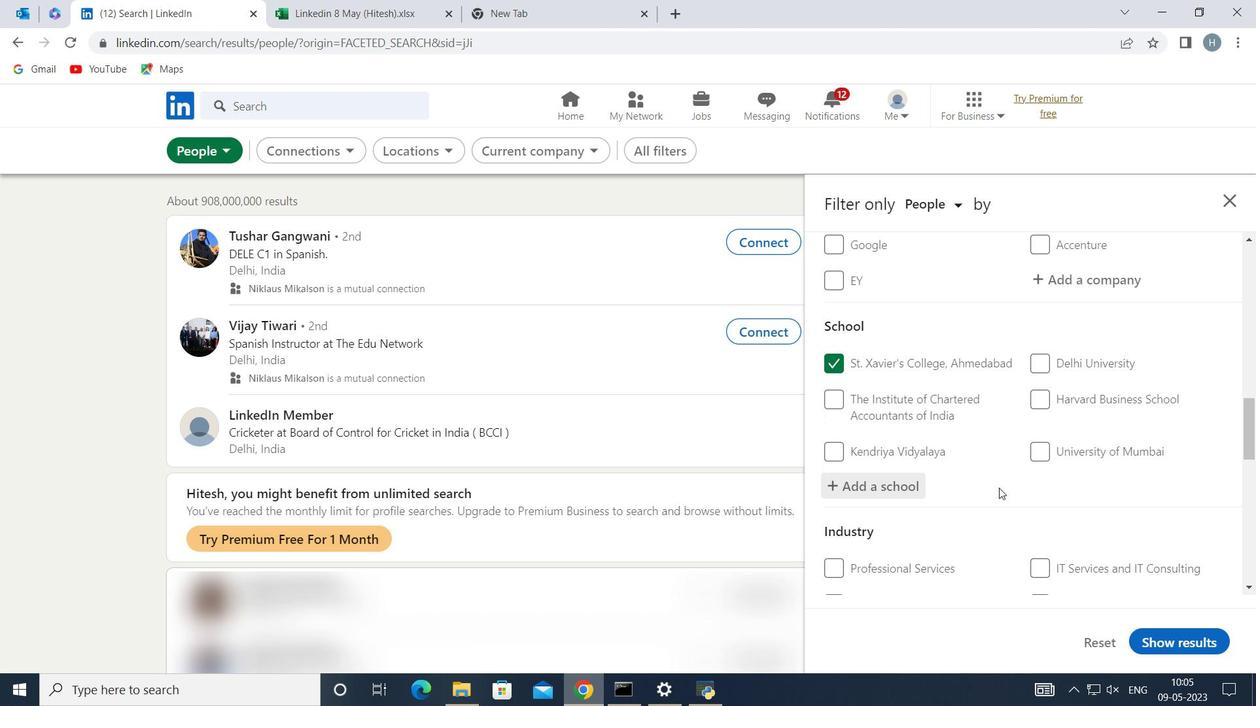 
Action: Mouse scrolled (994, 477) with delta (0, 0)
Screenshot: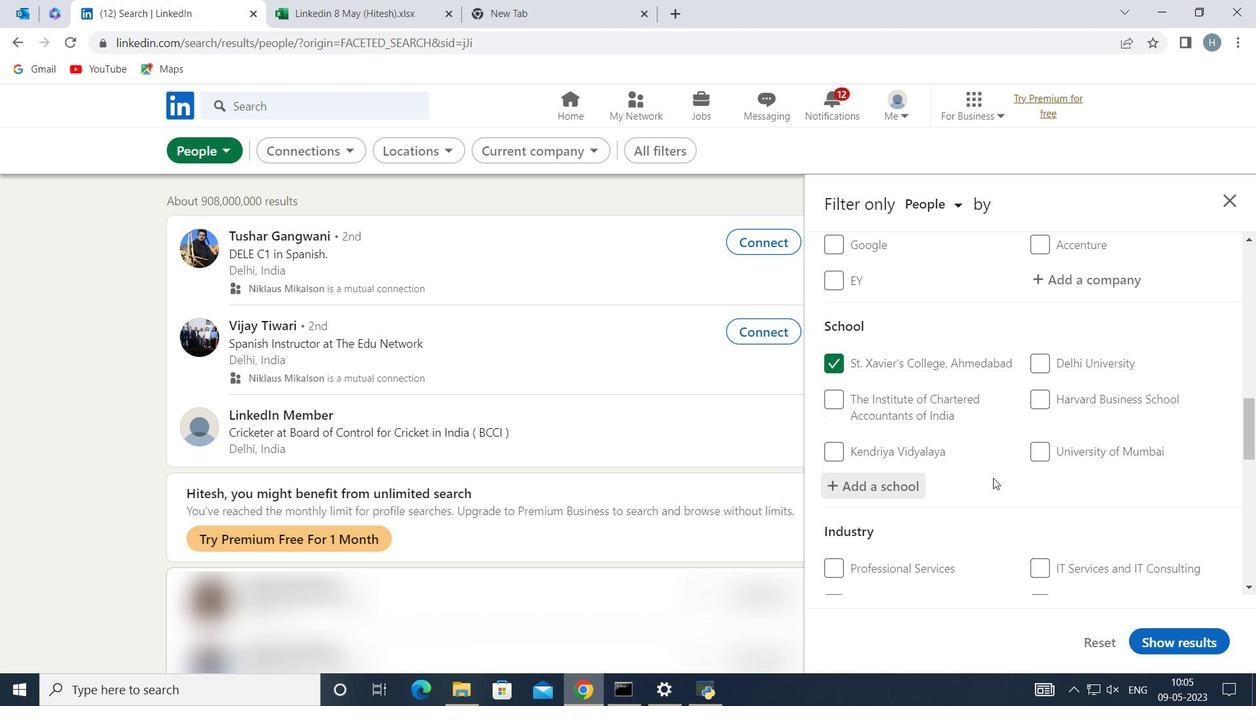
Action: Mouse scrolled (994, 477) with delta (0, 0)
Screenshot: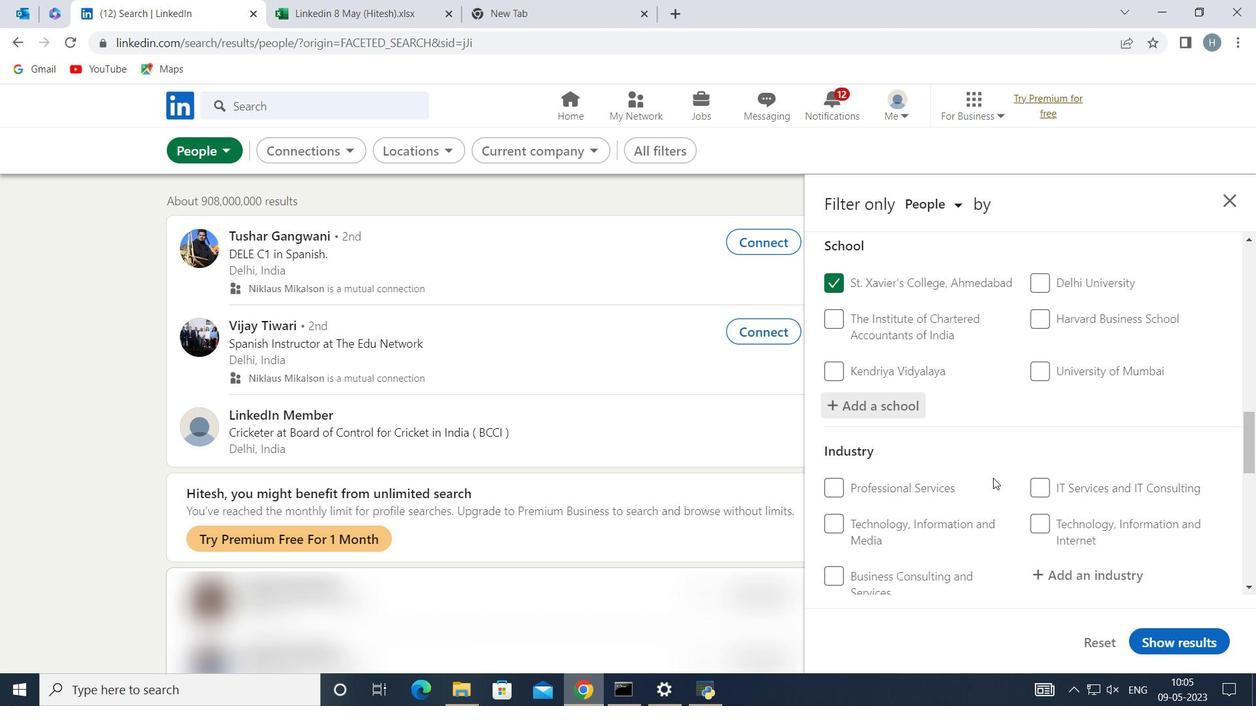 
Action: Mouse moved to (1047, 488)
Screenshot: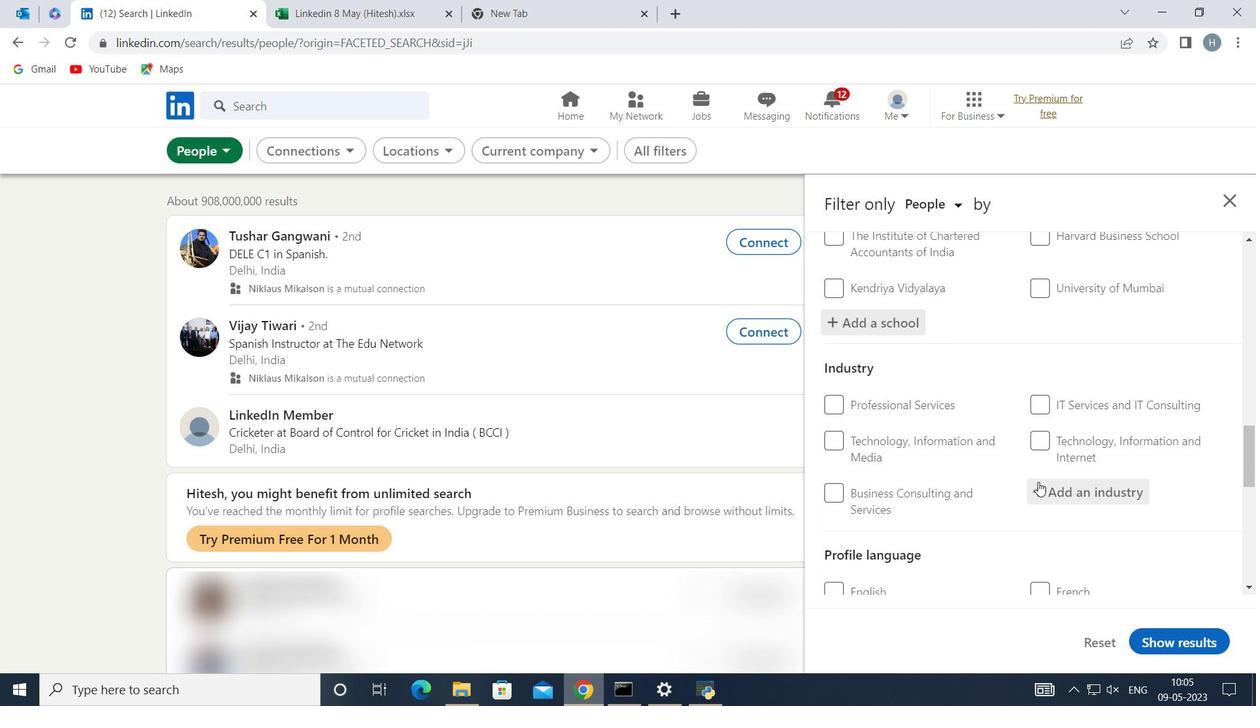 
Action: Mouse pressed left at (1047, 488)
Screenshot: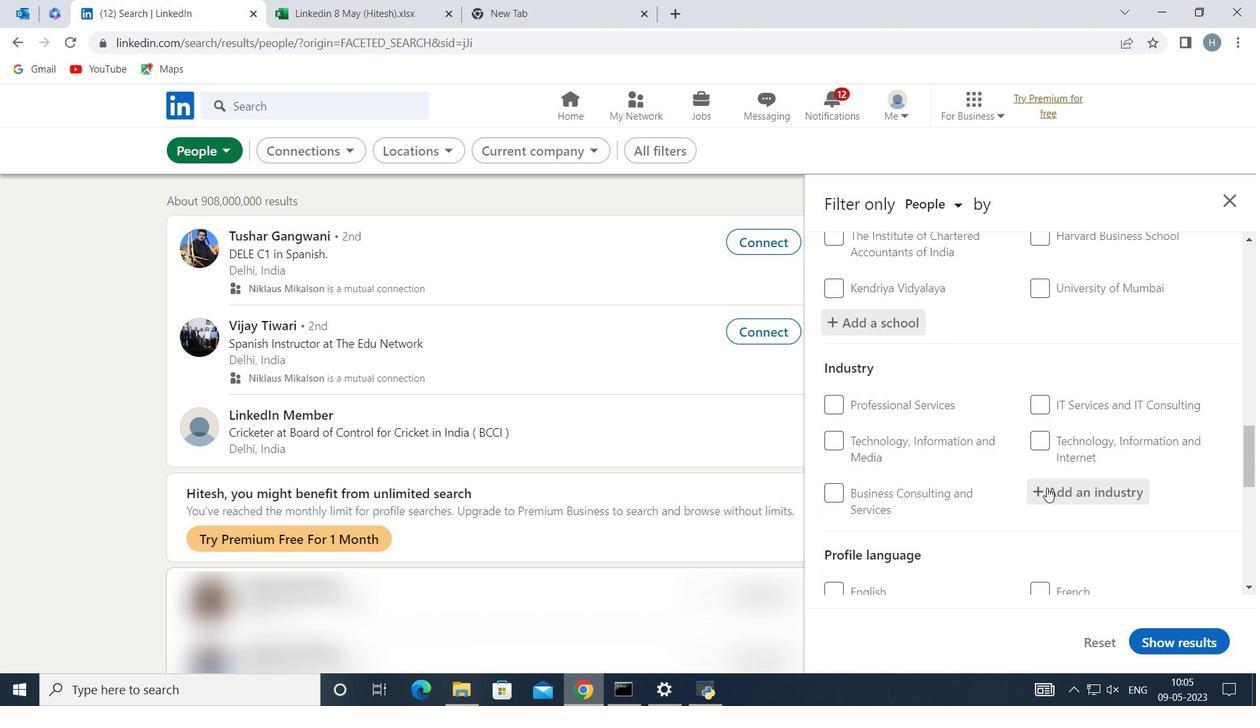 
Action: Key pressed <Key.shift>Community<Key.space><Key.shift>Ser
Screenshot: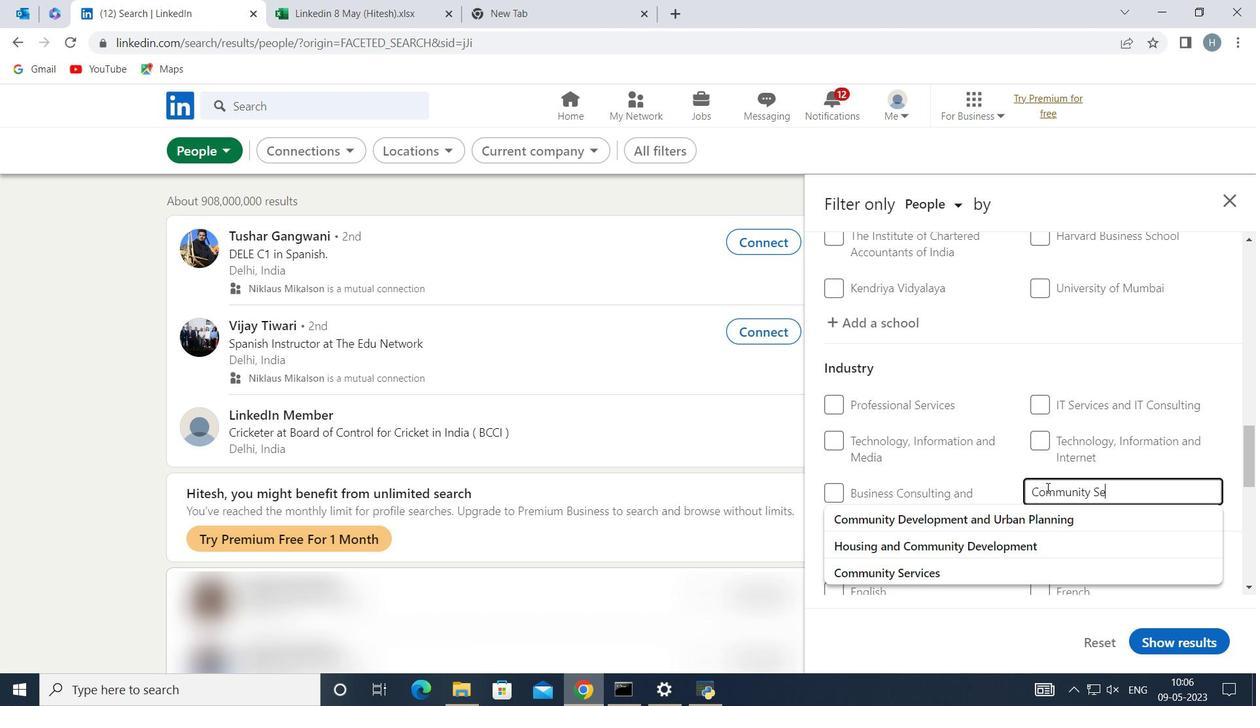 
Action: Mouse moved to (977, 515)
Screenshot: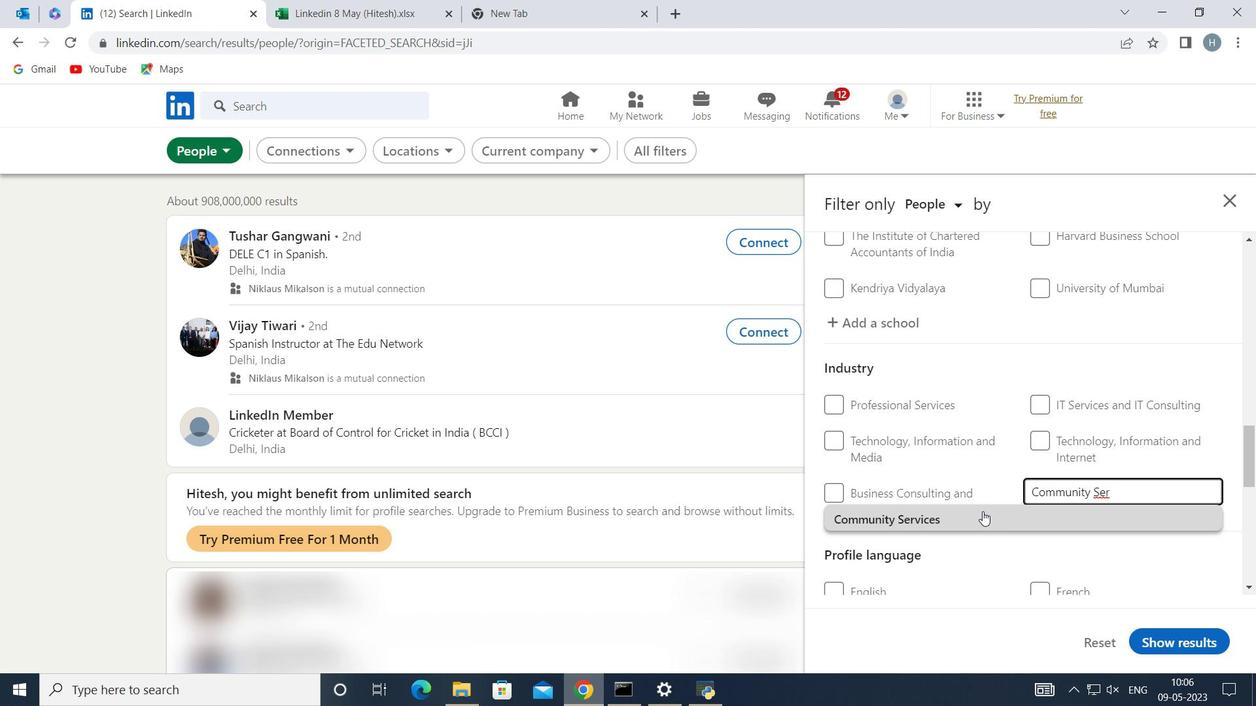 
Action: Mouse pressed left at (977, 515)
Screenshot: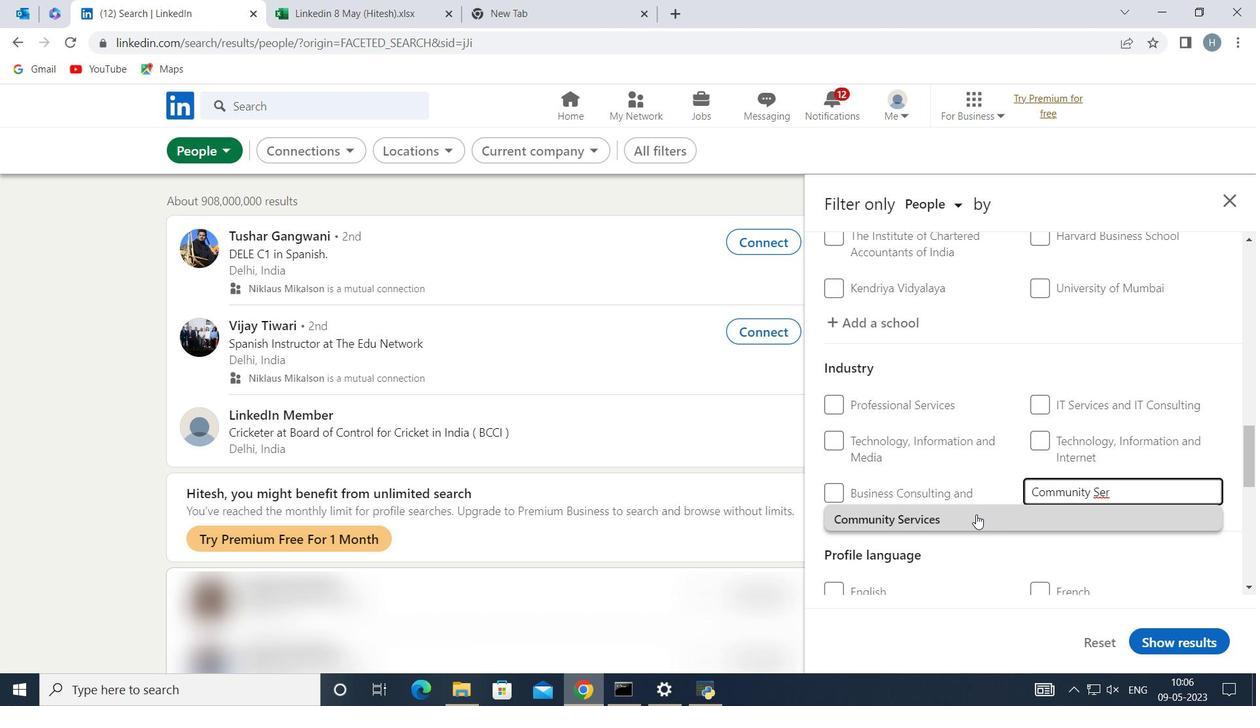 
Action: Mouse moved to (986, 481)
Screenshot: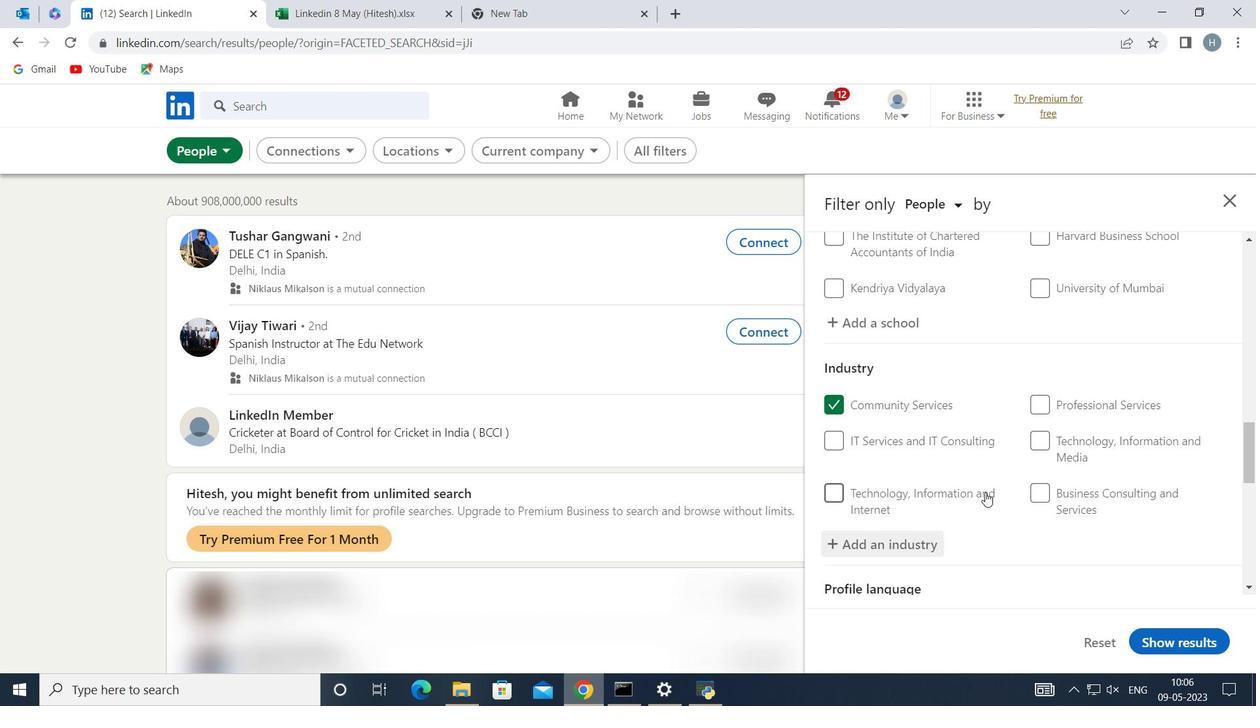 
Action: Mouse scrolled (986, 480) with delta (0, 0)
Screenshot: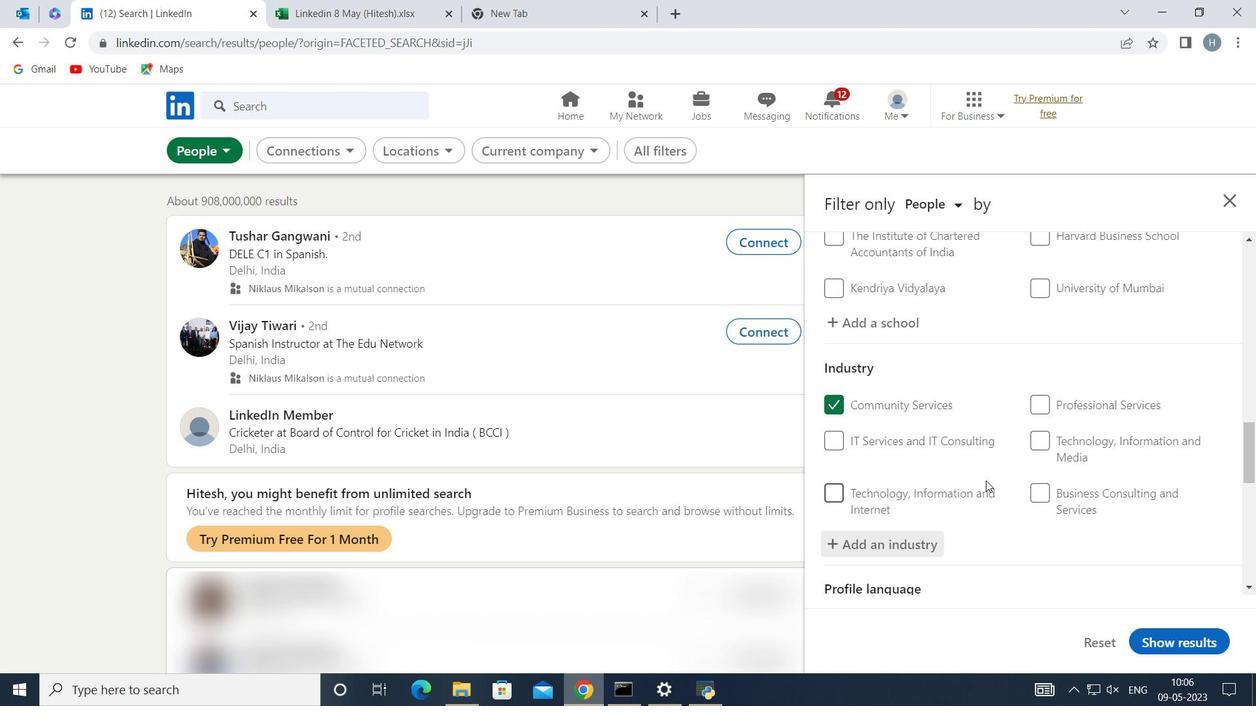 
Action: Mouse moved to (995, 471)
Screenshot: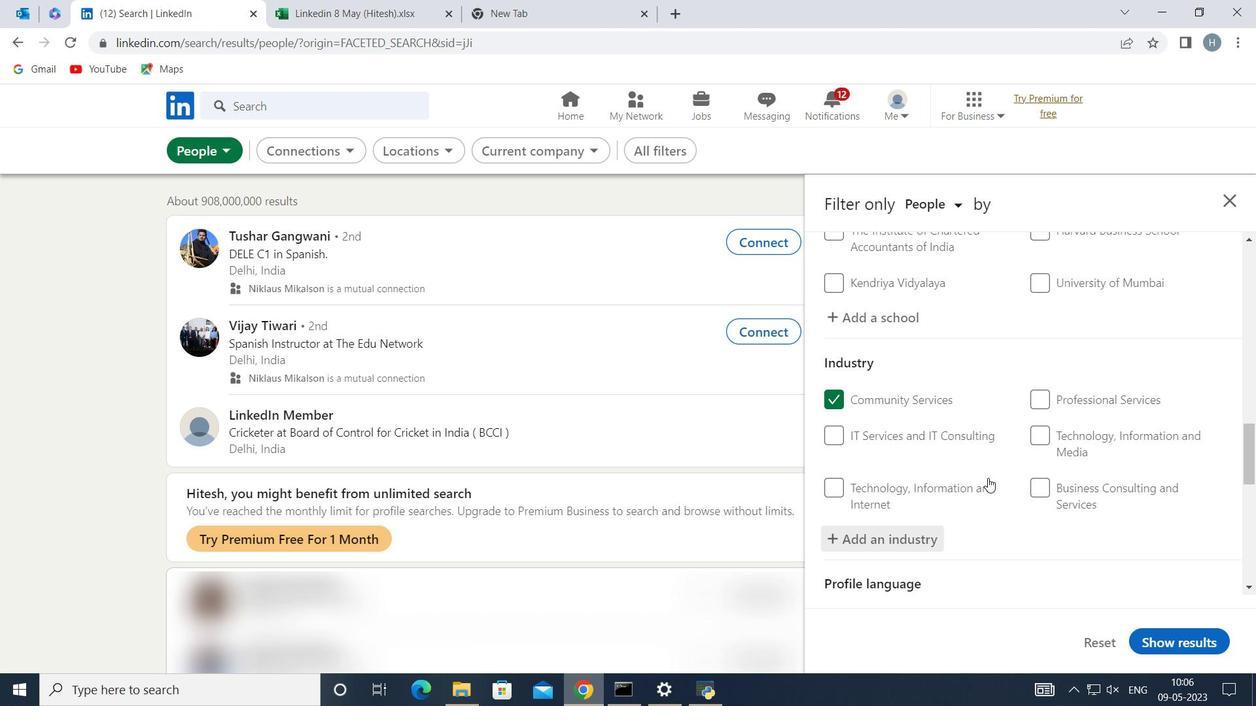 
Action: Mouse scrolled (995, 471) with delta (0, 0)
Screenshot: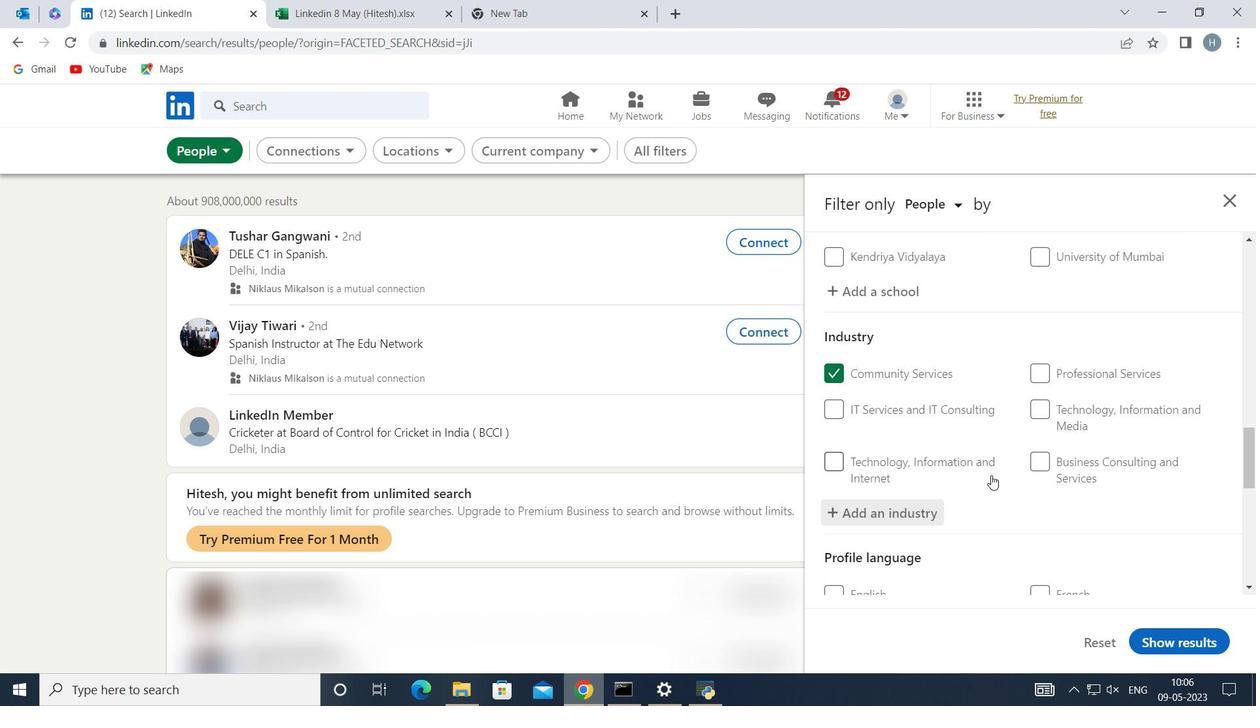 
Action: Mouse scrolled (995, 471) with delta (0, 0)
Screenshot: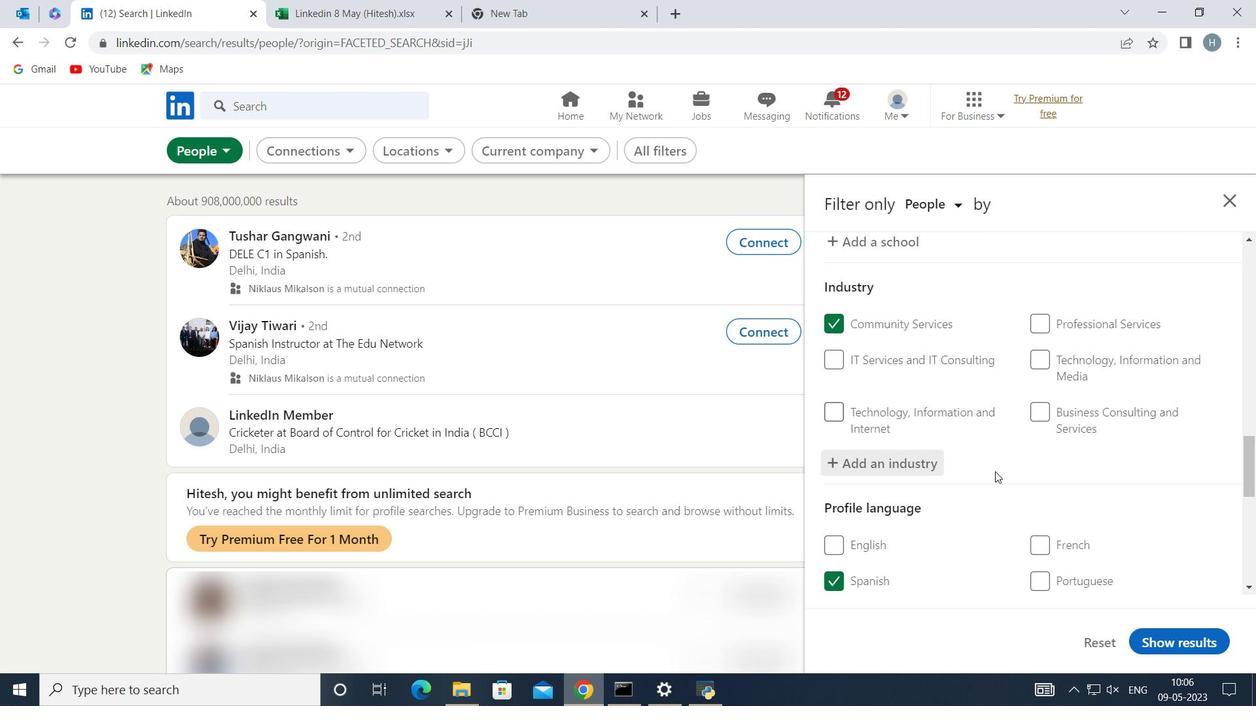
Action: Mouse scrolled (995, 471) with delta (0, 0)
Screenshot: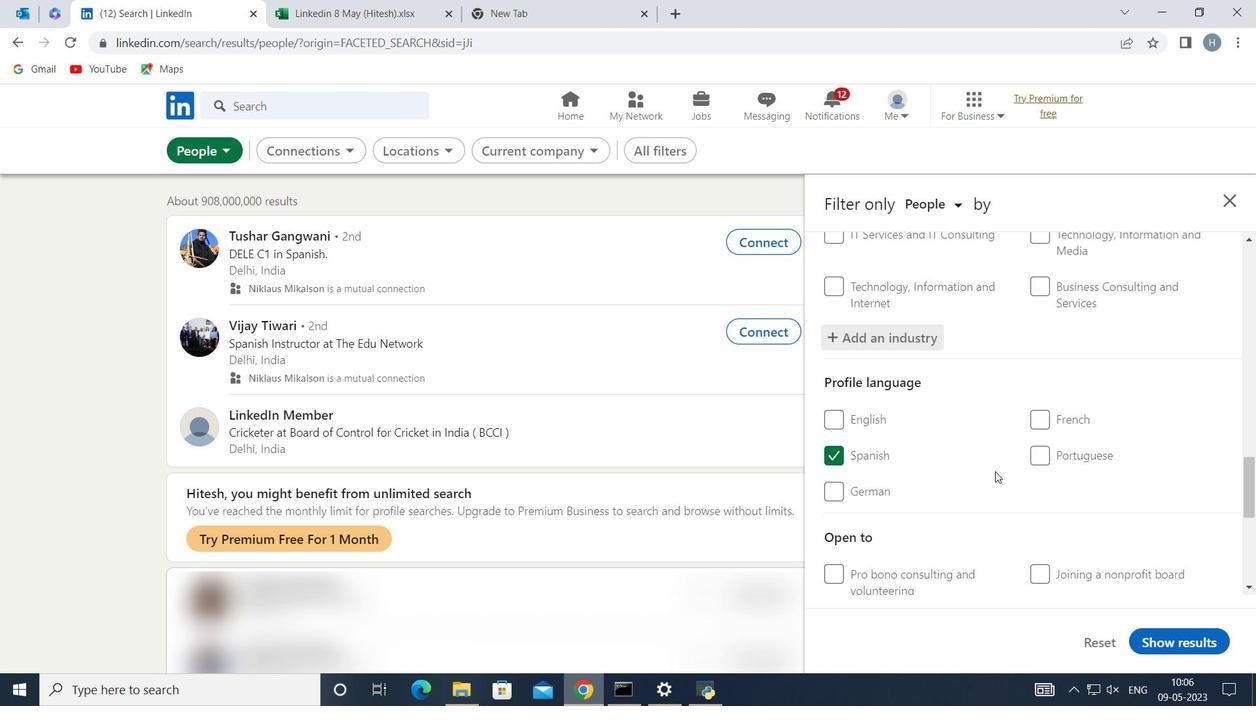
Action: Mouse scrolled (995, 471) with delta (0, 0)
Screenshot: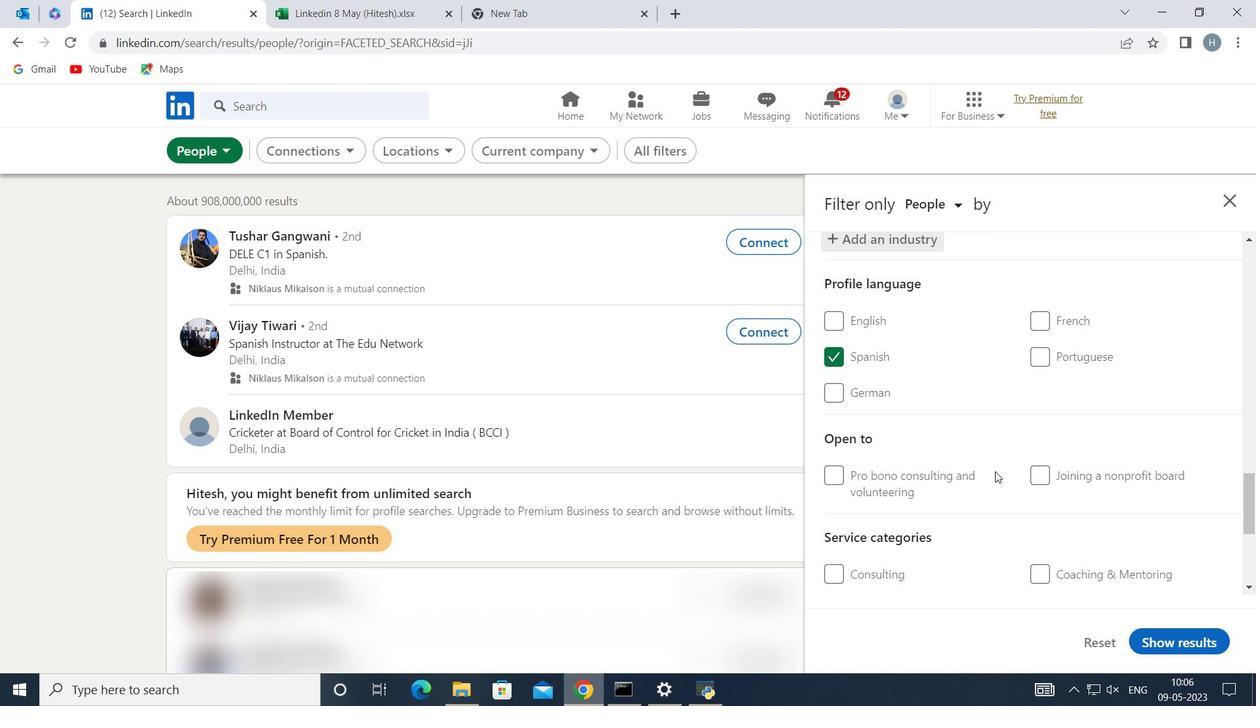 
Action: Mouse moved to (994, 471)
Screenshot: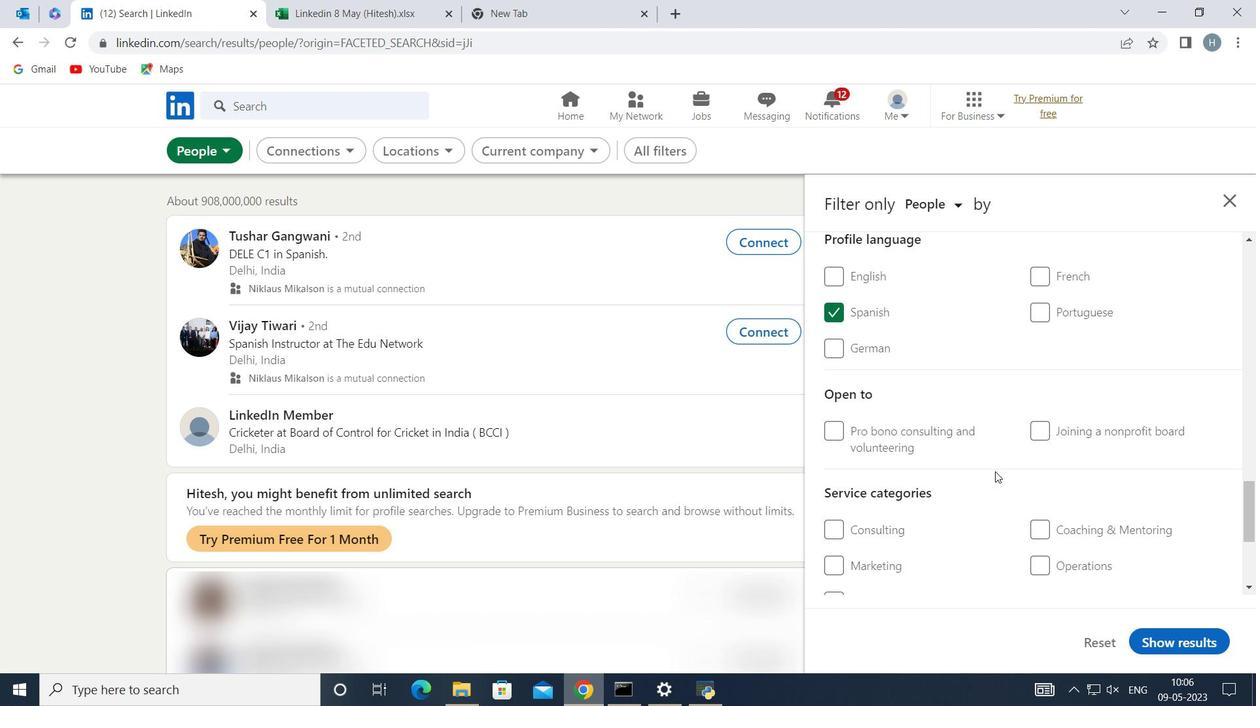 
Action: Mouse scrolled (994, 471) with delta (0, 0)
Screenshot: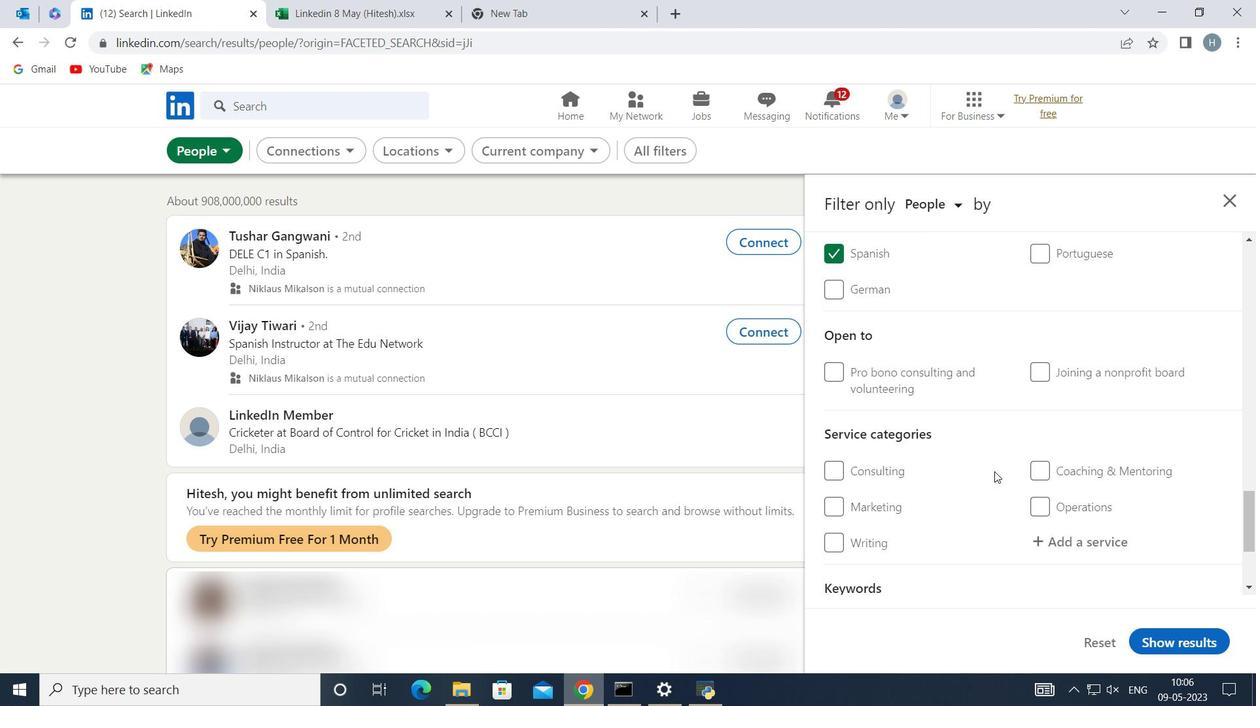 
Action: Mouse moved to (1081, 456)
Screenshot: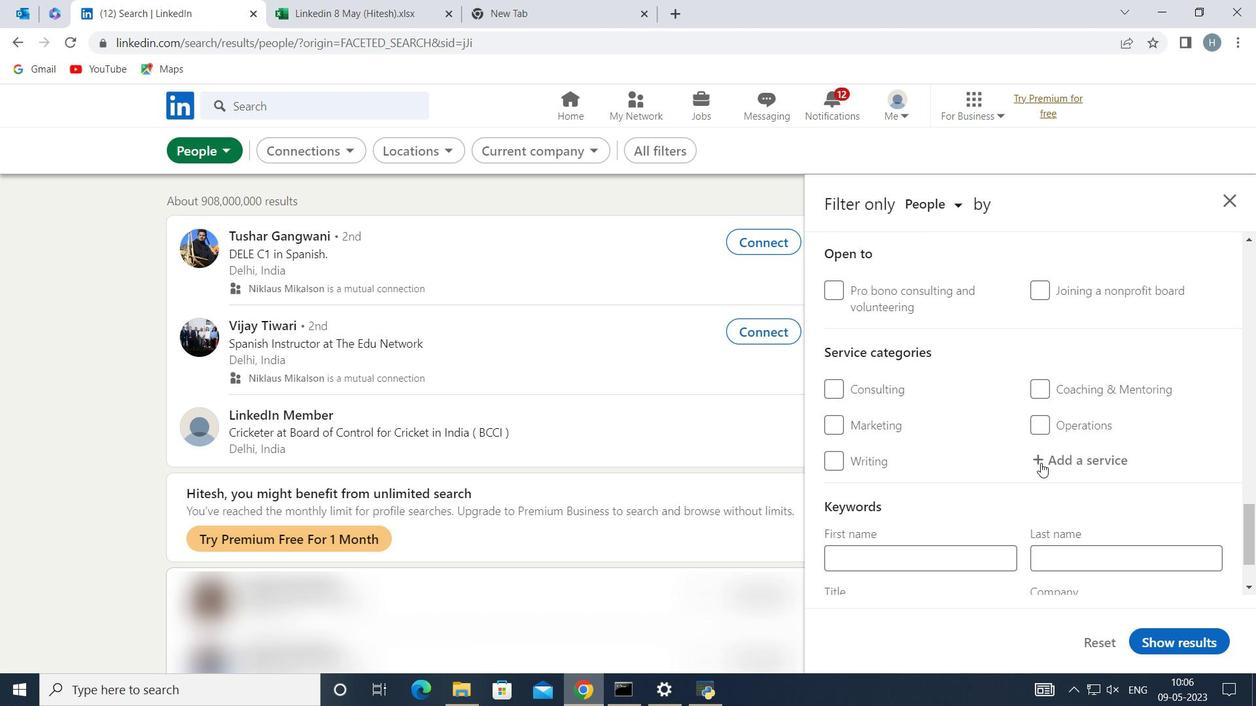 
Action: Mouse pressed left at (1081, 456)
Screenshot: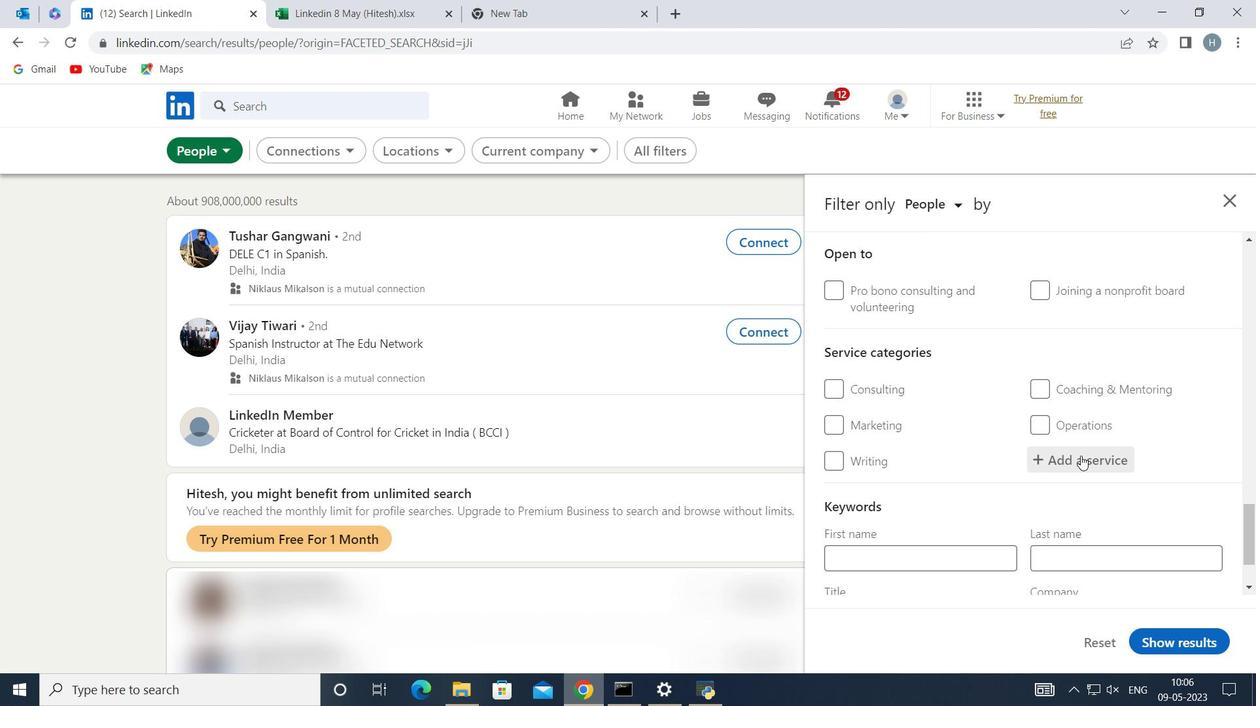 
Action: Key pressed <Key.shift>Loans
Screenshot: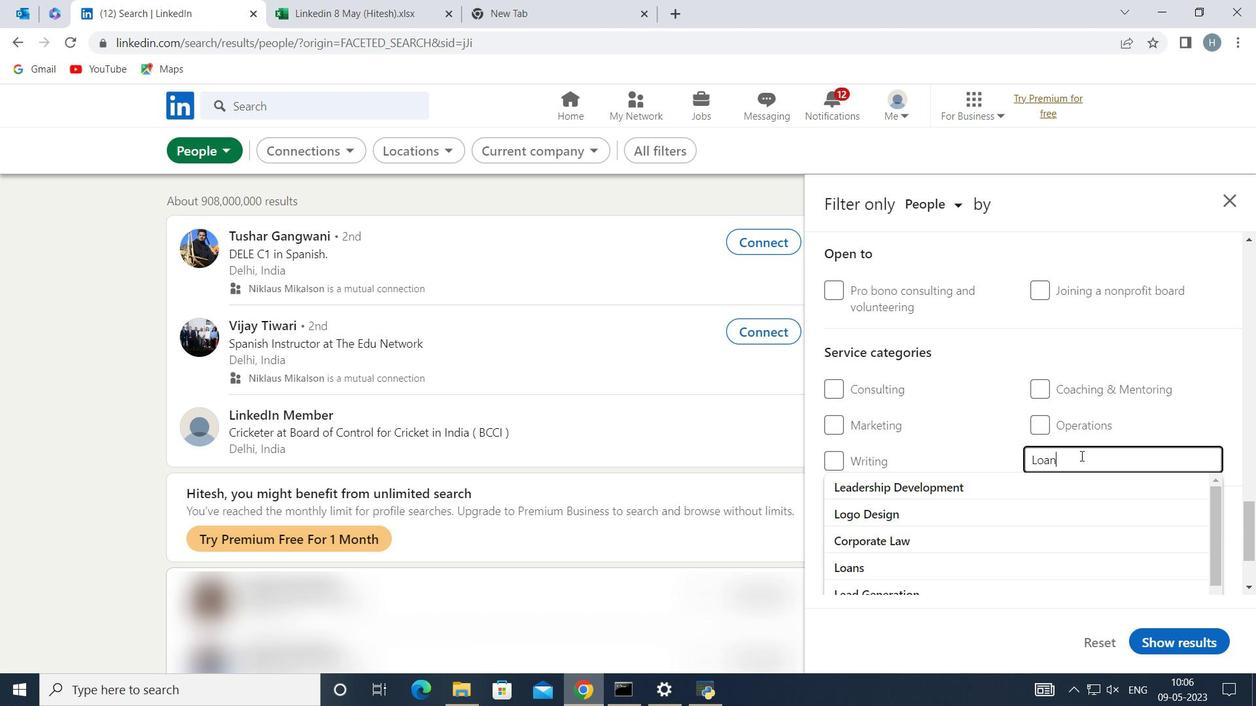
Action: Mouse moved to (974, 488)
Screenshot: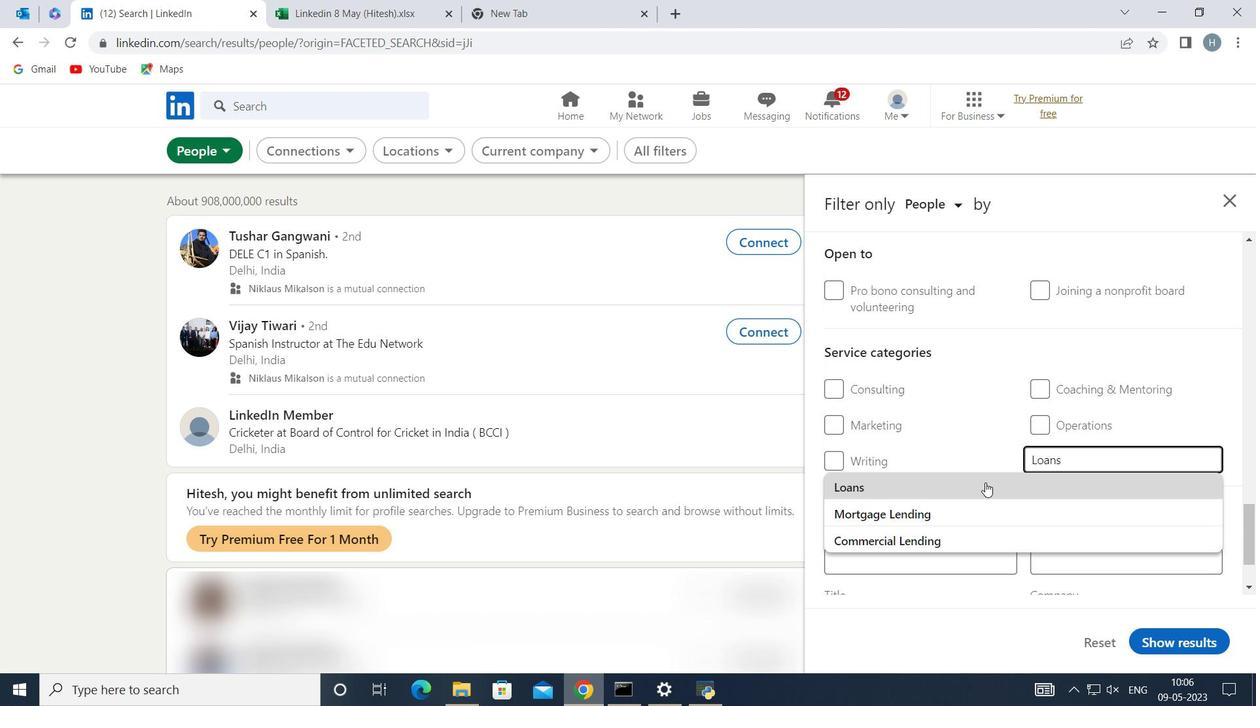
Action: Mouse pressed left at (974, 488)
Screenshot: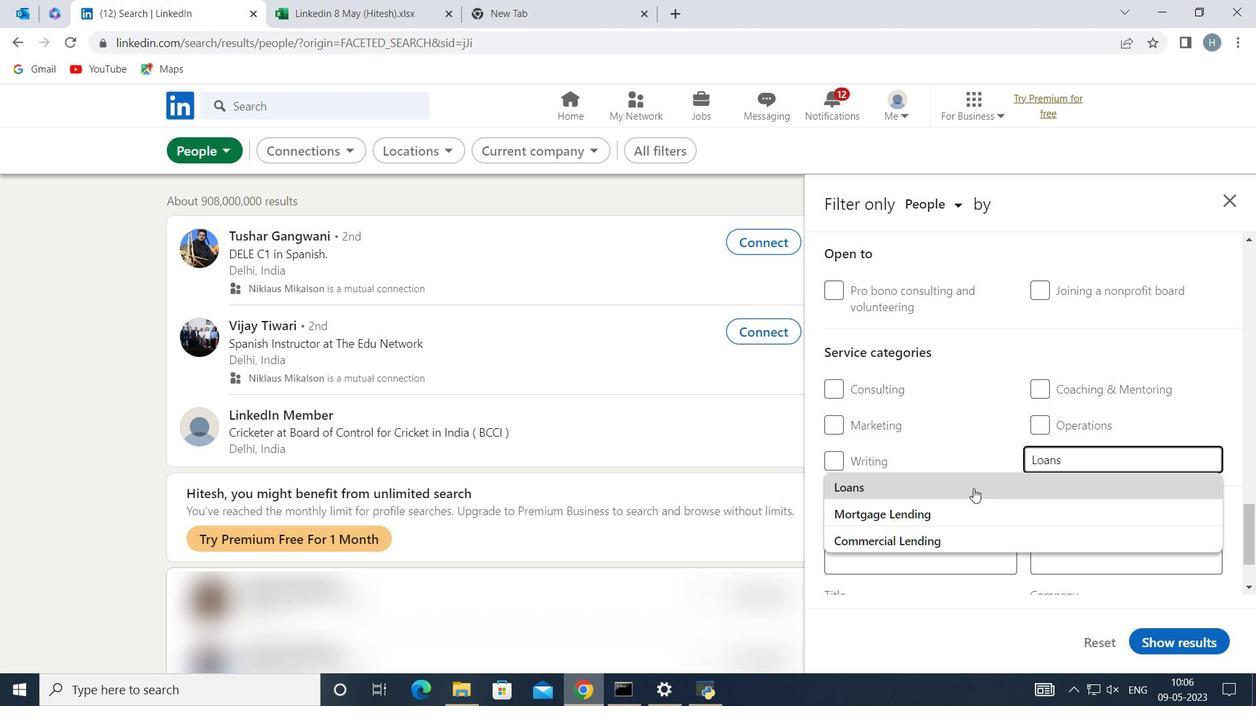 
Action: Mouse moved to (976, 484)
Screenshot: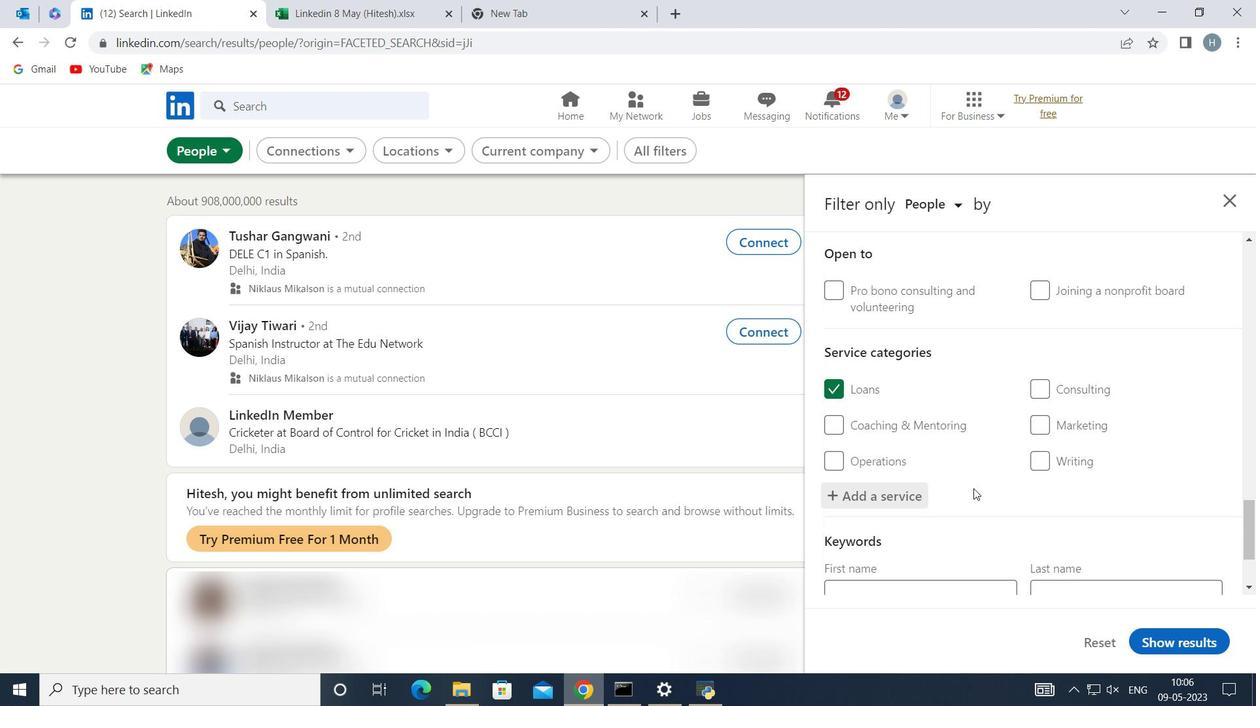 
Action: Mouse scrolled (976, 483) with delta (0, 0)
Screenshot: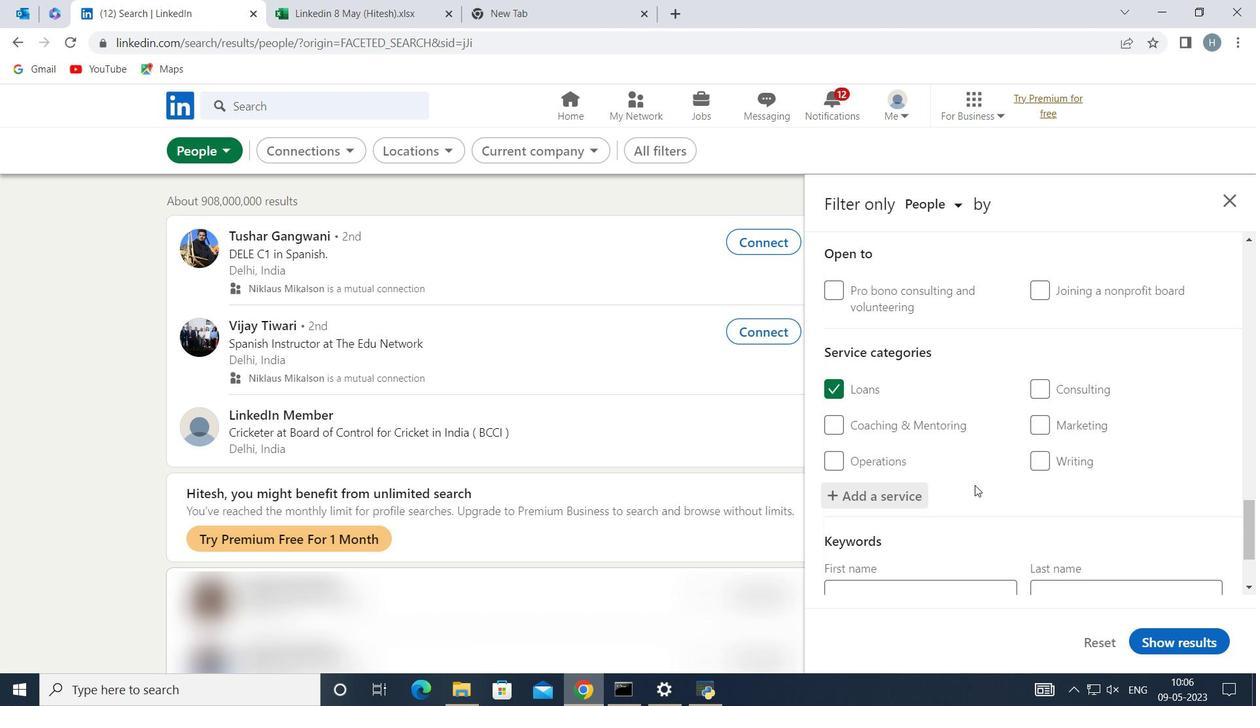 
Action: Mouse scrolled (976, 483) with delta (0, 0)
Screenshot: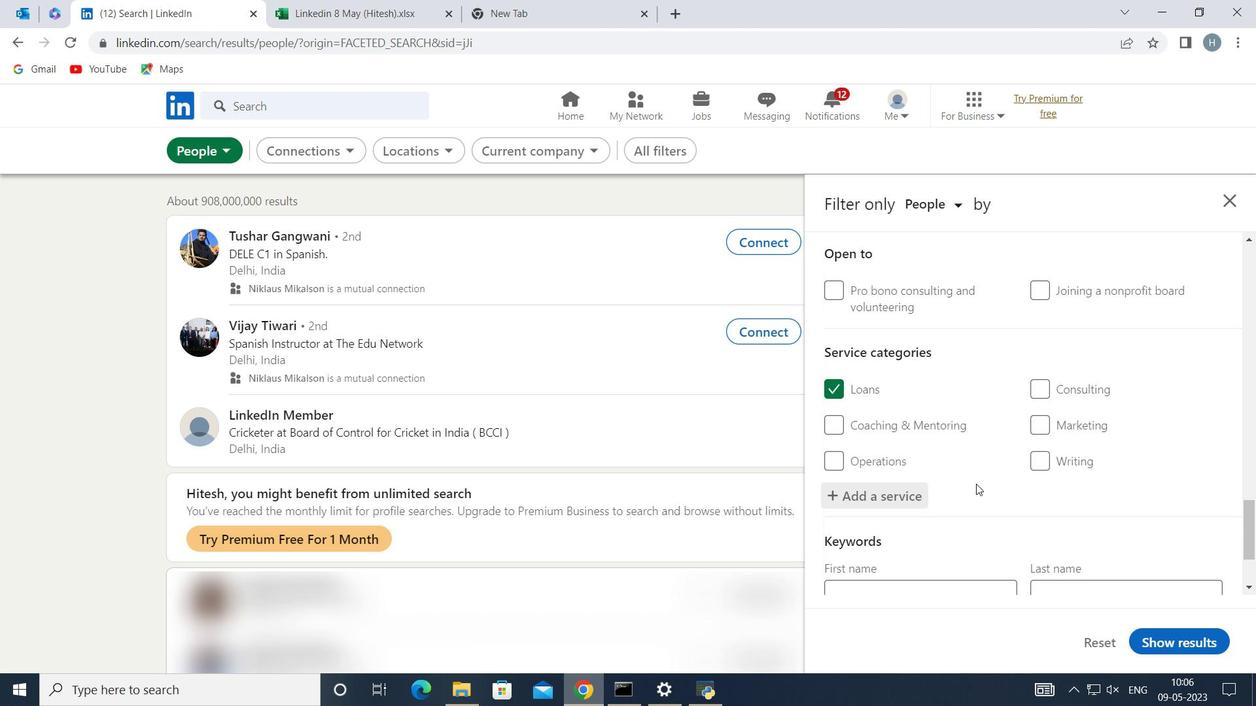 
Action: Mouse scrolled (976, 483) with delta (0, 0)
Screenshot: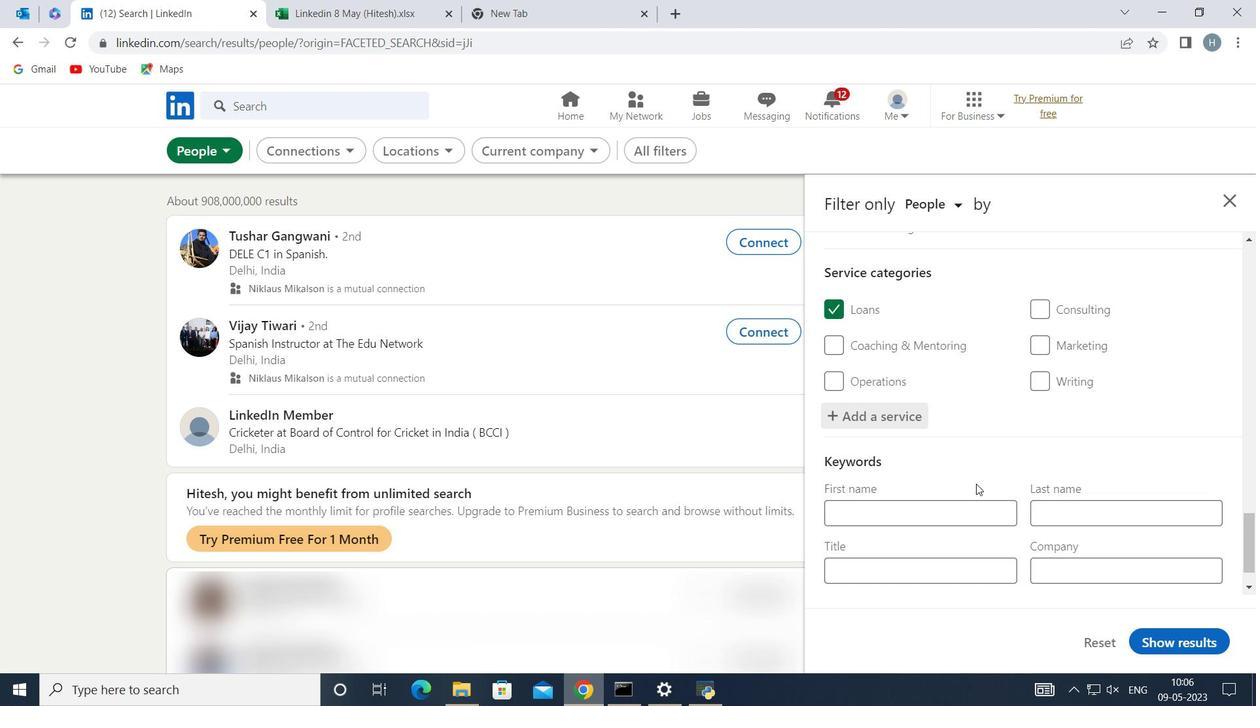 
Action: Mouse moved to (956, 524)
Screenshot: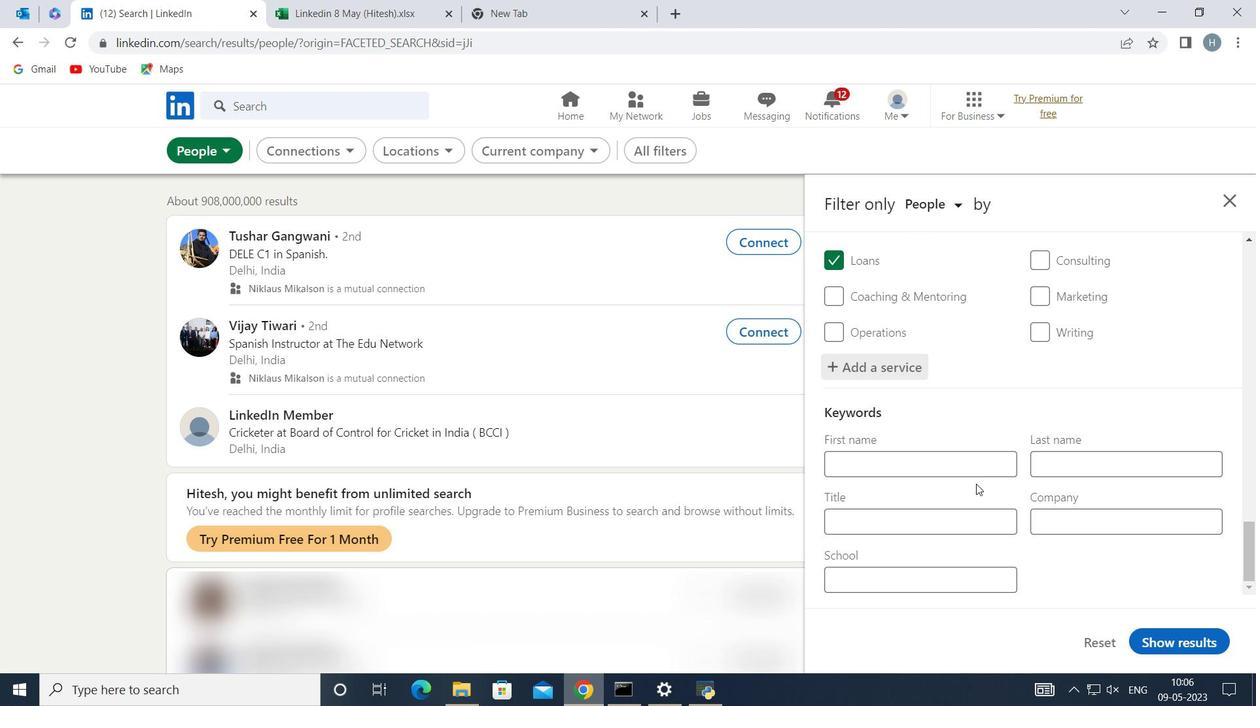 
Action: Mouse pressed left at (956, 524)
Screenshot: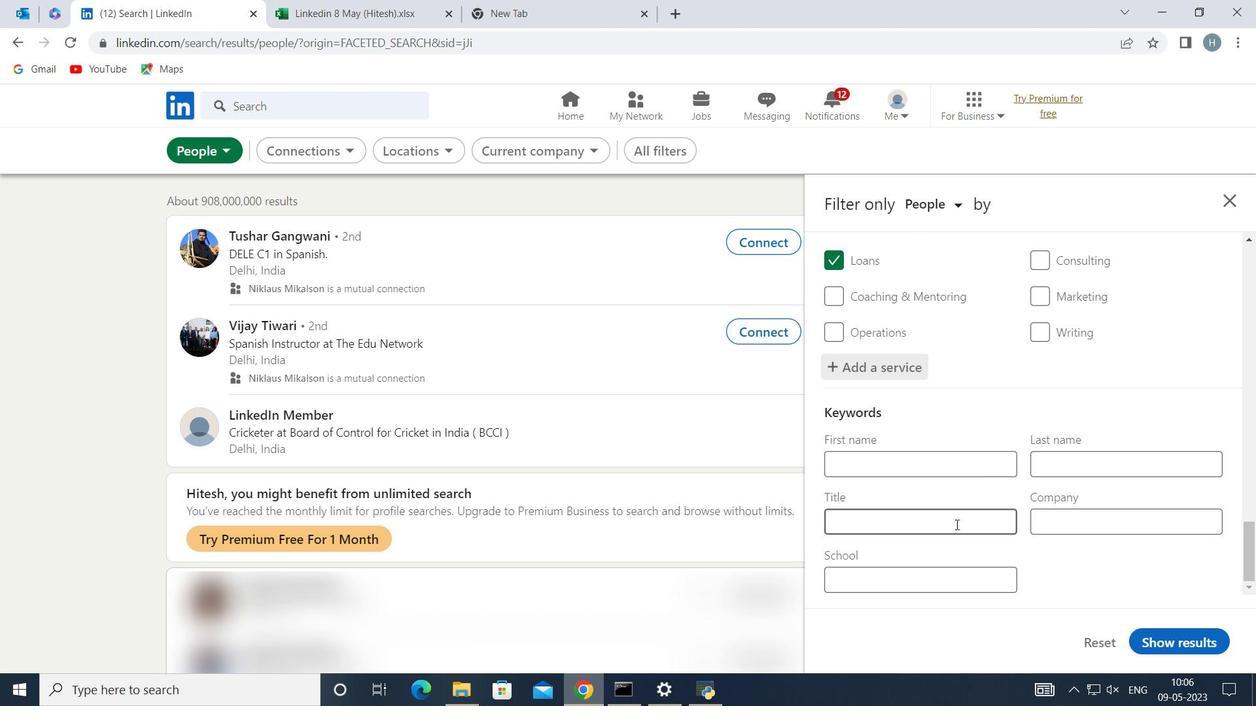 
Action: Mouse moved to (956, 524)
Screenshot: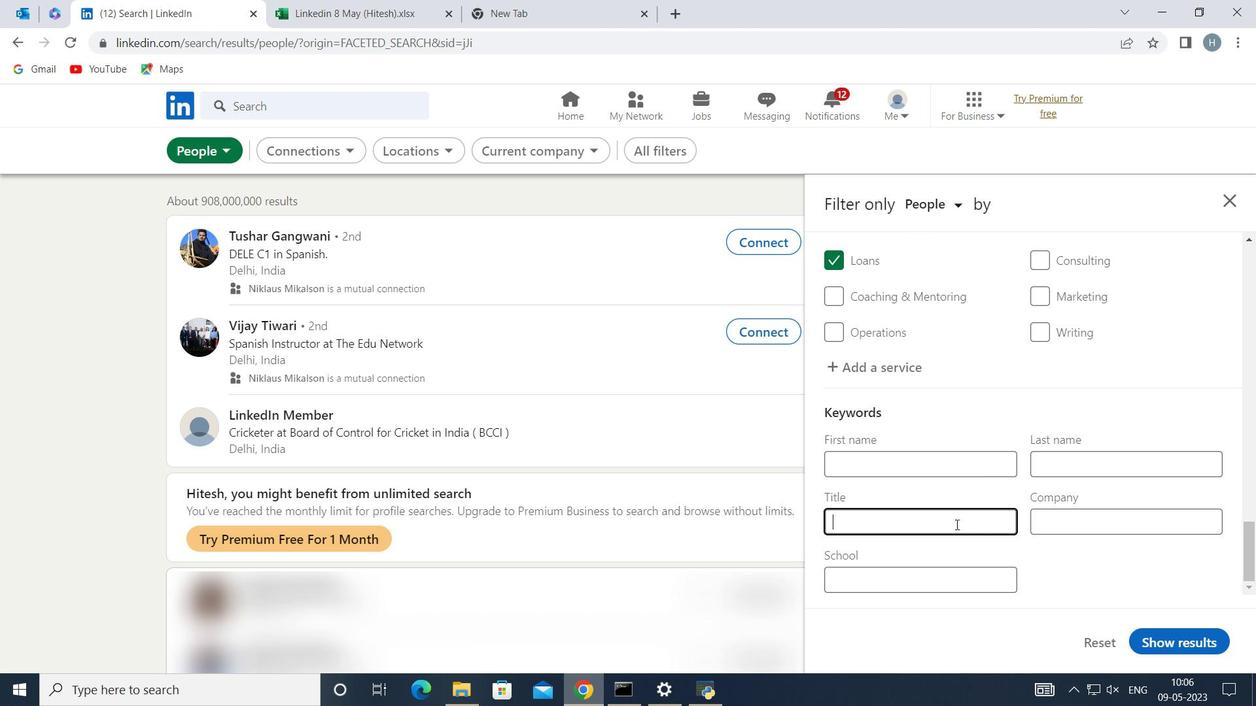 
Action: Key pressed <Key.shift>Engineering<Key.space><Key.shift>Technician
Screenshot: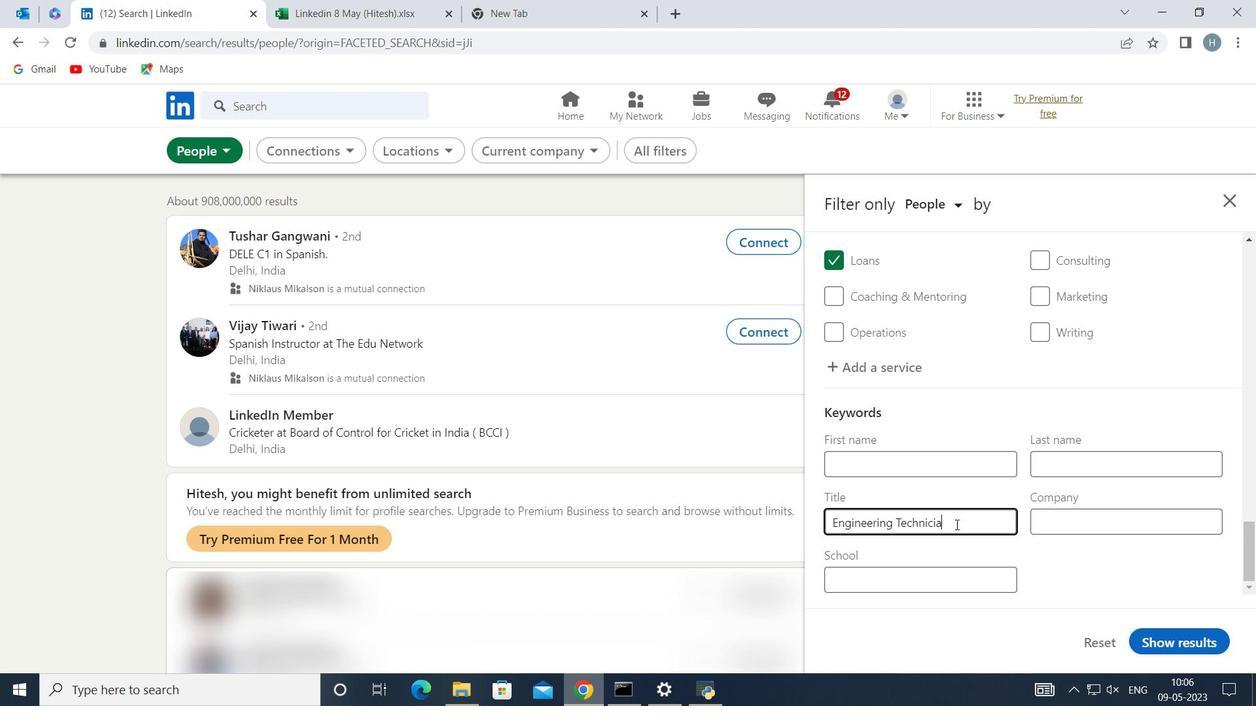 
Action: Mouse moved to (1172, 645)
Screenshot: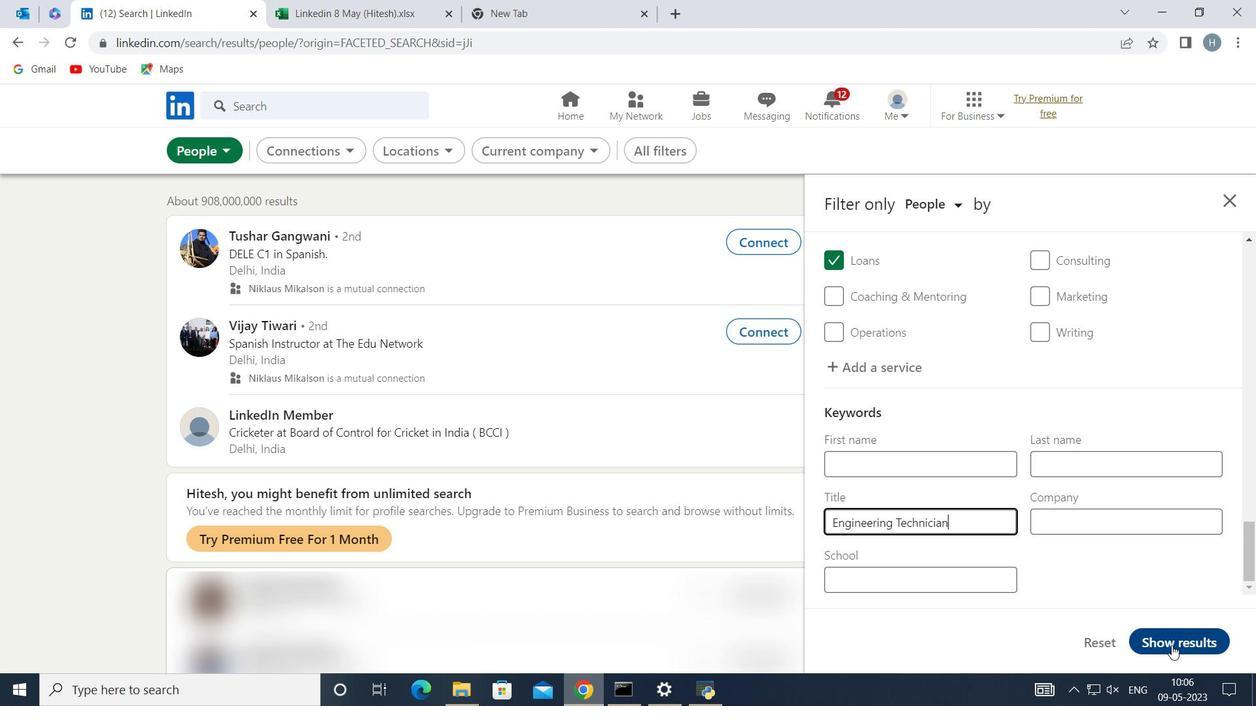 
Action: Mouse pressed left at (1172, 645)
Screenshot: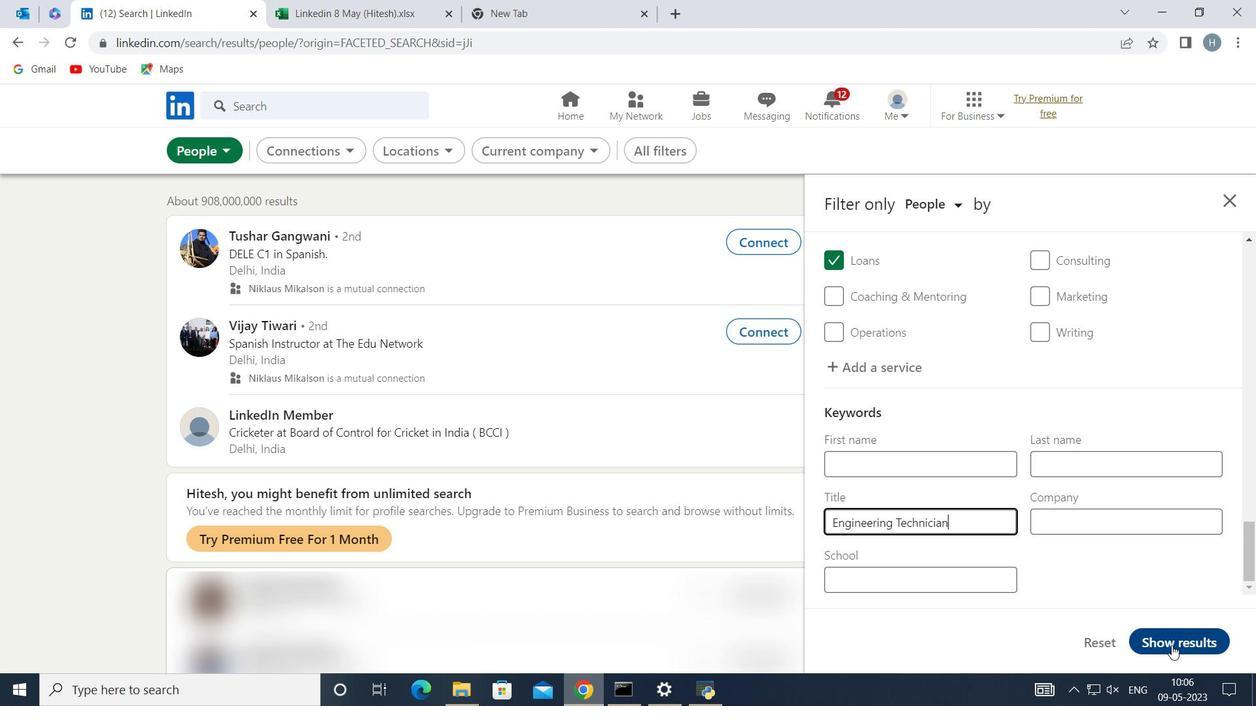 
Action: Mouse moved to (943, 367)
Screenshot: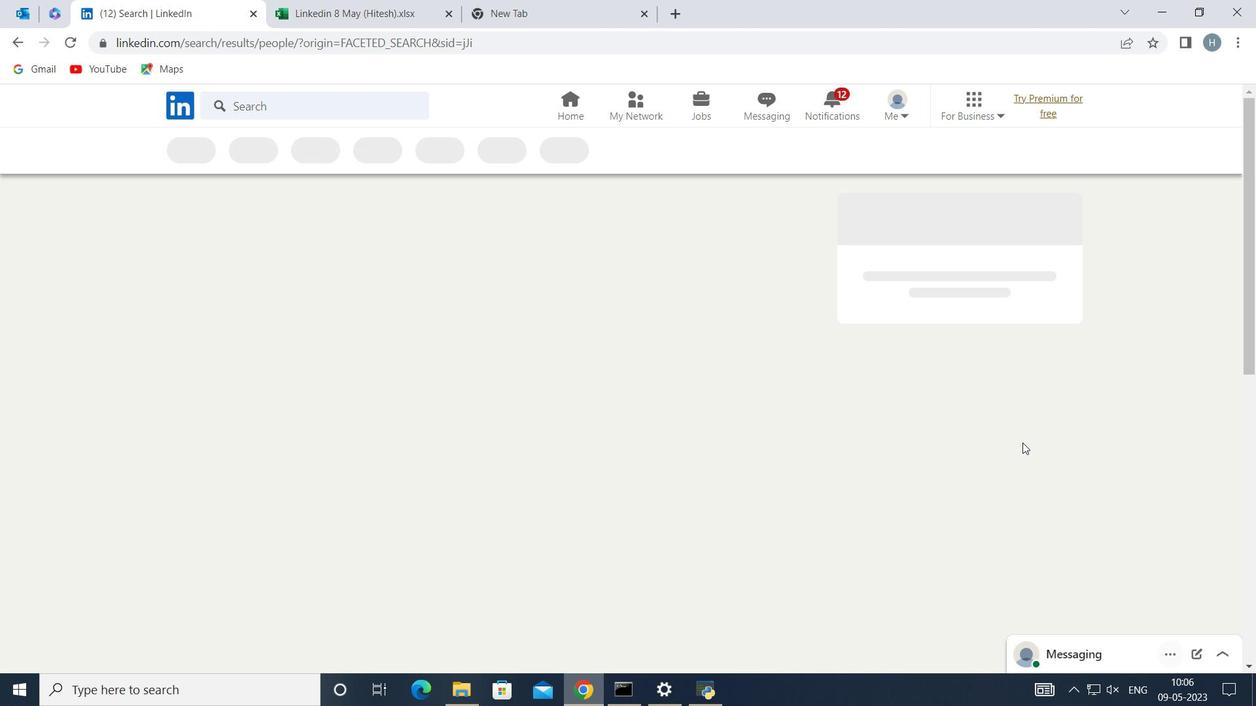 
